 Task: Find a guest house in Sighisoara, Romania, for 8 guests from August 24 to September 10, with a price range of ₹12,000 to ₹15,000, 4 bedrooms, 4 bathrooms, breakfast included, and English-speaking host.
Action: Mouse moved to (474, 99)
Screenshot: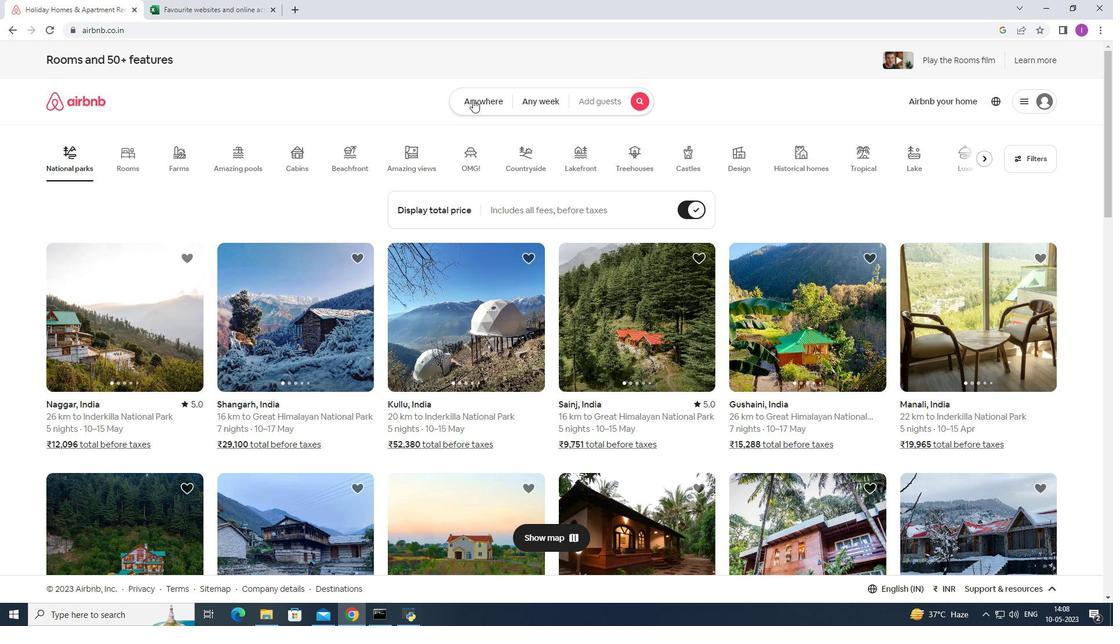 
Action: Mouse pressed left at (474, 99)
Screenshot: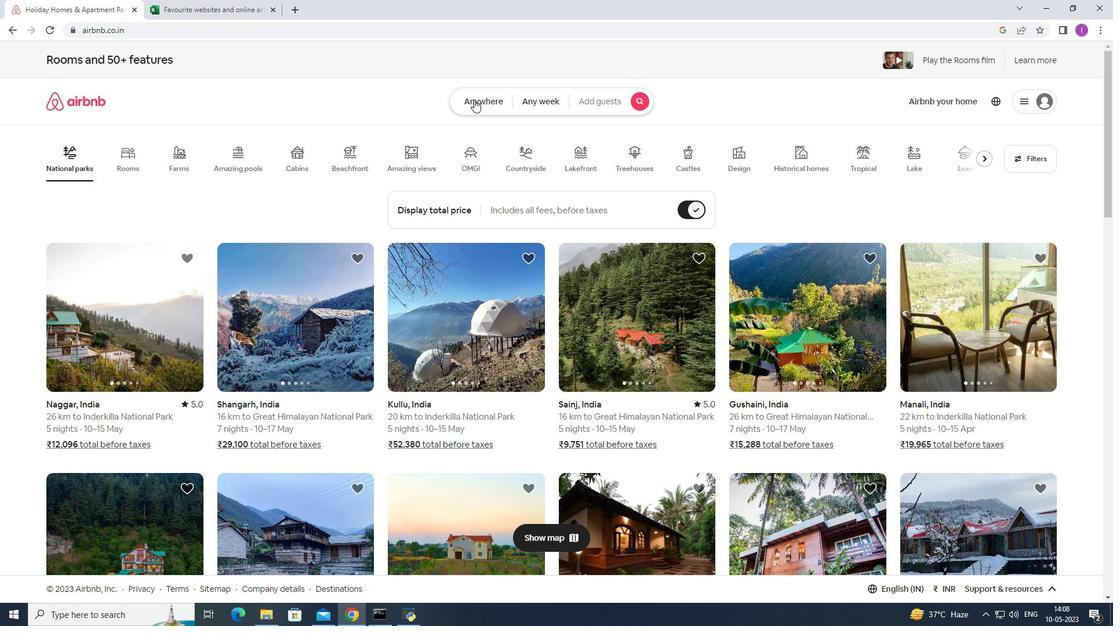 
Action: Mouse moved to (411, 158)
Screenshot: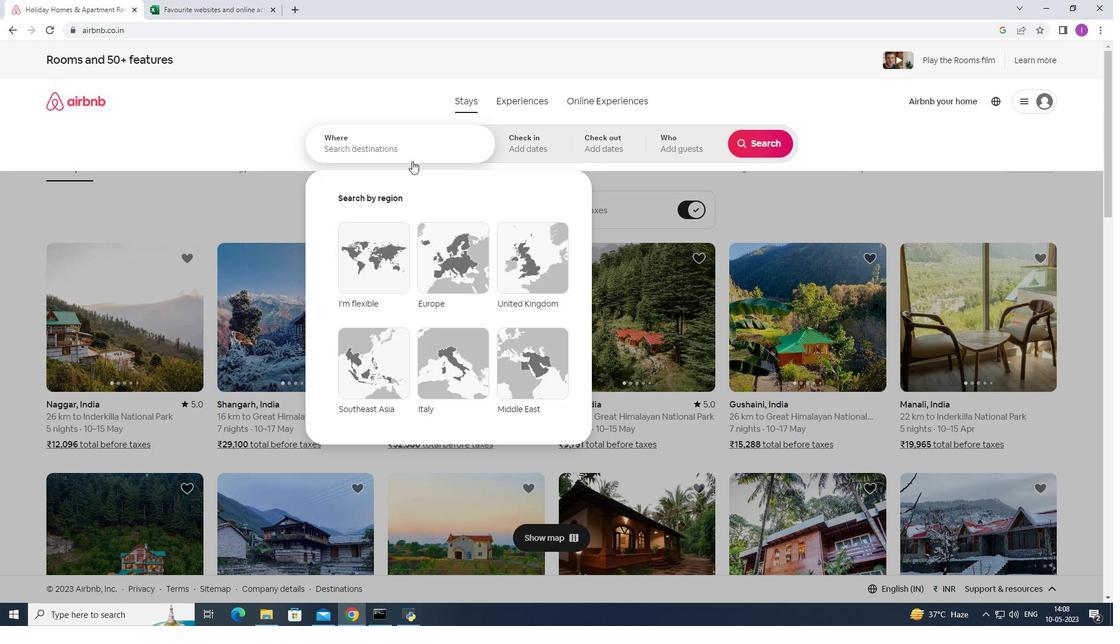 
Action: Mouse pressed left at (411, 158)
Screenshot: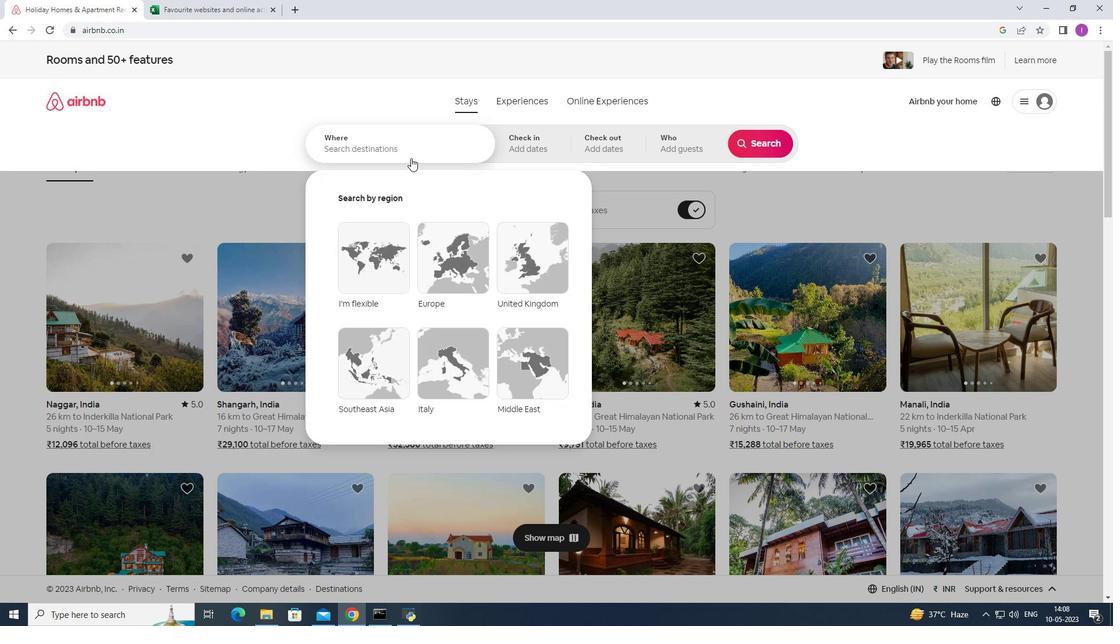 
Action: Mouse moved to (411, 159)
Screenshot: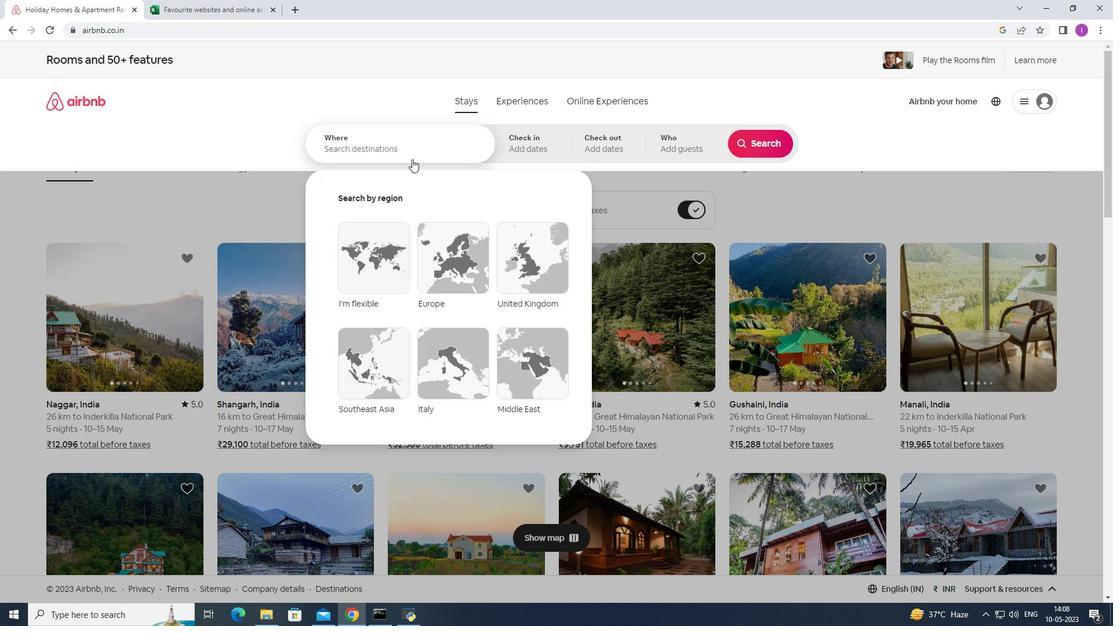 
Action: Key pressed <Key.shift><Key.shift><Key.shift><Key.shift><Key.shift><Key.shift><Key.shift><Key.shift><Key.shift><Key.shift><Key.shift><Key.shift><Key.shift><Key.shift><Key.shift><Key.shift><Key.shift><Key.shift><Key.shift>Sighio
Screenshot: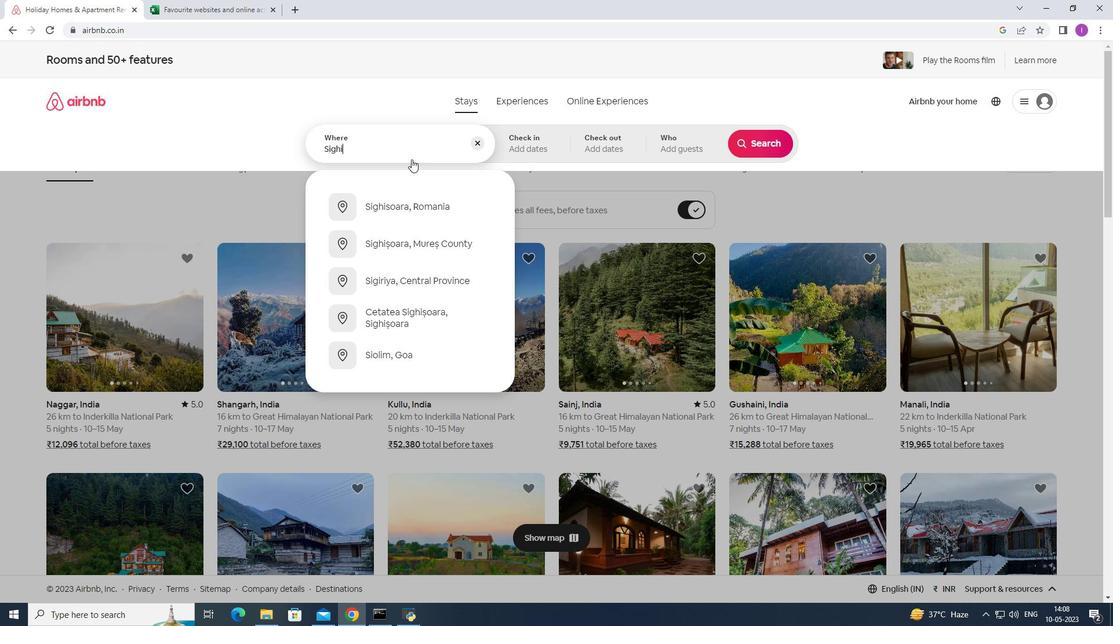 
Action: Mouse moved to (398, 207)
Screenshot: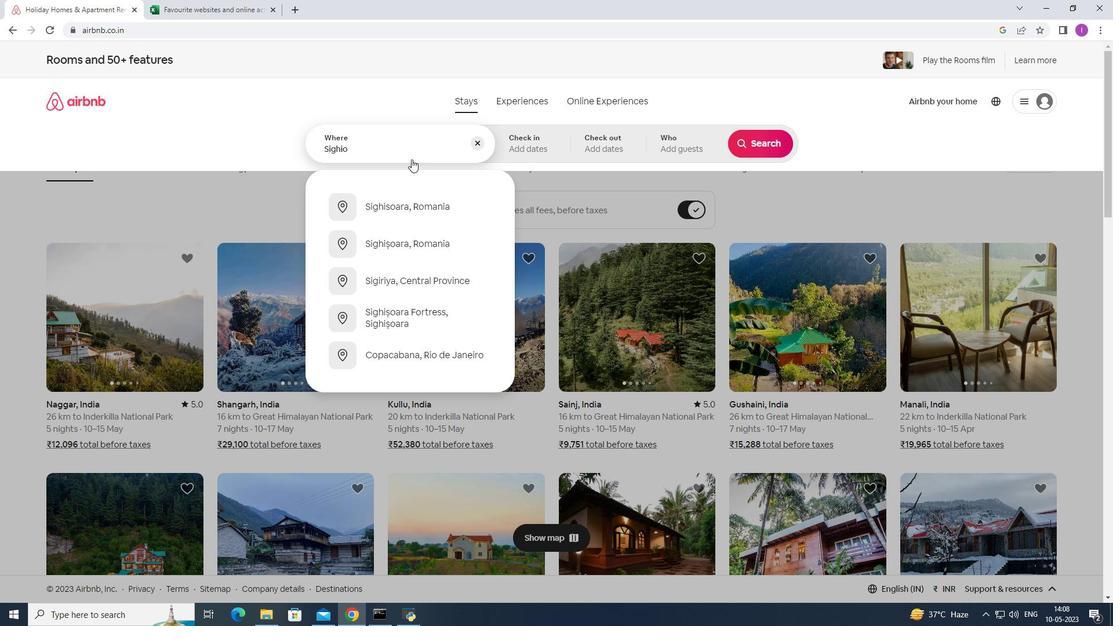 
Action: Mouse pressed left at (398, 207)
Screenshot: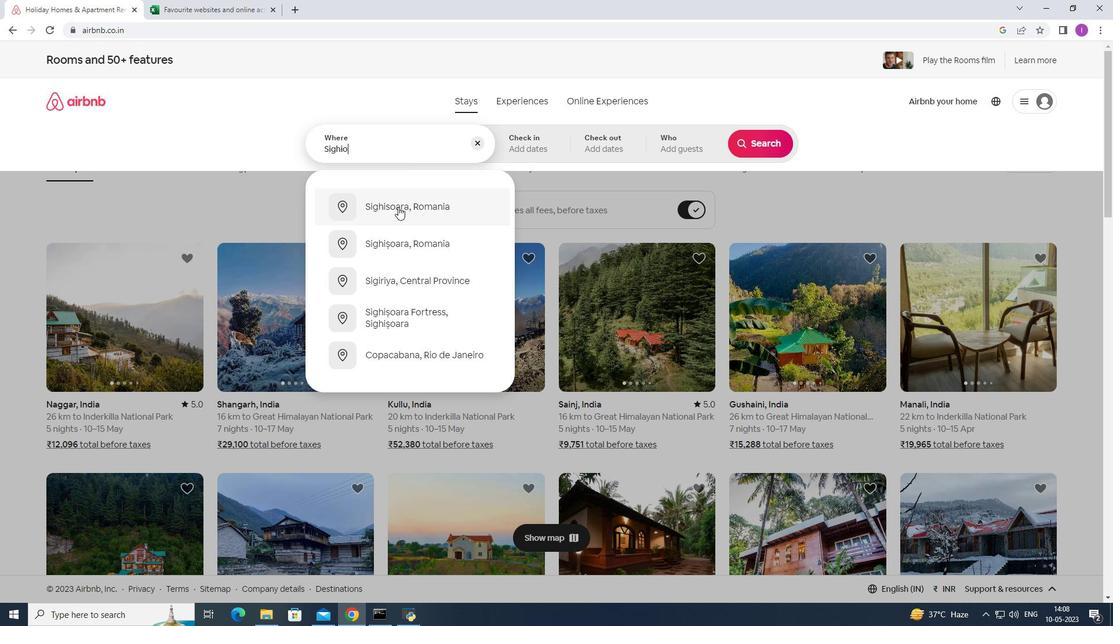 
Action: Mouse moved to (756, 229)
Screenshot: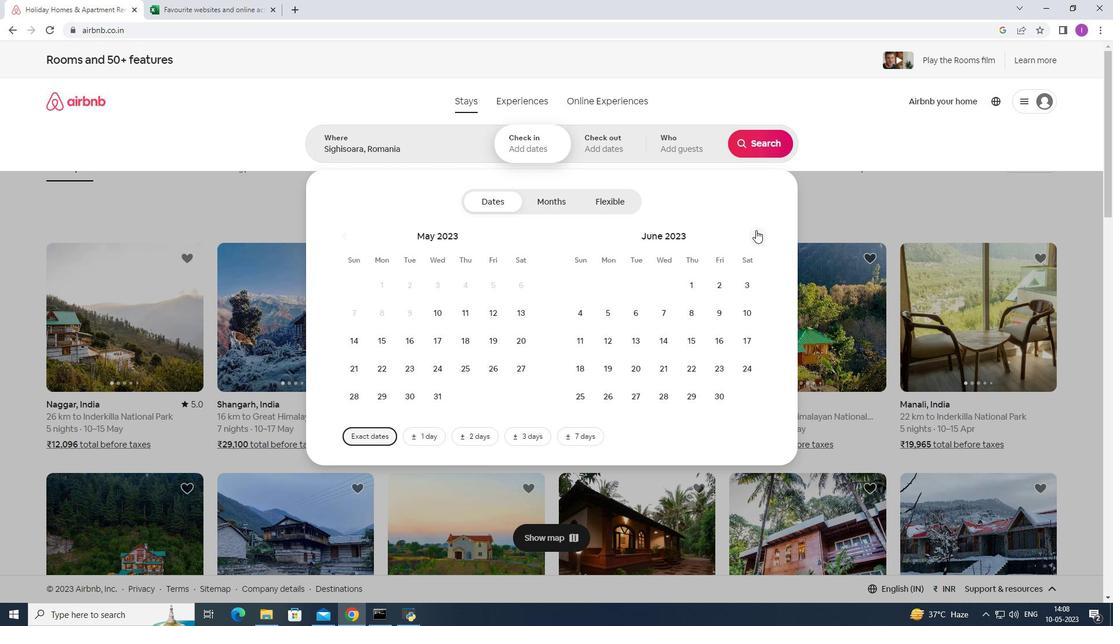 
Action: Mouse pressed left at (756, 229)
Screenshot: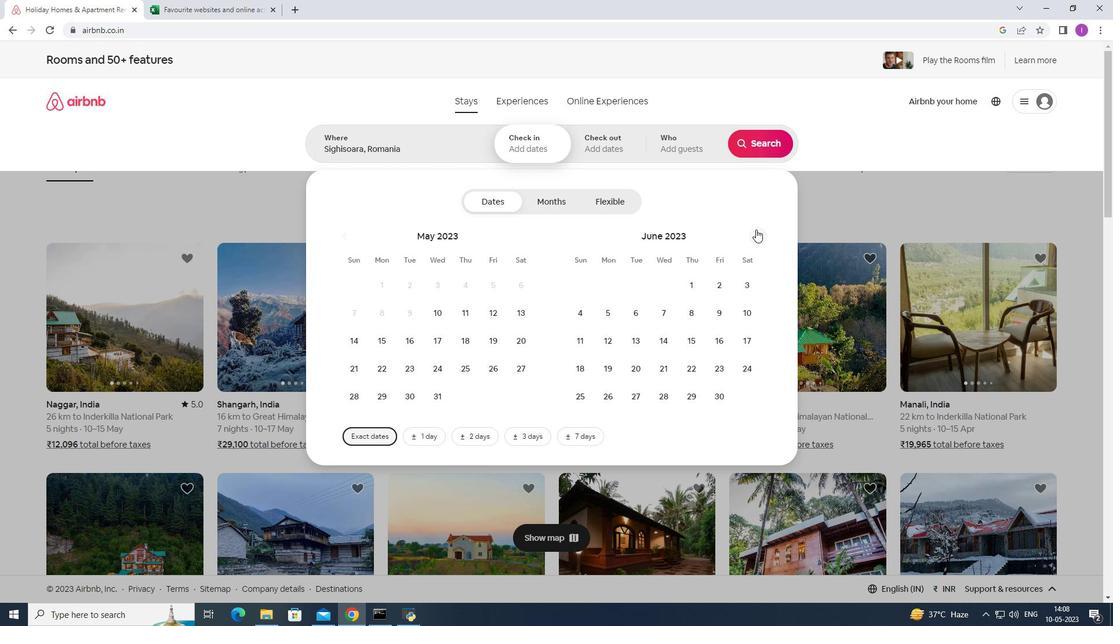 
Action: Mouse pressed left at (756, 229)
Screenshot: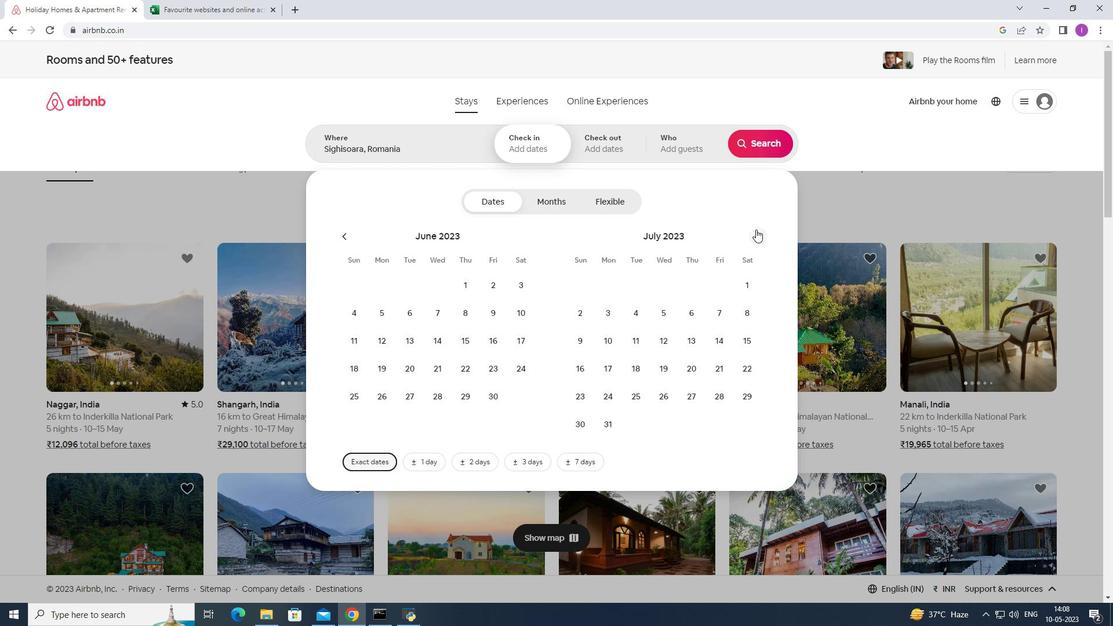 
Action: Mouse moved to (757, 237)
Screenshot: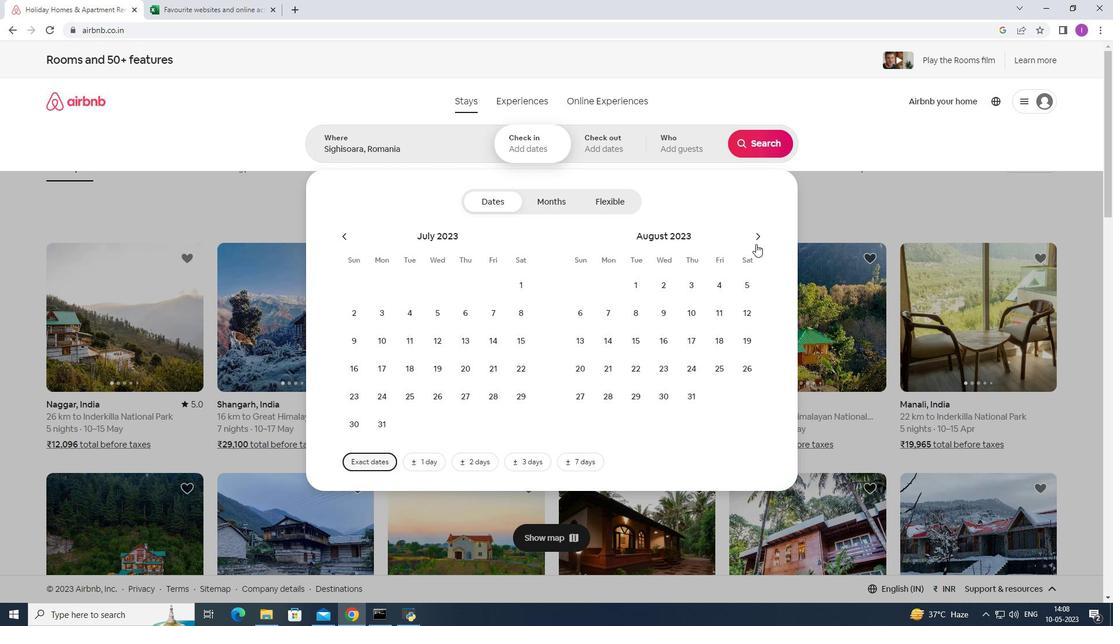
Action: Mouse pressed left at (757, 237)
Screenshot: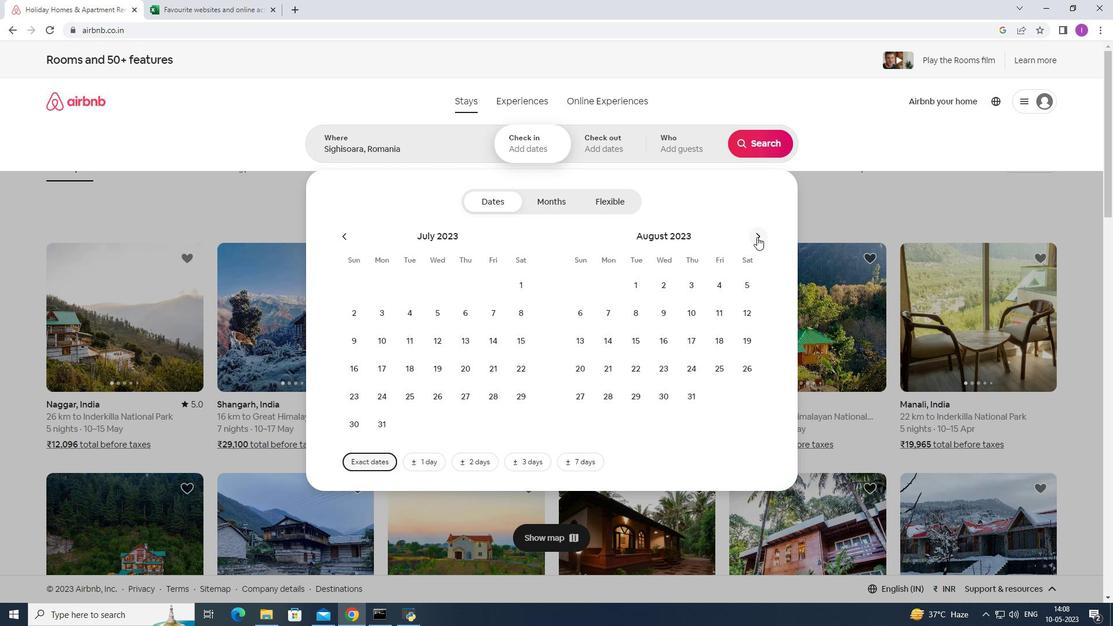
Action: Mouse moved to (460, 372)
Screenshot: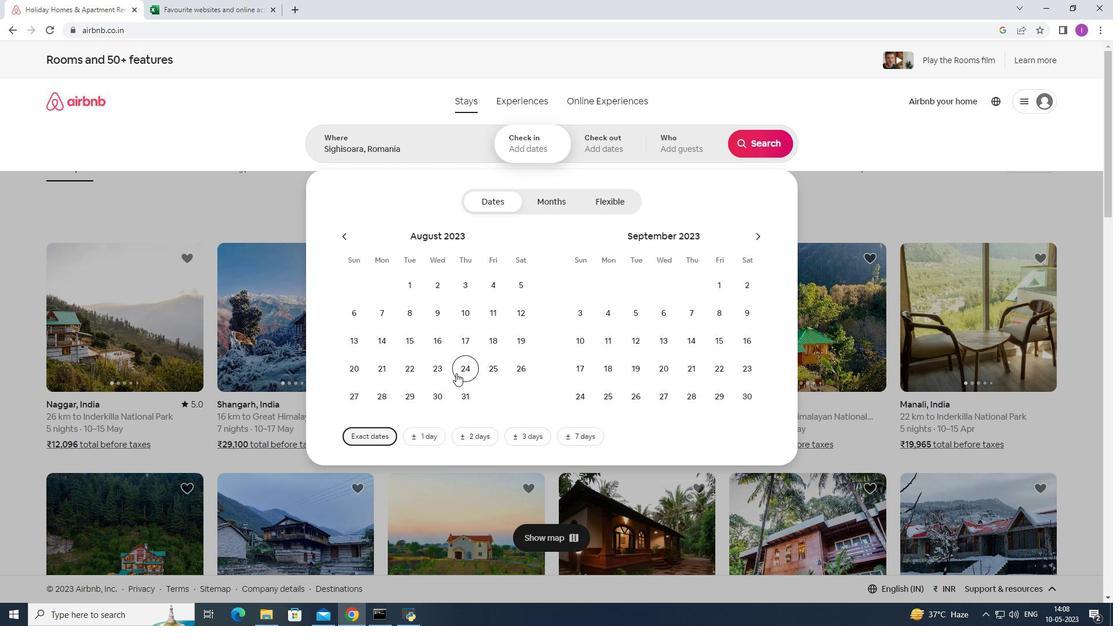 
Action: Mouse pressed left at (460, 372)
Screenshot: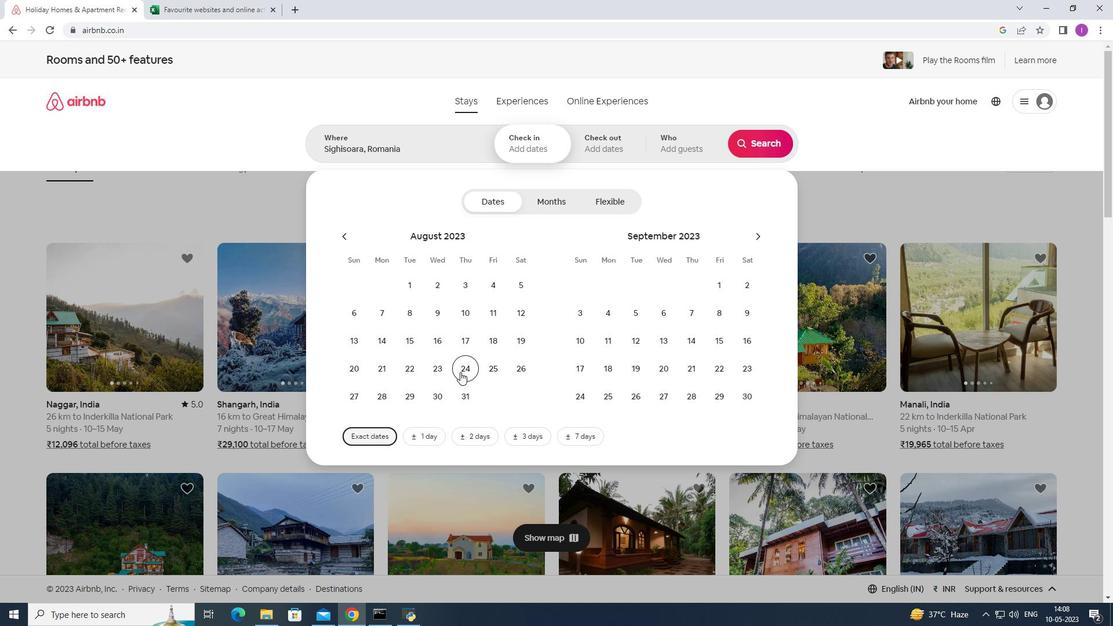 
Action: Mouse moved to (583, 339)
Screenshot: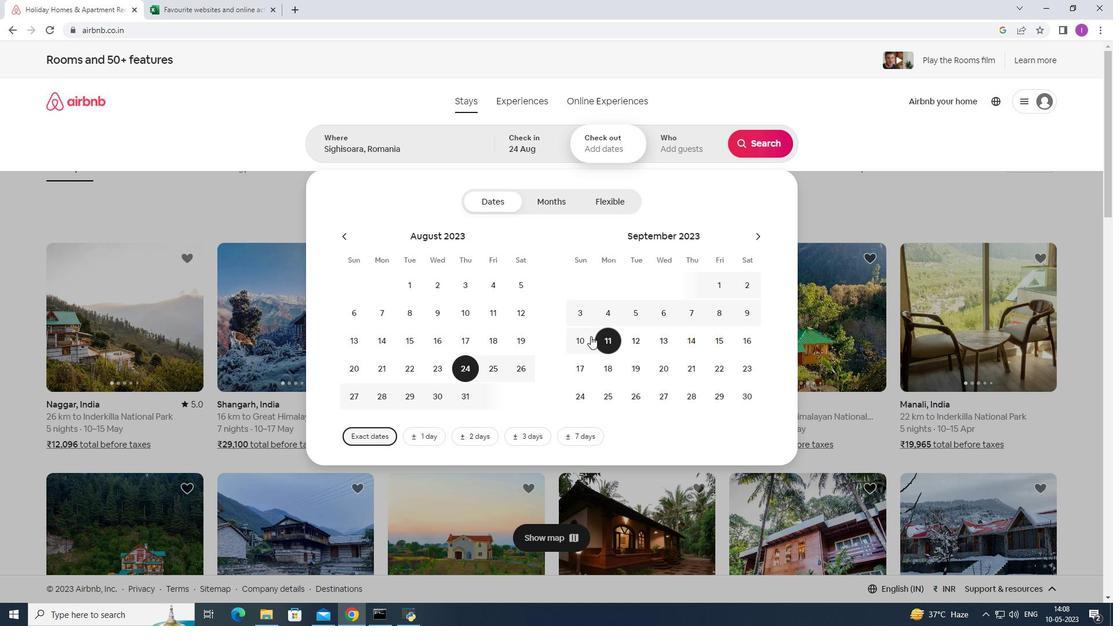 
Action: Mouse pressed left at (583, 339)
Screenshot: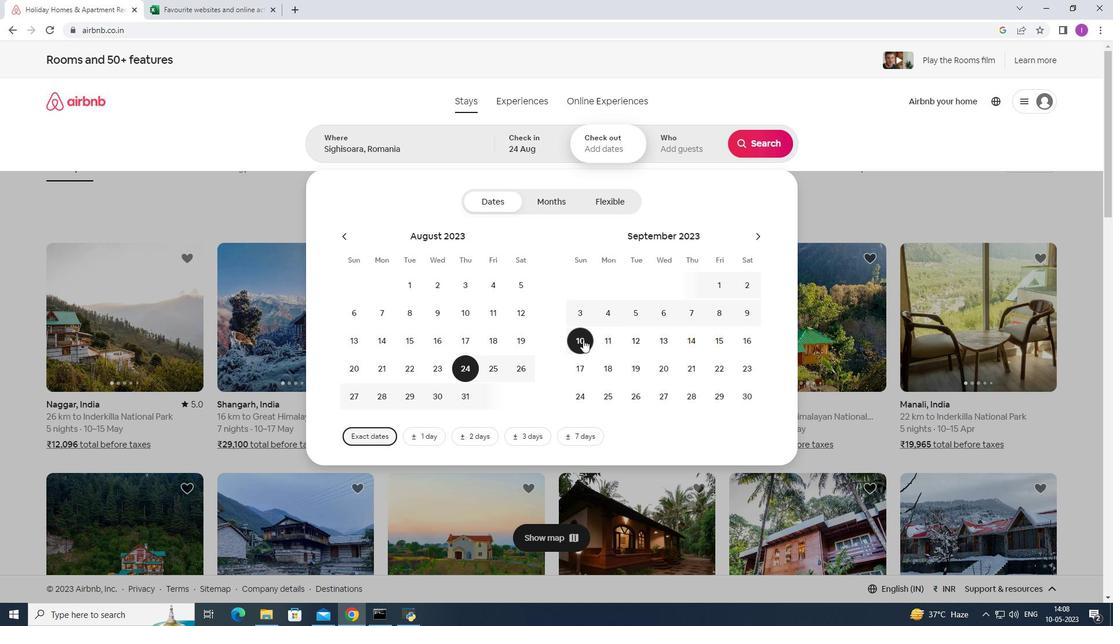 
Action: Mouse moved to (677, 143)
Screenshot: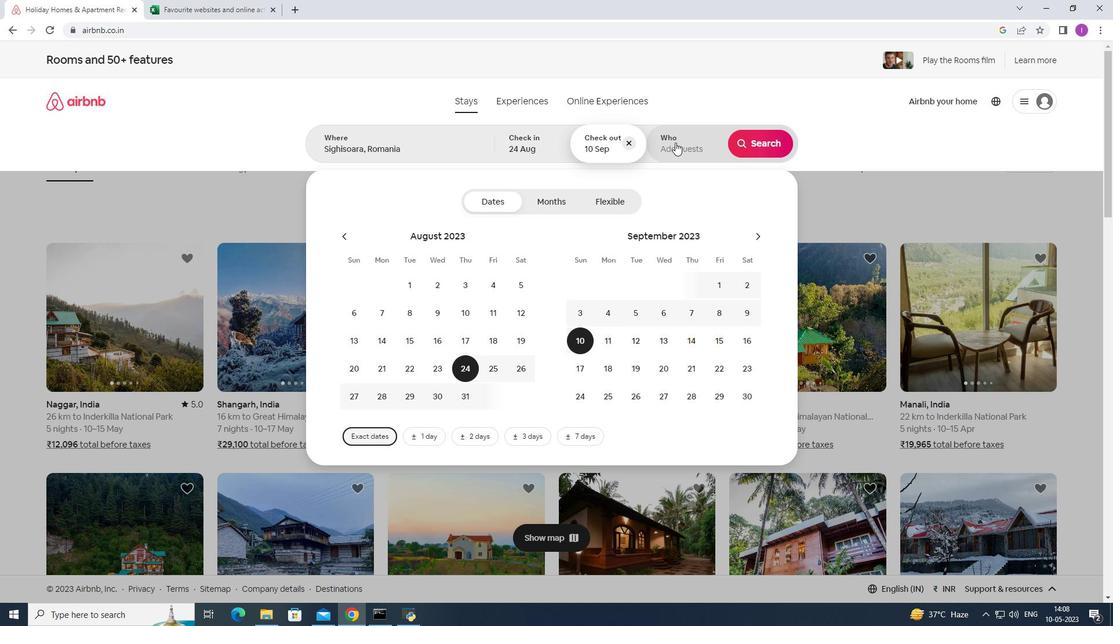 
Action: Mouse pressed left at (677, 143)
Screenshot: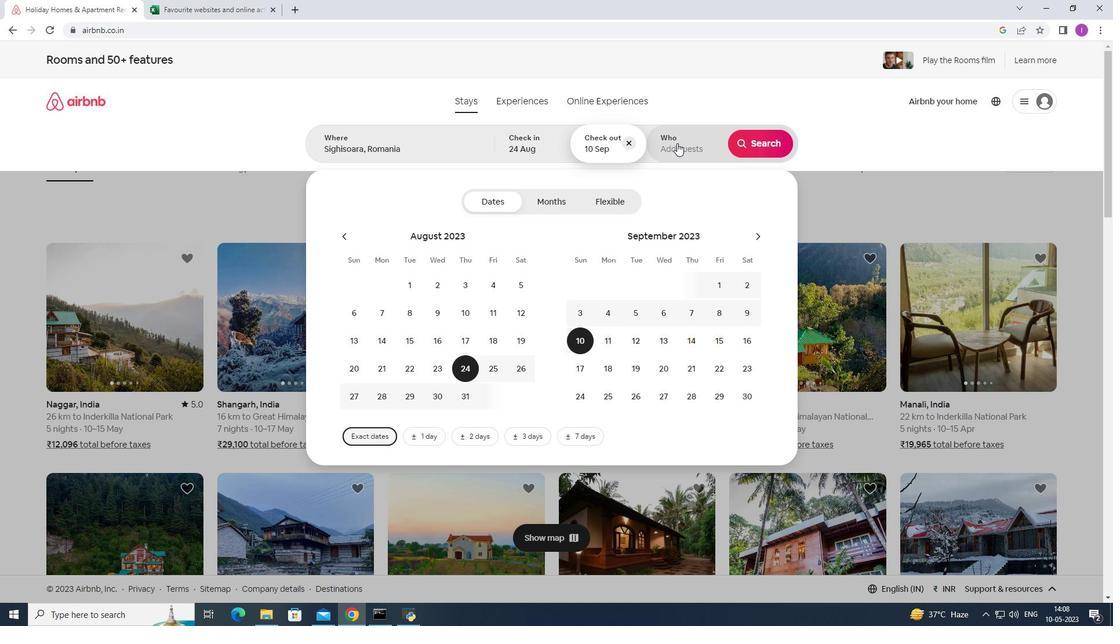 
Action: Mouse moved to (760, 204)
Screenshot: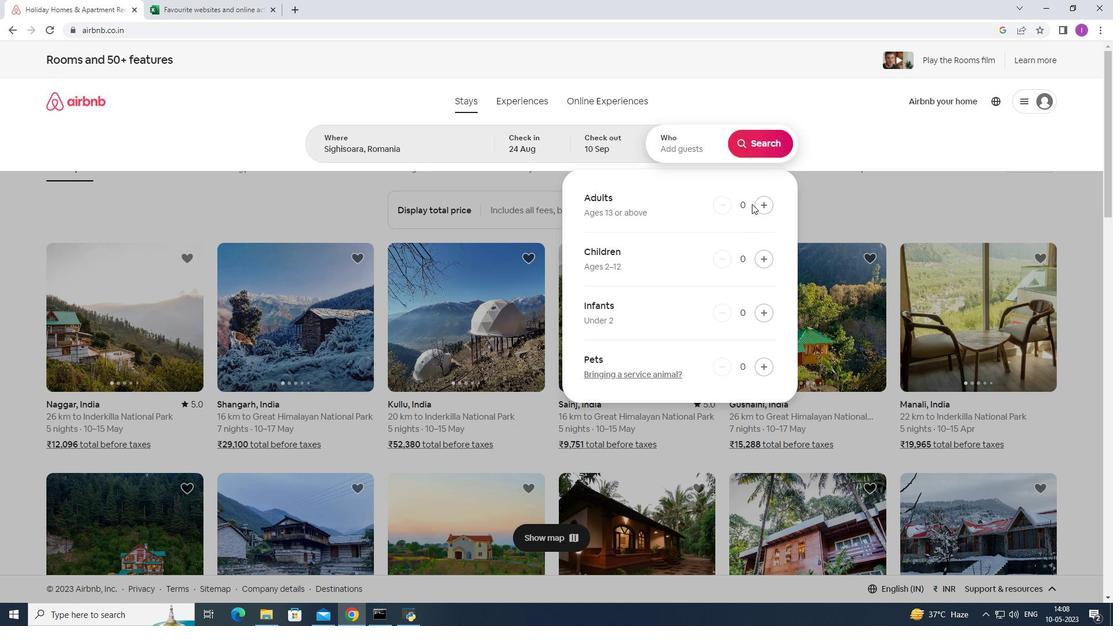 
Action: Mouse pressed left at (760, 204)
Screenshot: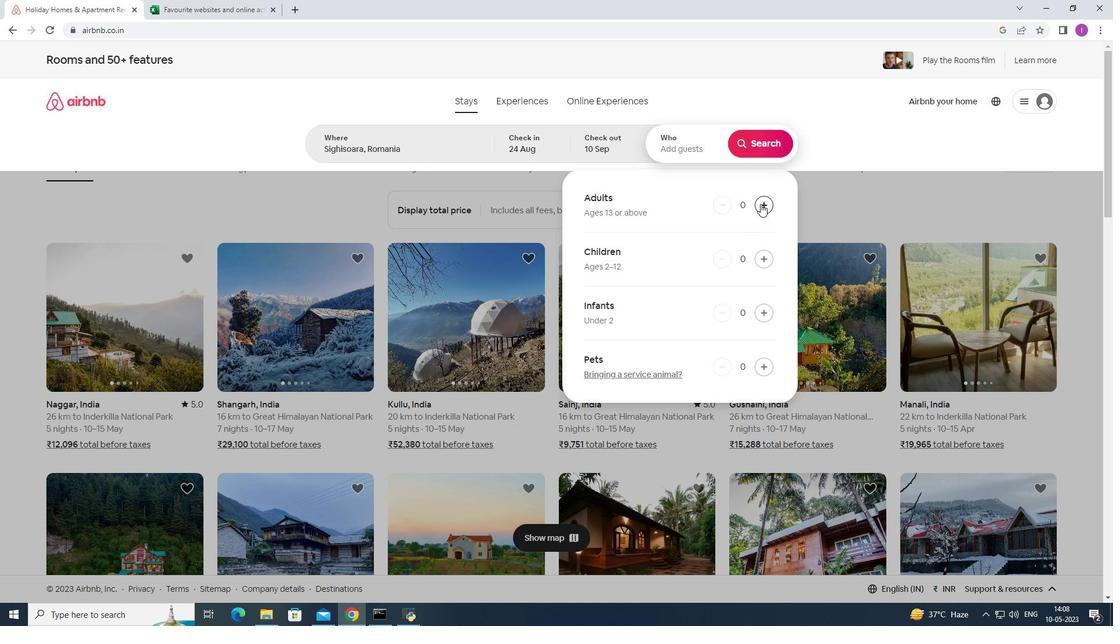 
Action: Mouse pressed left at (760, 204)
Screenshot: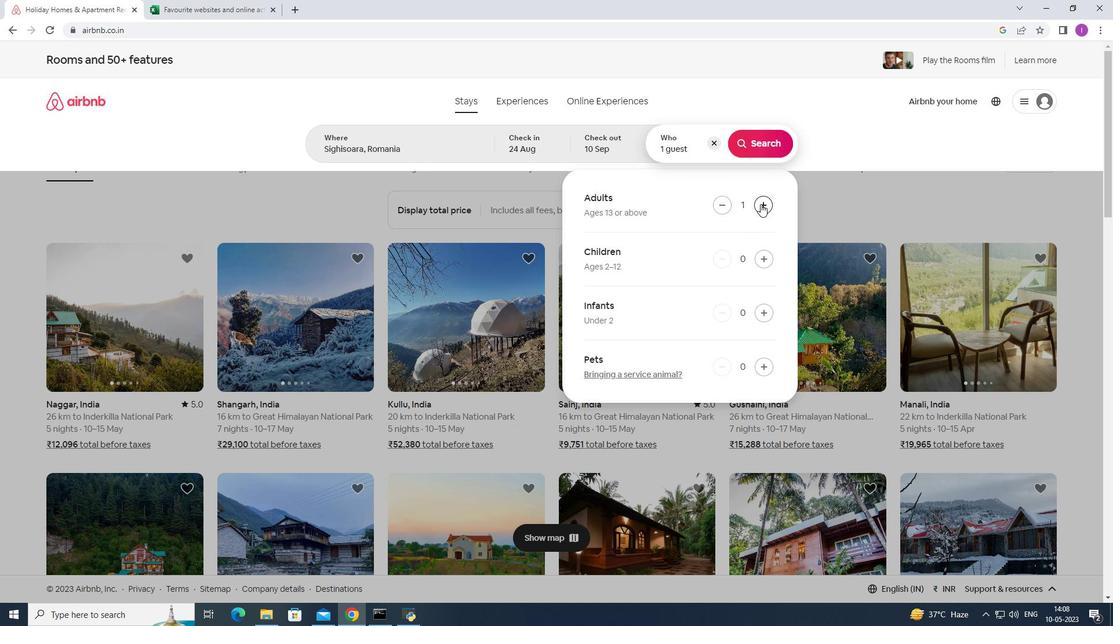 
Action: Mouse moved to (761, 204)
Screenshot: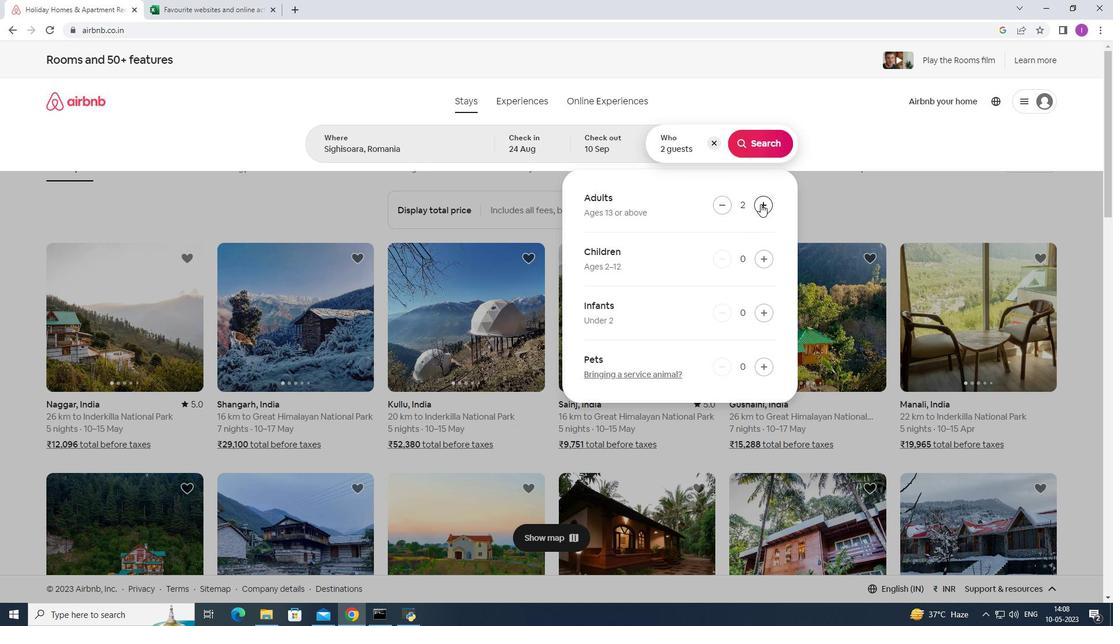
Action: Mouse pressed left at (761, 204)
Screenshot: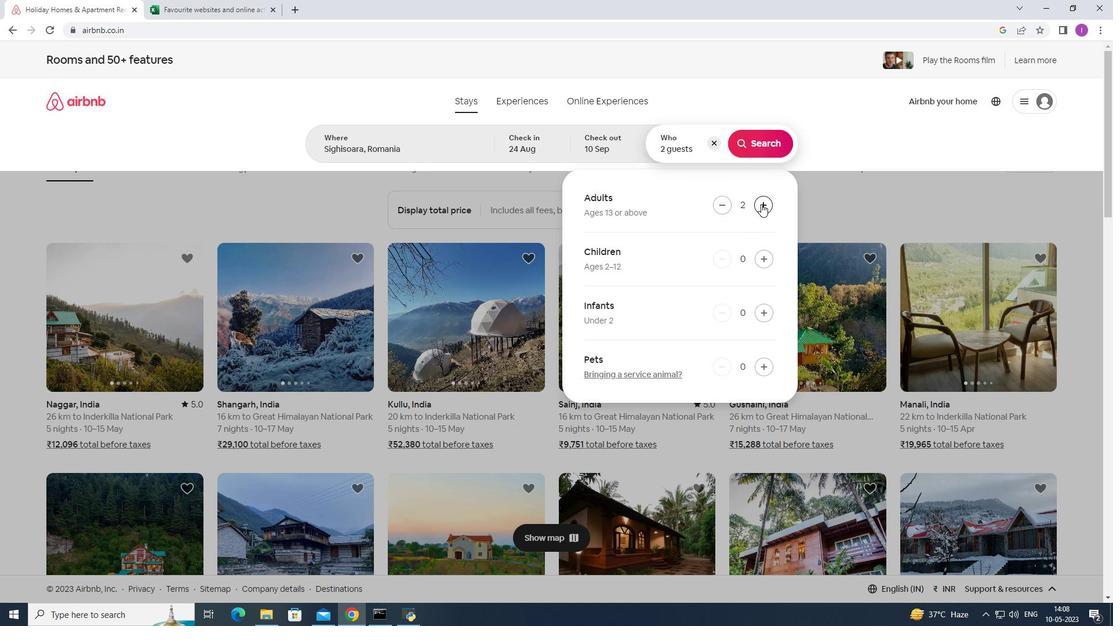 
Action: Mouse pressed left at (761, 204)
Screenshot: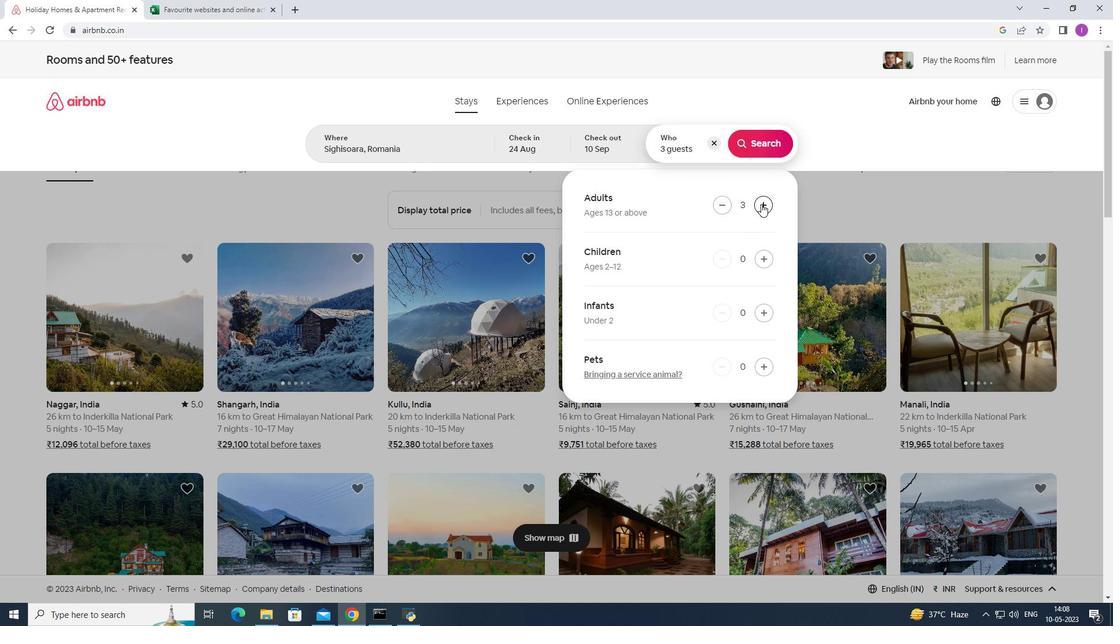 
Action: Mouse pressed left at (761, 204)
Screenshot: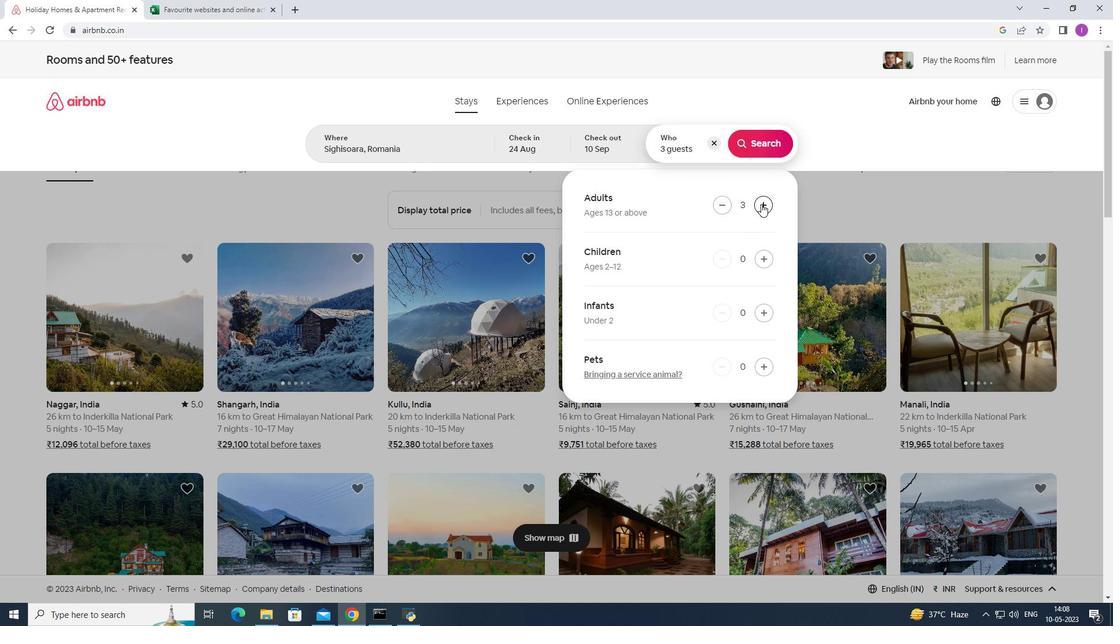 
Action: Mouse pressed left at (761, 204)
Screenshot: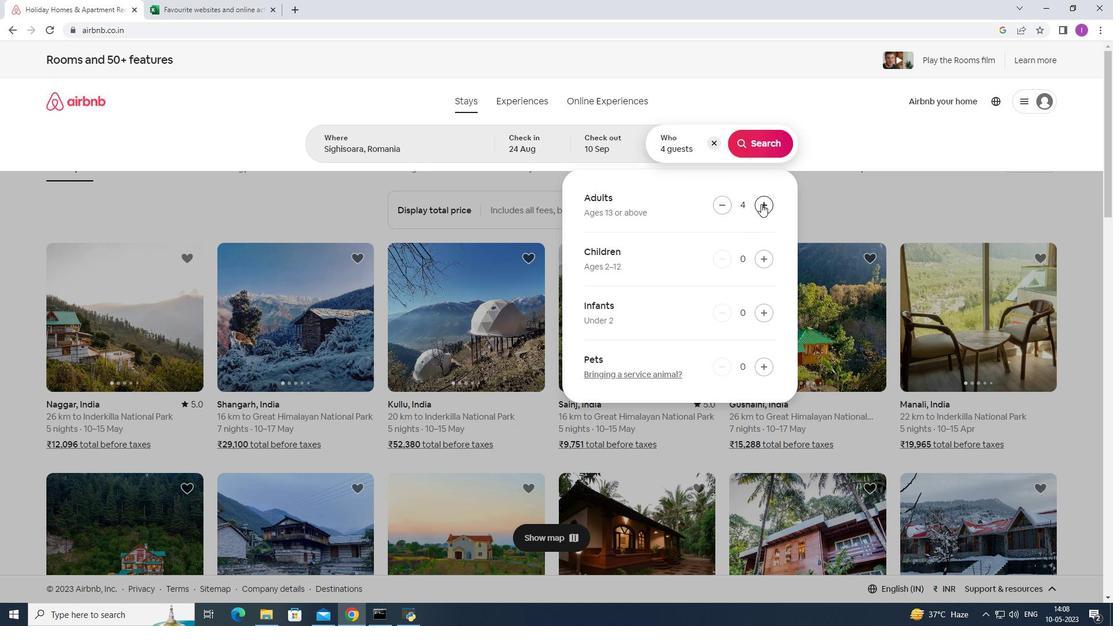 
Action: Mouse pressed left at (761, 204)
Screenshot: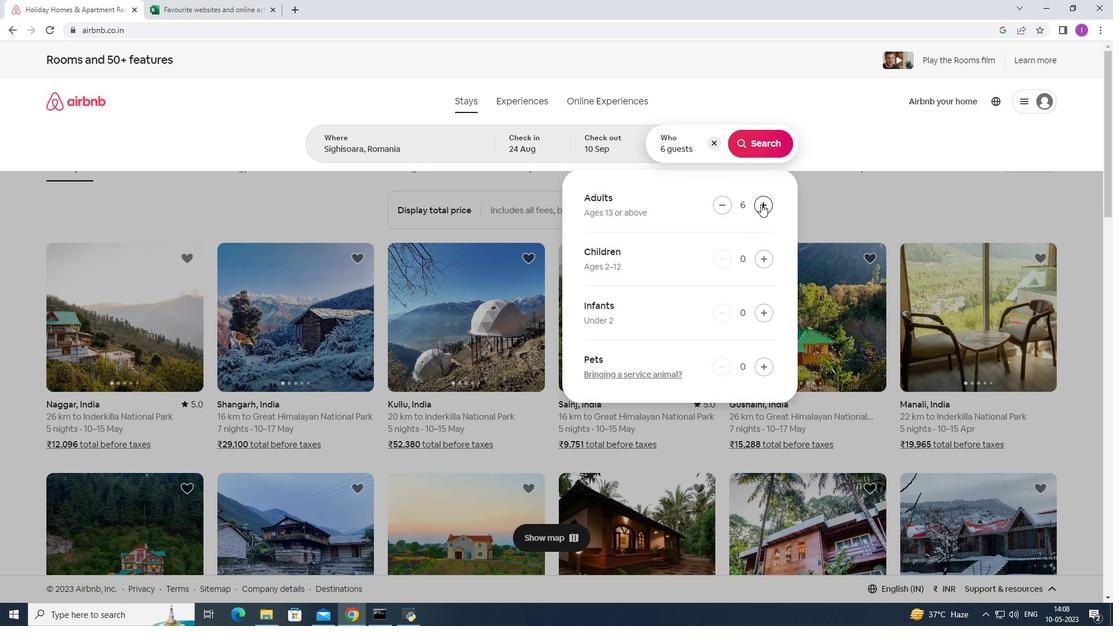 
Action: Mouse moved to (761, 202)
Screenshot: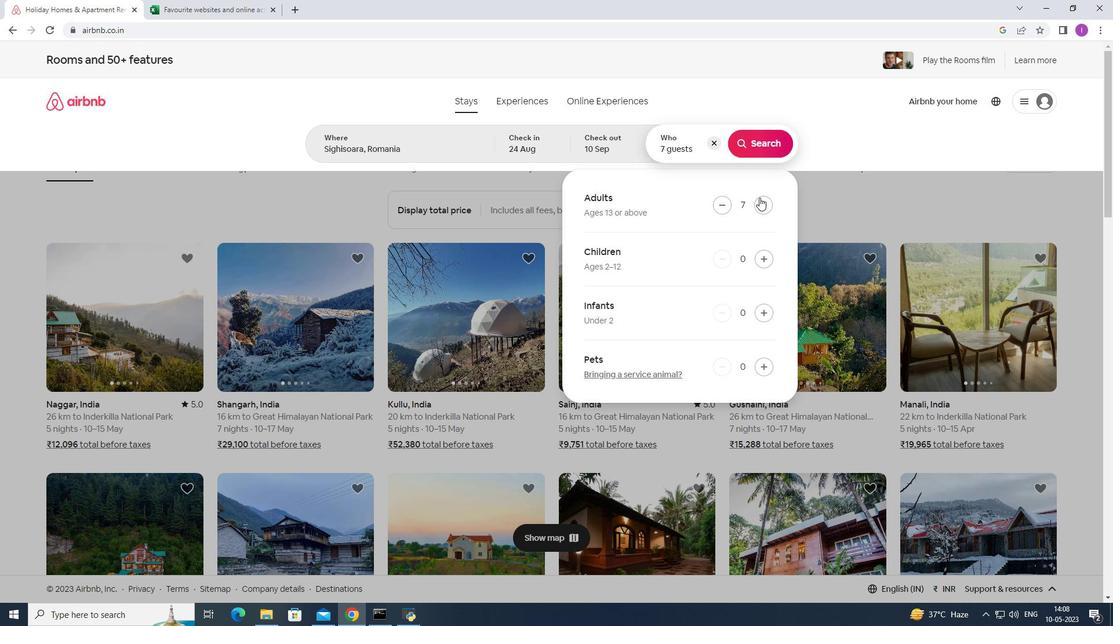 
Action: Mouse pressed left at (761, 202)
Screenshot: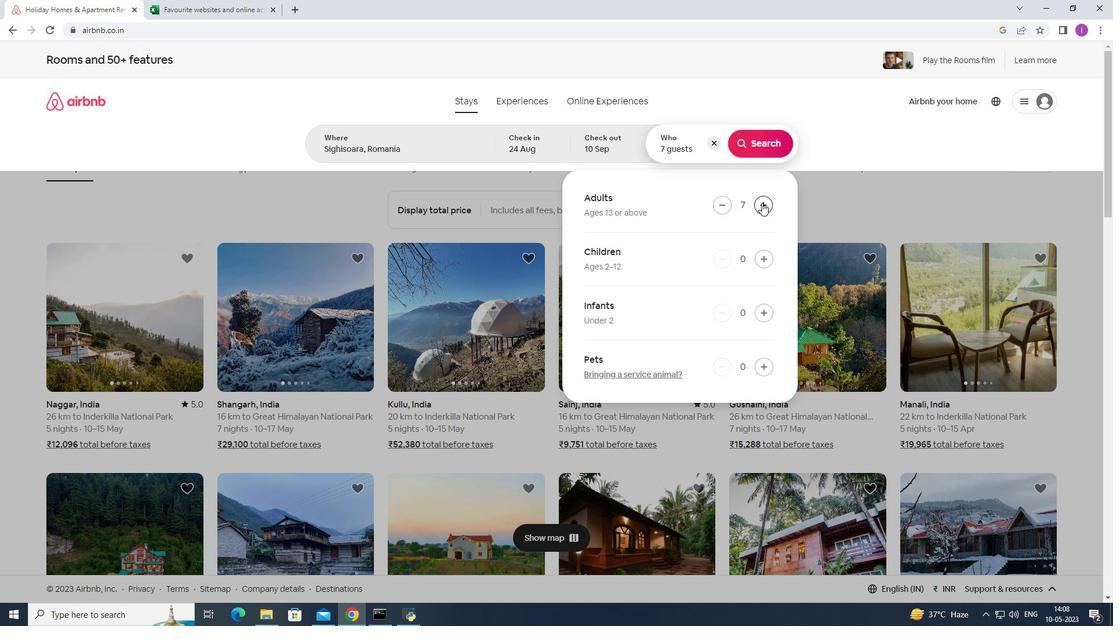
Action: Mouse moved to (746, 150)
Screenshot: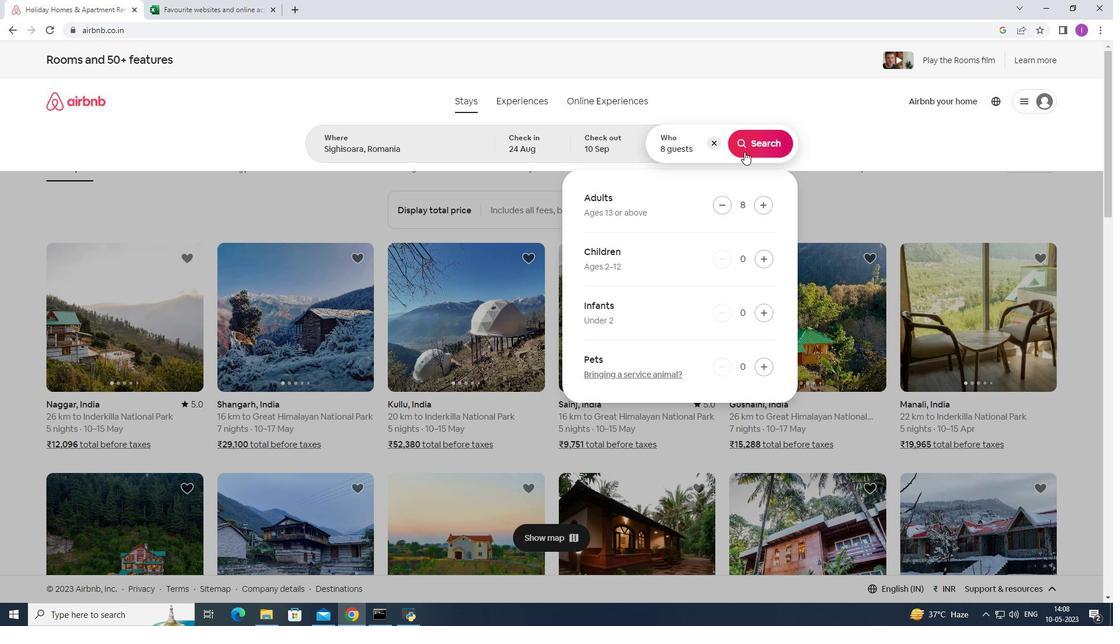 
Action: Mouse pressed left at (746, 150)
Screenshot: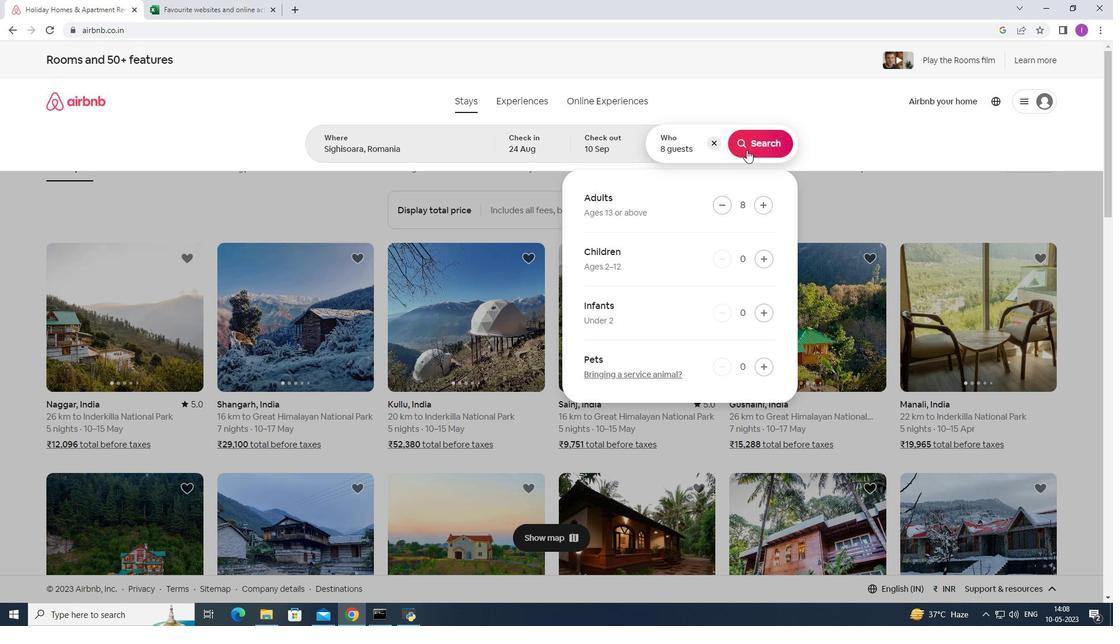
Action: Mouse moved to (1067, 104)
Screenshot: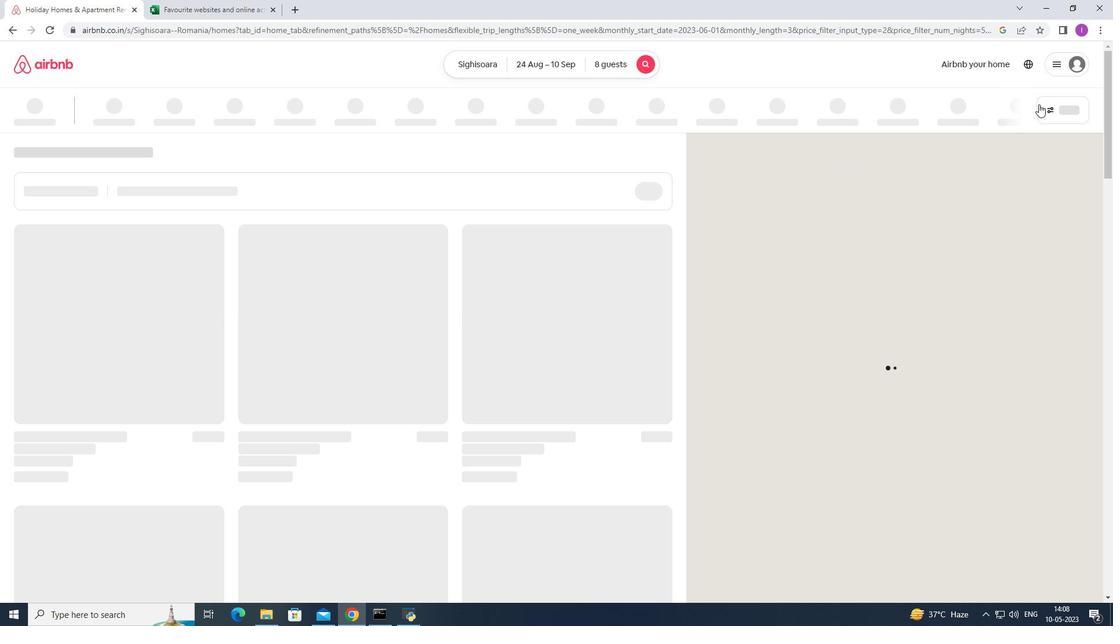 
Action: Mouse pressed left at (1067, 104)
Screenshot: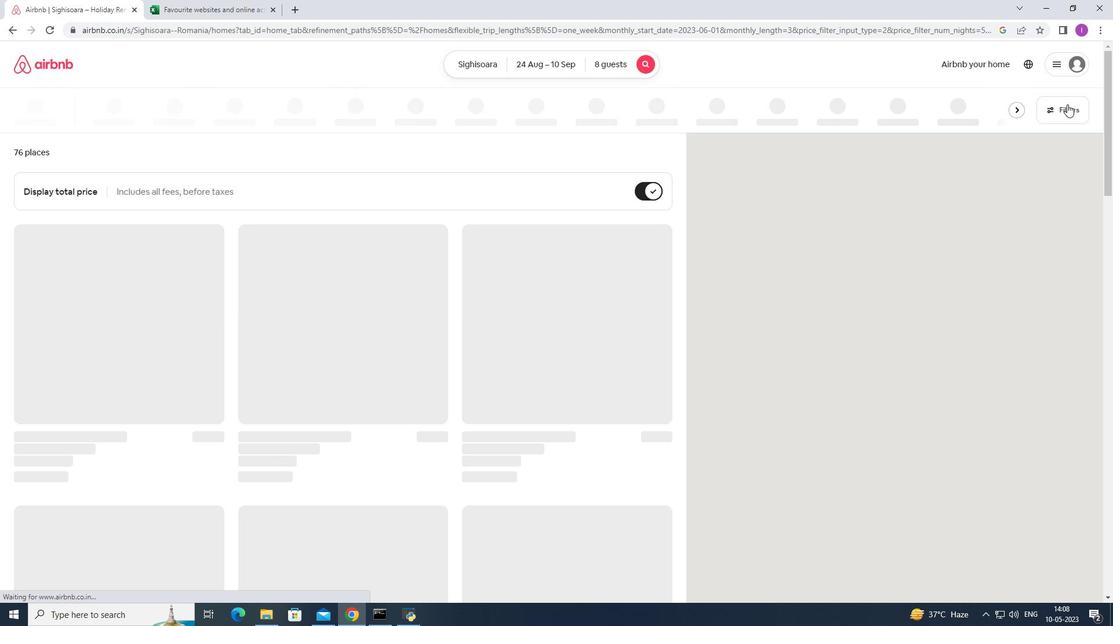 
Action: Mouse moved to (636, 387)
Screenshot: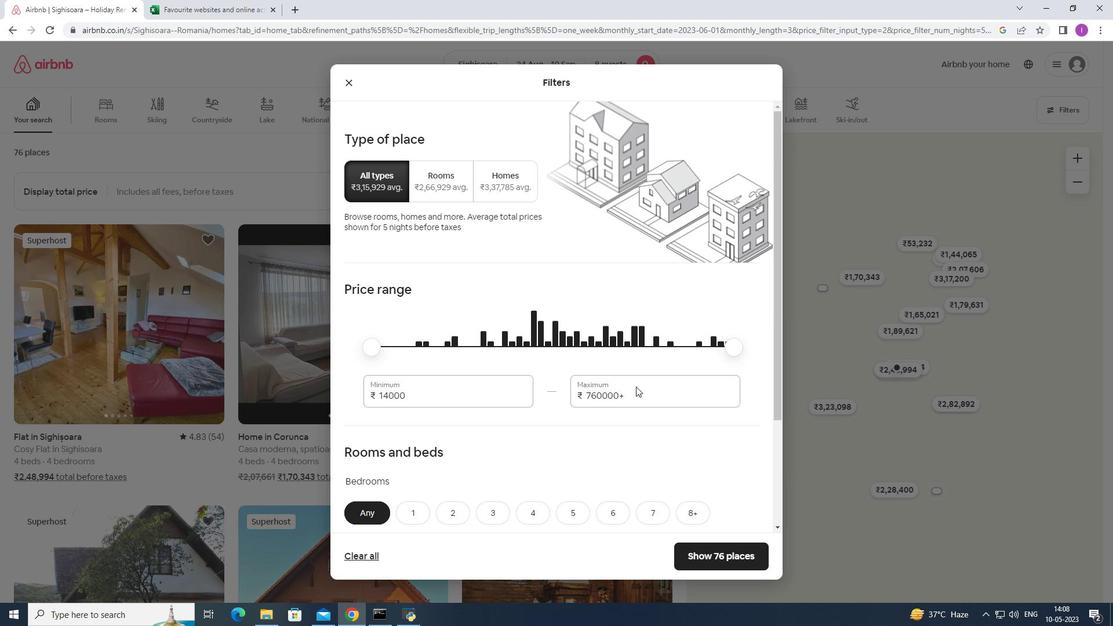 
Action: Mouse pressed left at (636, 387)
Screenshot: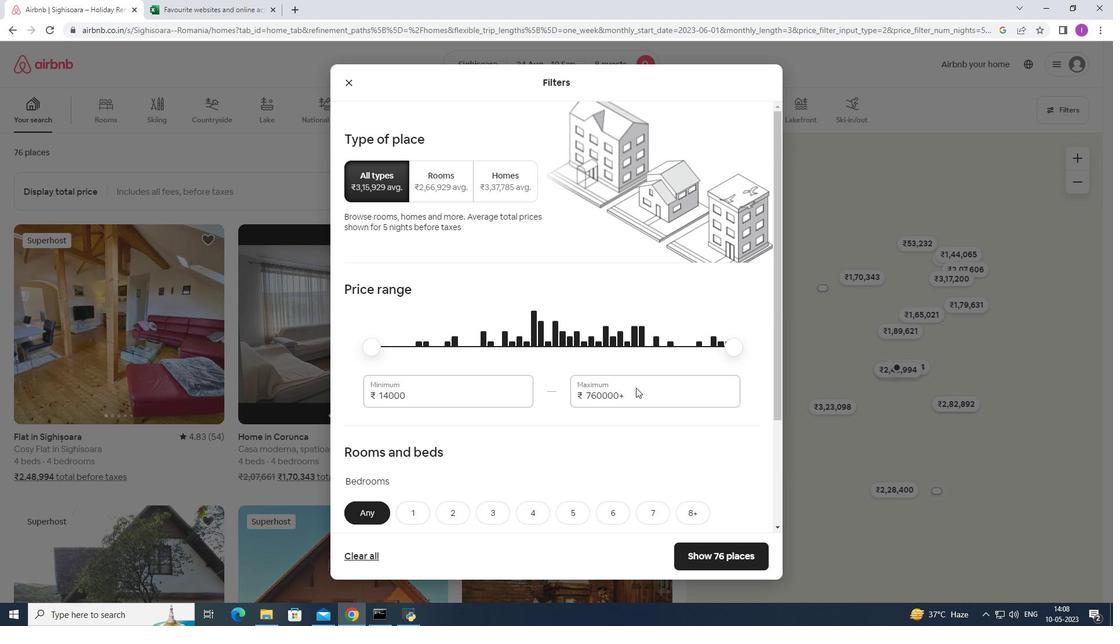 
Action: Mouse moved to (636, 390)
Screenshot: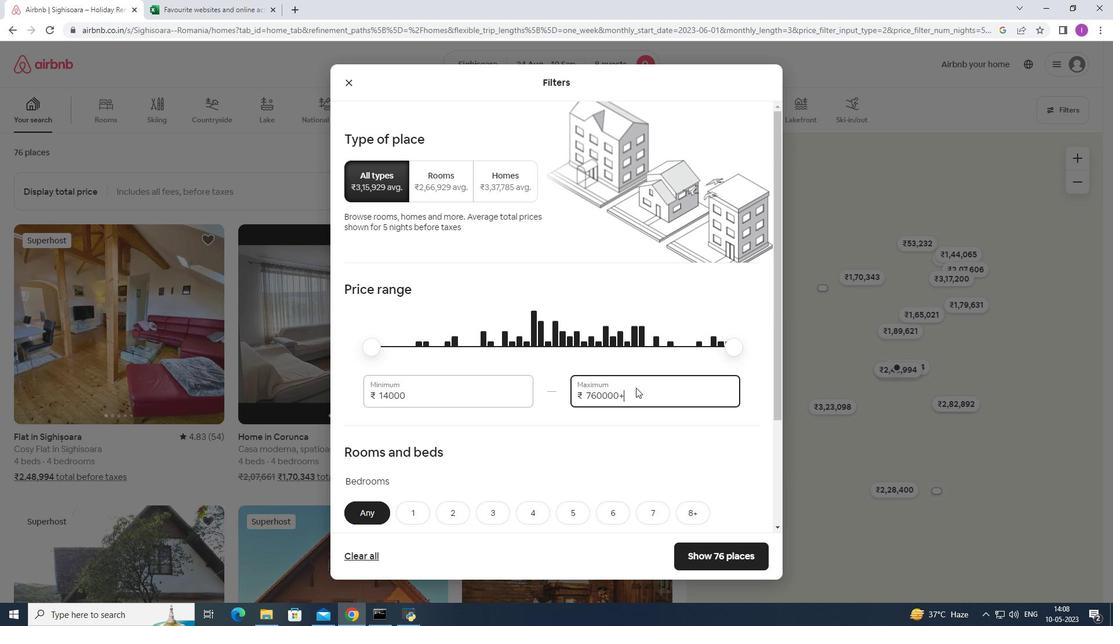 
Action: Mouse pressed left at (636, 390)
Screenshot: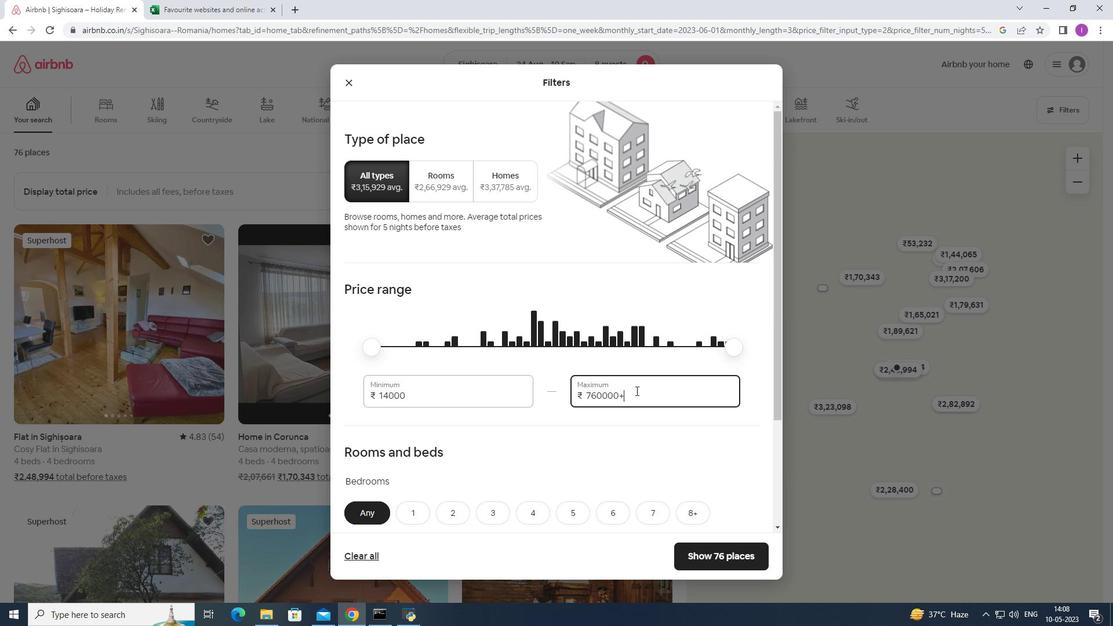 
Action: Mouse moved to (580, 405)
Screenshot: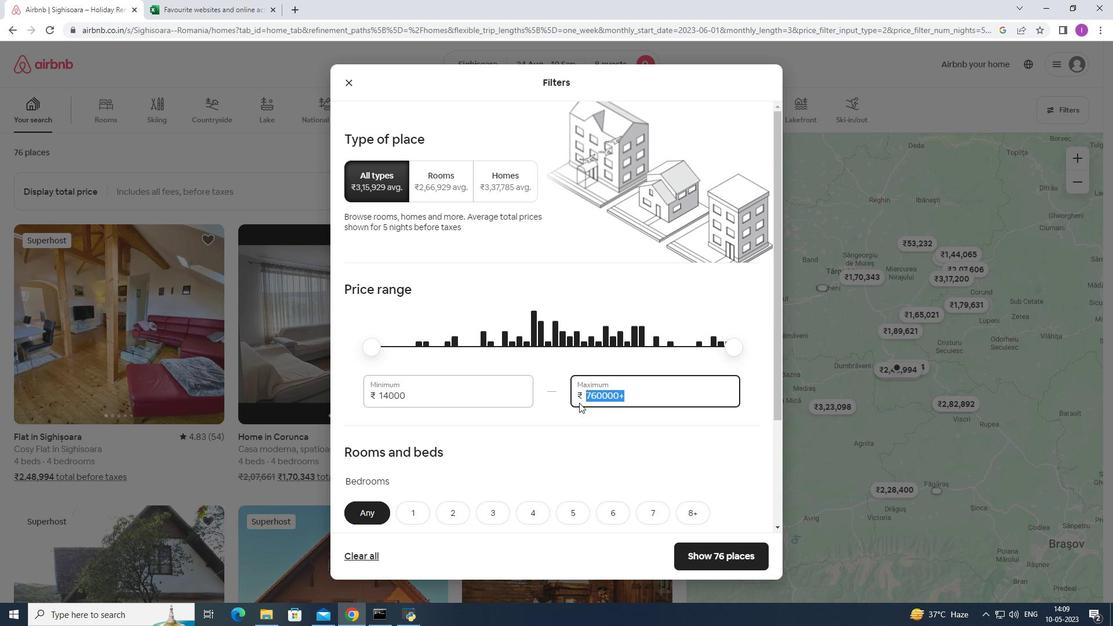 
Action: Key pressed 1`5
Screenshot: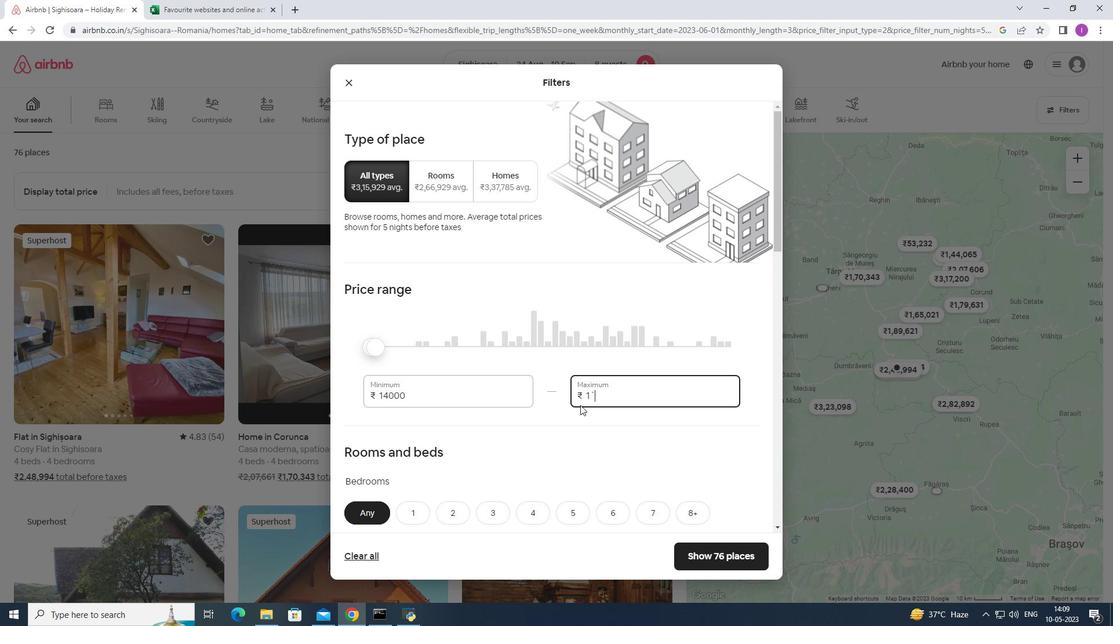 
Action: Mouse moved to (580, 407)
Screenshot: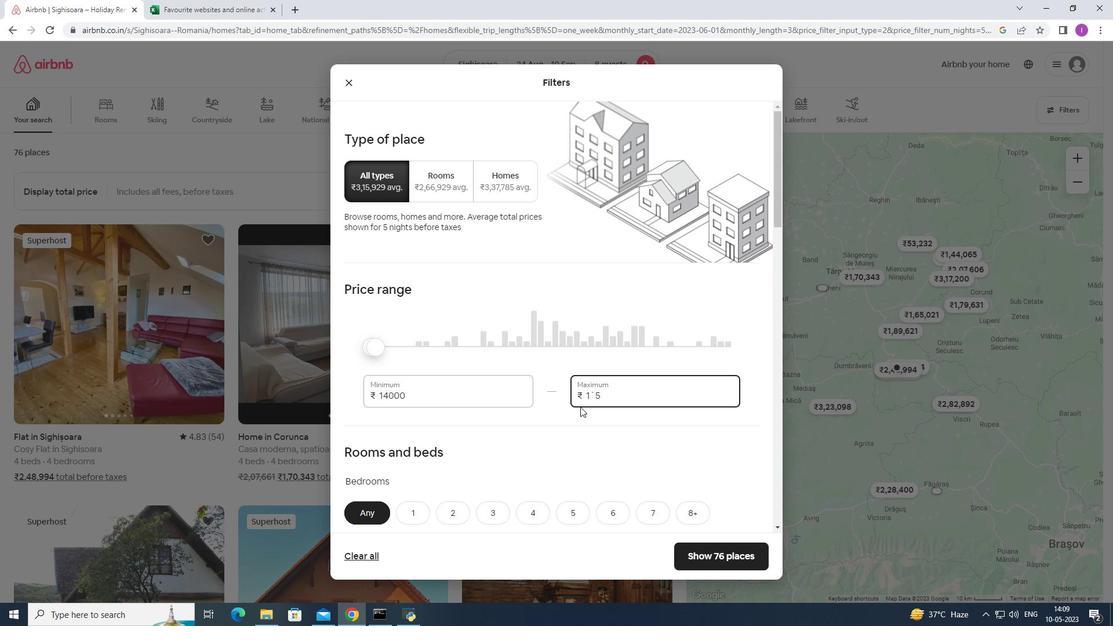 
Action: Key pressed <Key.backspace>
Screenshot: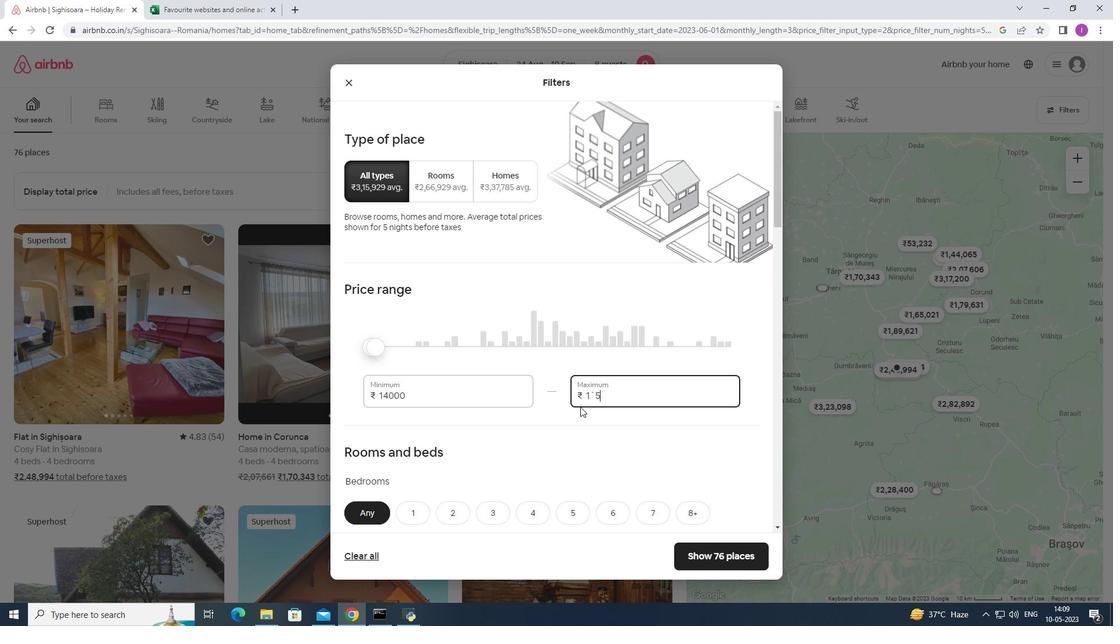 
Action: Mouse moved to (580, 408)
Screenshot: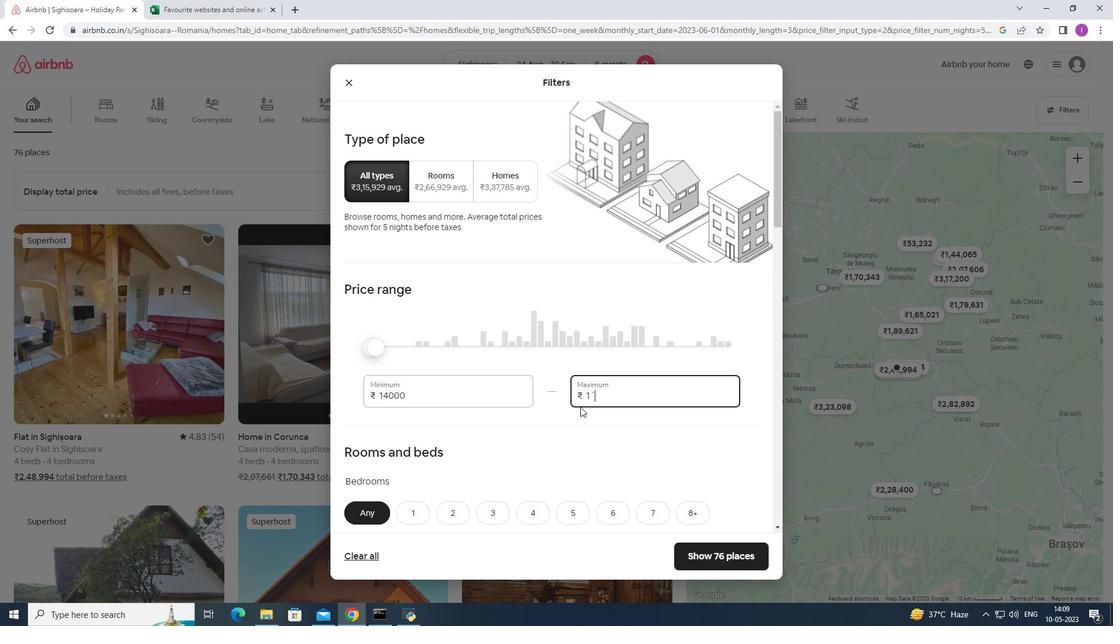 
Action: Key pressed <Key.backspace>
Screenshot: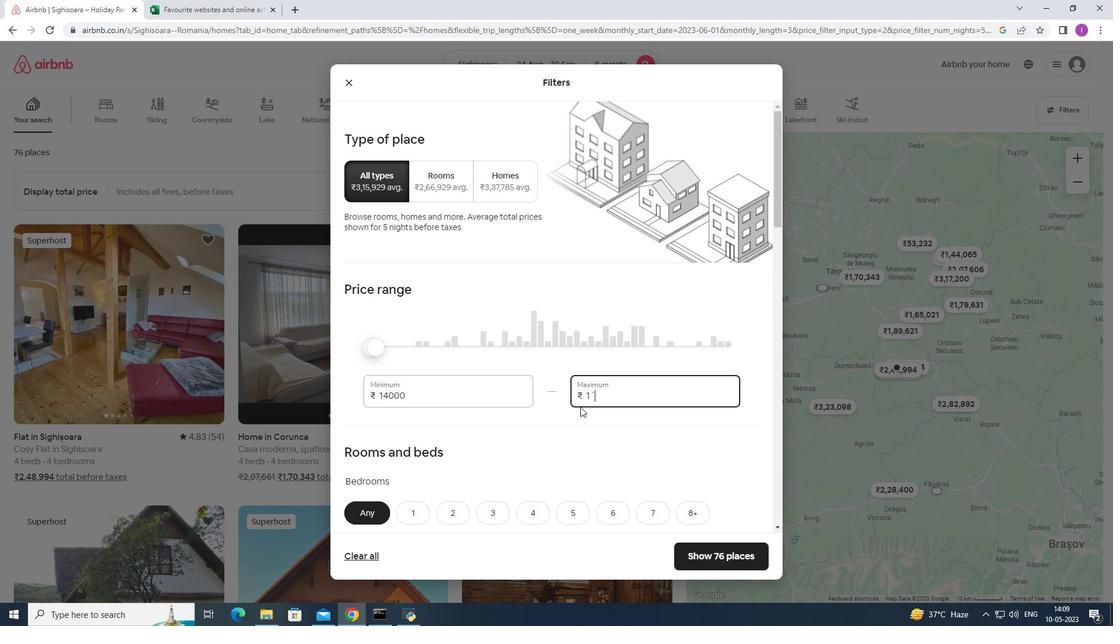 
Action: Mouse moved to (580, 410)
Screenshot: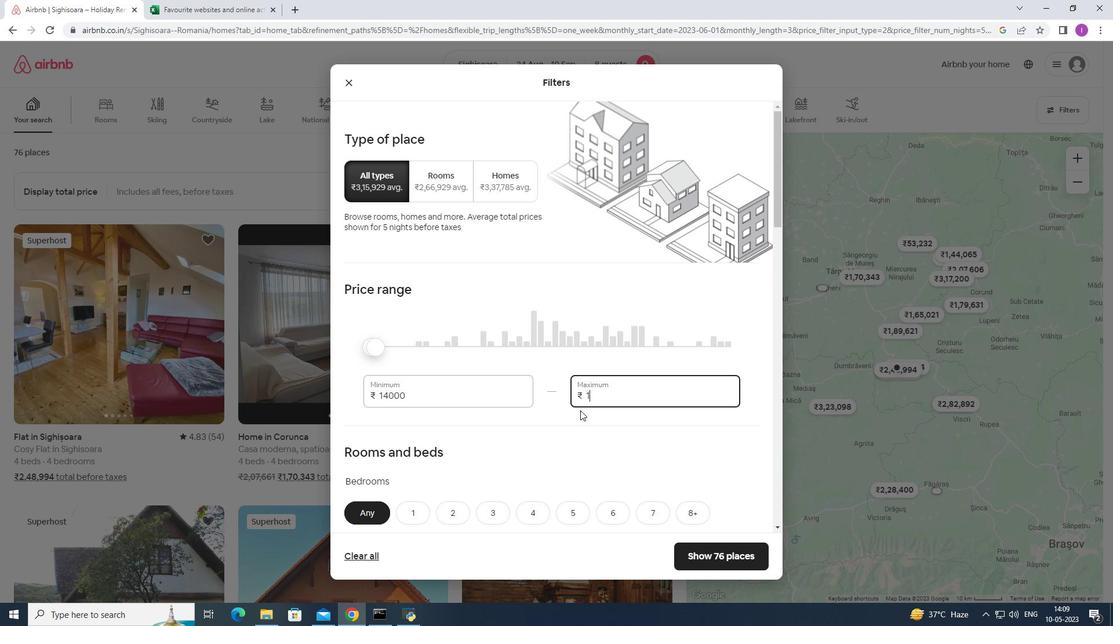 
Action: Key pressed 5000
Screenshot: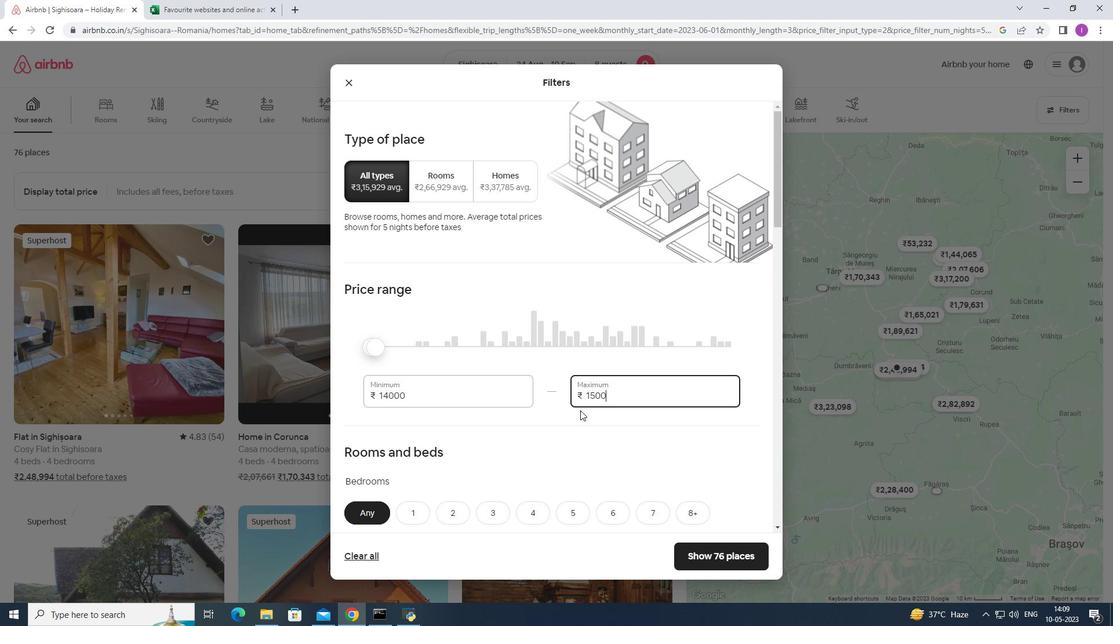 
Action: Mouse moved to (435, 396)
Screenshot: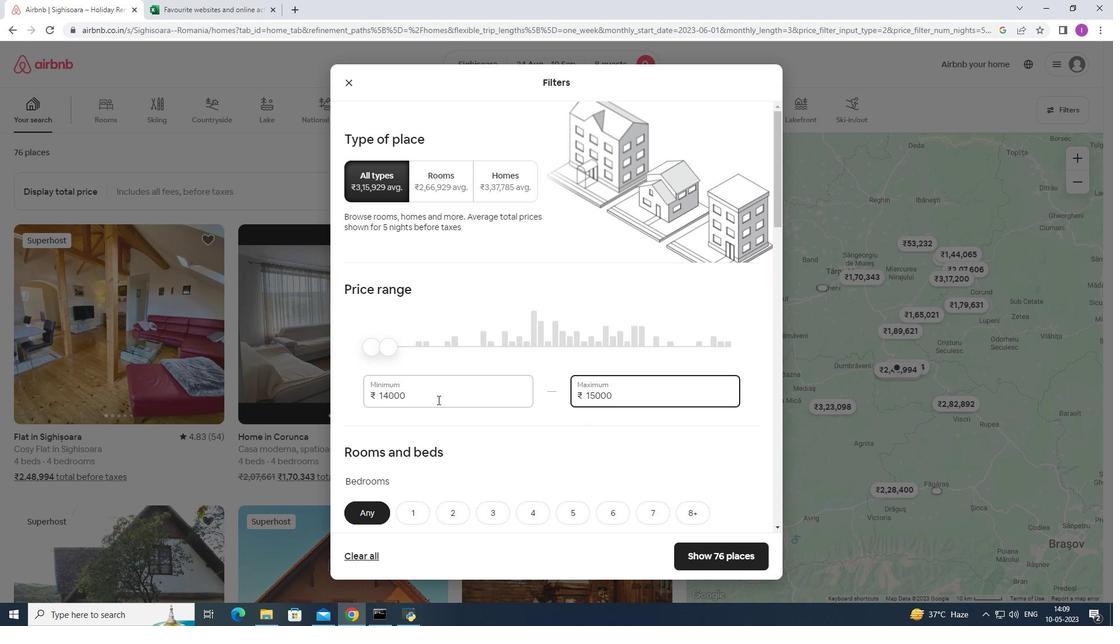 
Action: Mouse pressed left at (435, 396)
Screenshot: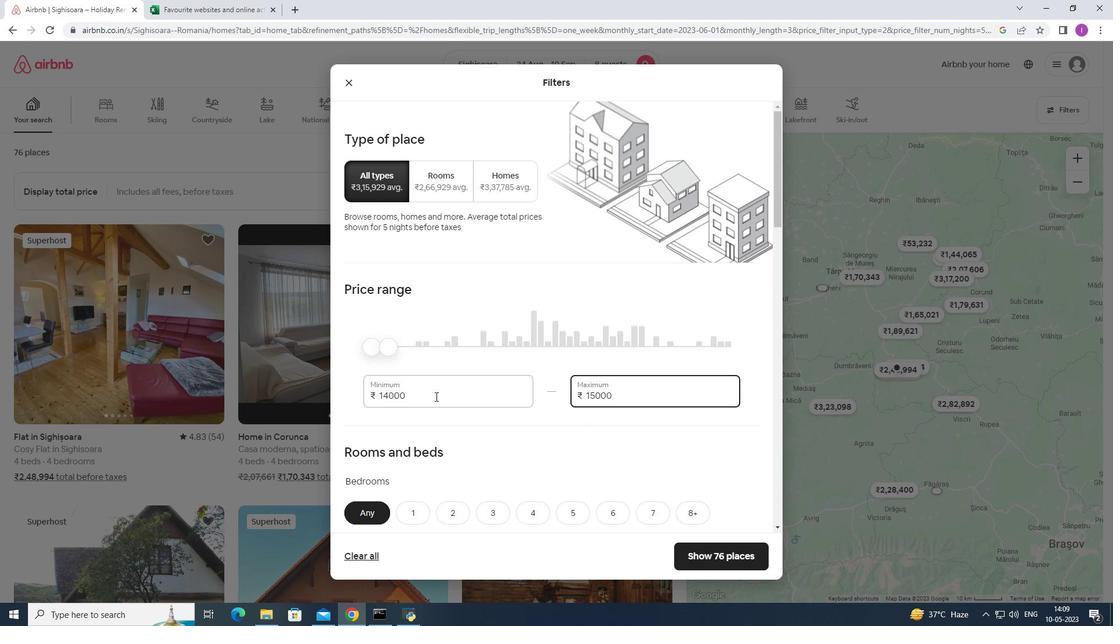 
Action: Mouse moved to (371, 403)
Screenshot: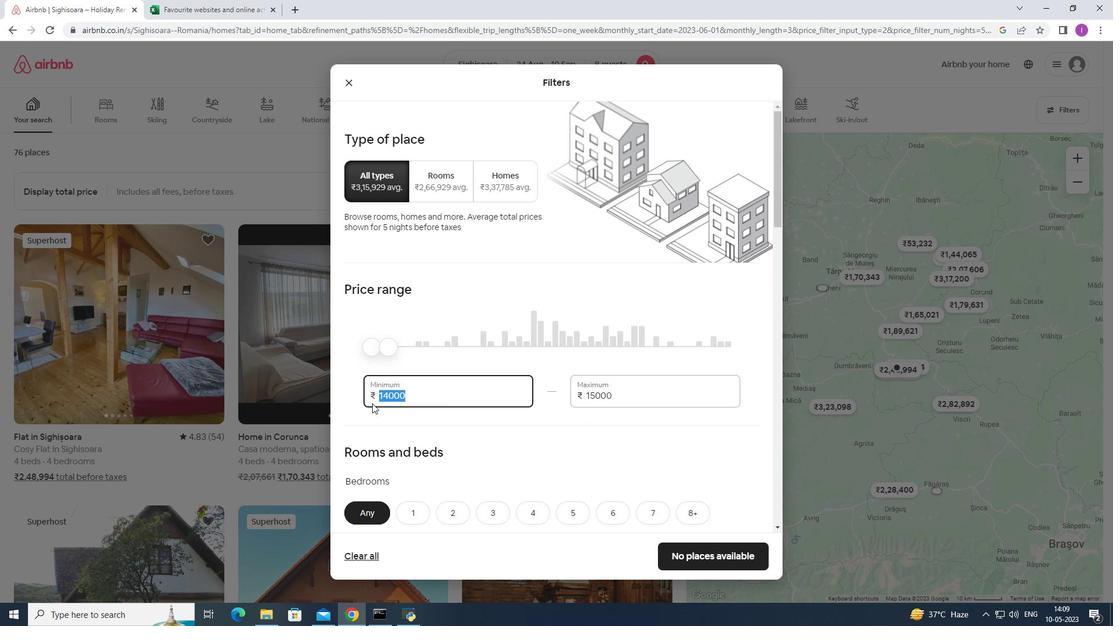 
Action: Key pressed 12000
Screenshot: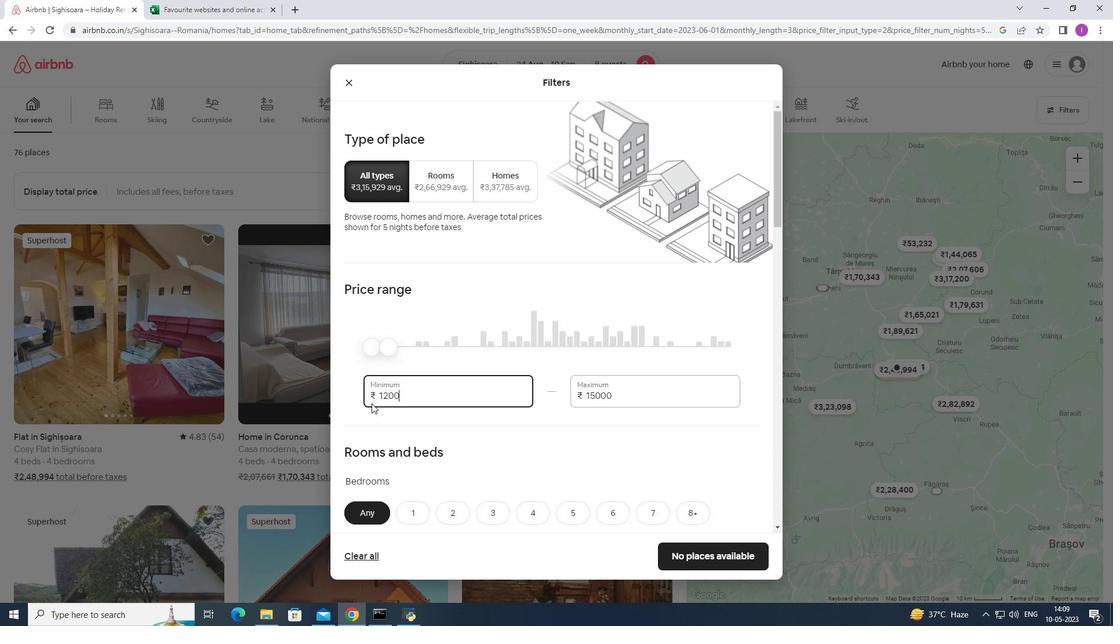 
Action: Mouse moved to (458, 407)
Screenshot: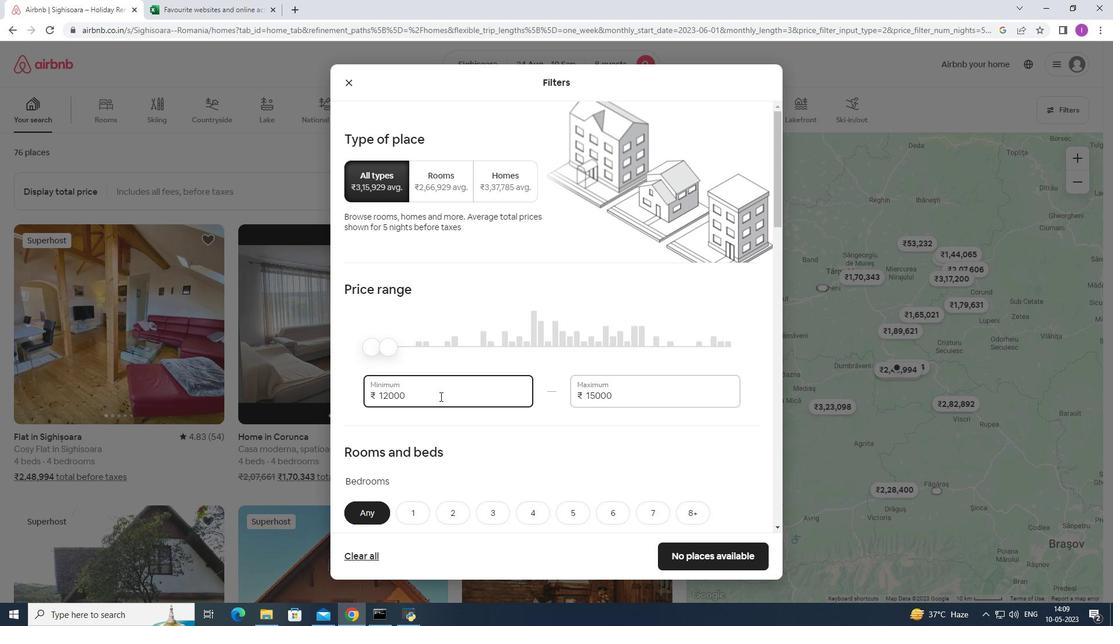 
Action: Mouse scrolled (458, 407) with delta (0, 0)
Screenshot: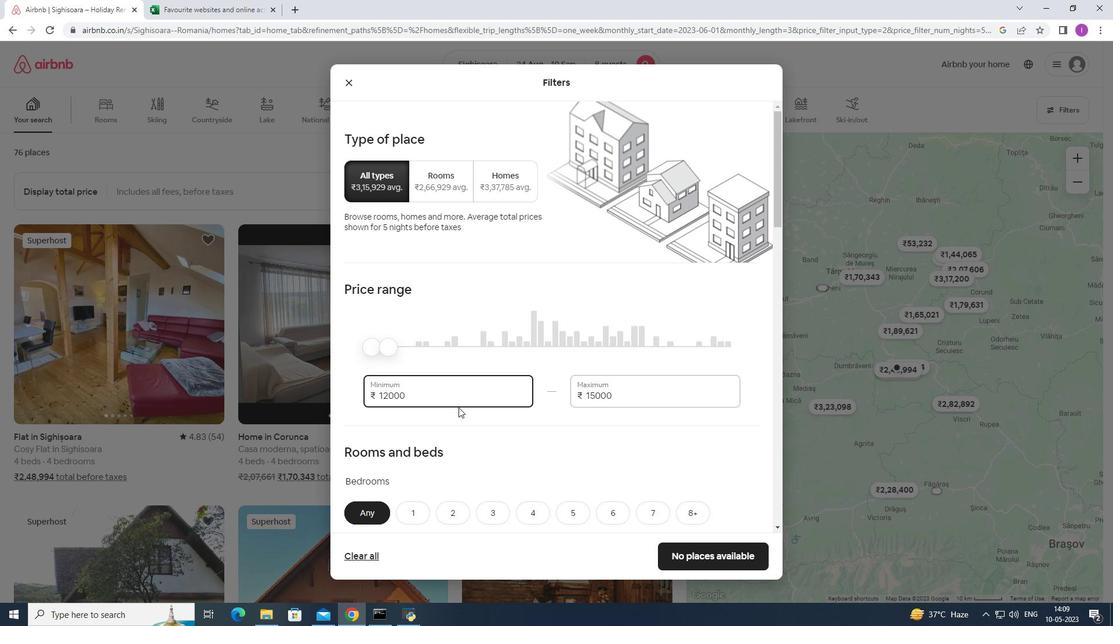 
Action: Mouse moved to (459, 405)
Screenshot: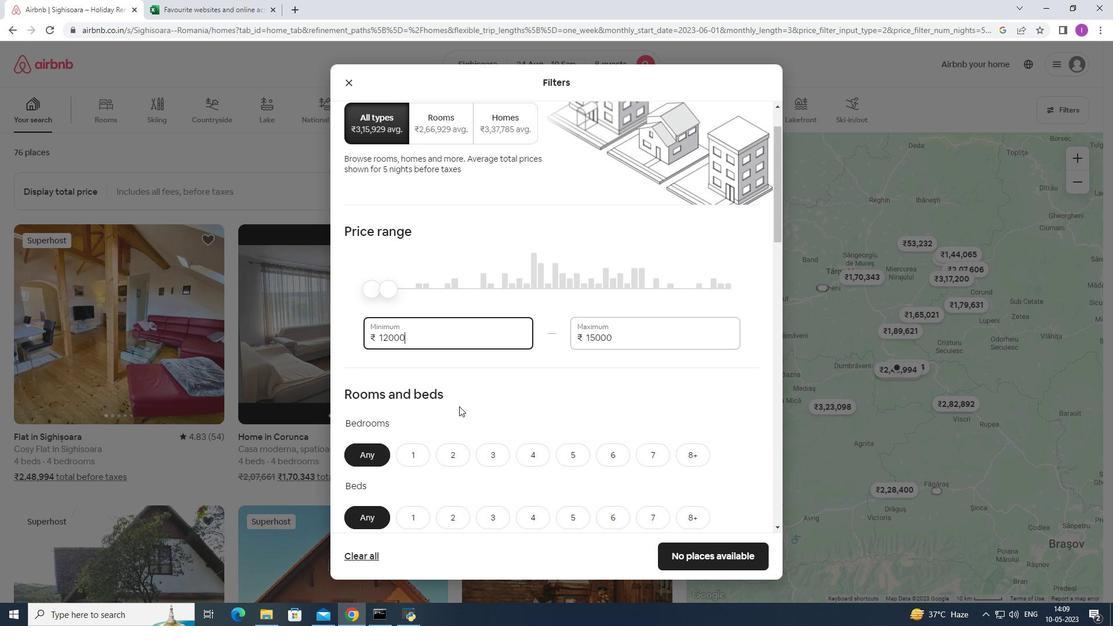
Action: Mouse scrolled (459, 404) with delta (0, 0)
Screenshot: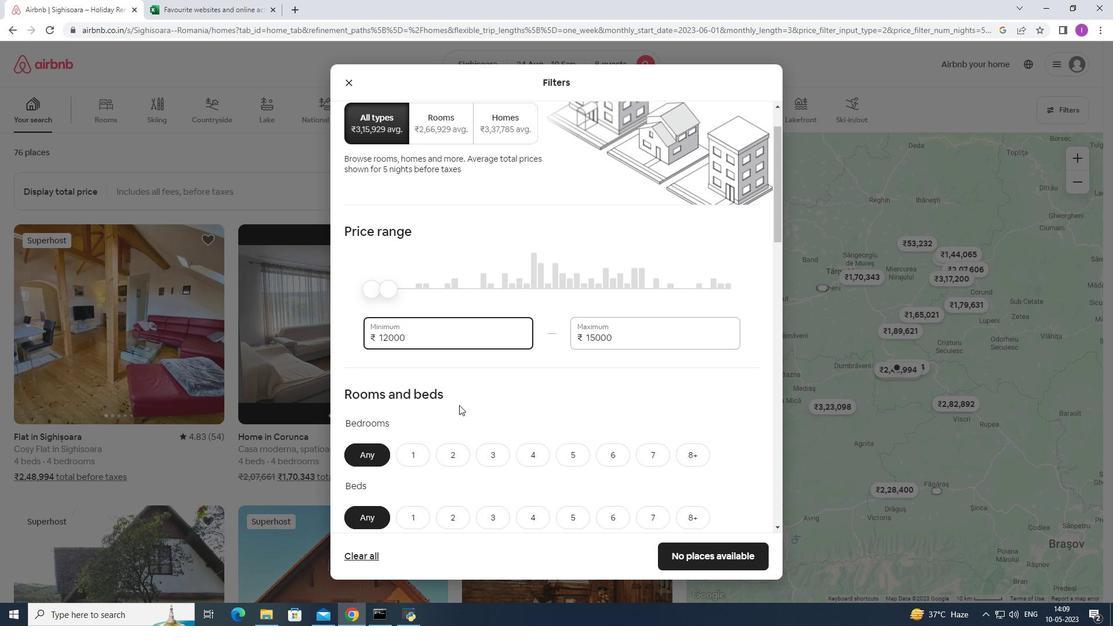 
Action: Mouse scrolled (459, 404) with delta (0, 0)
Screenshot: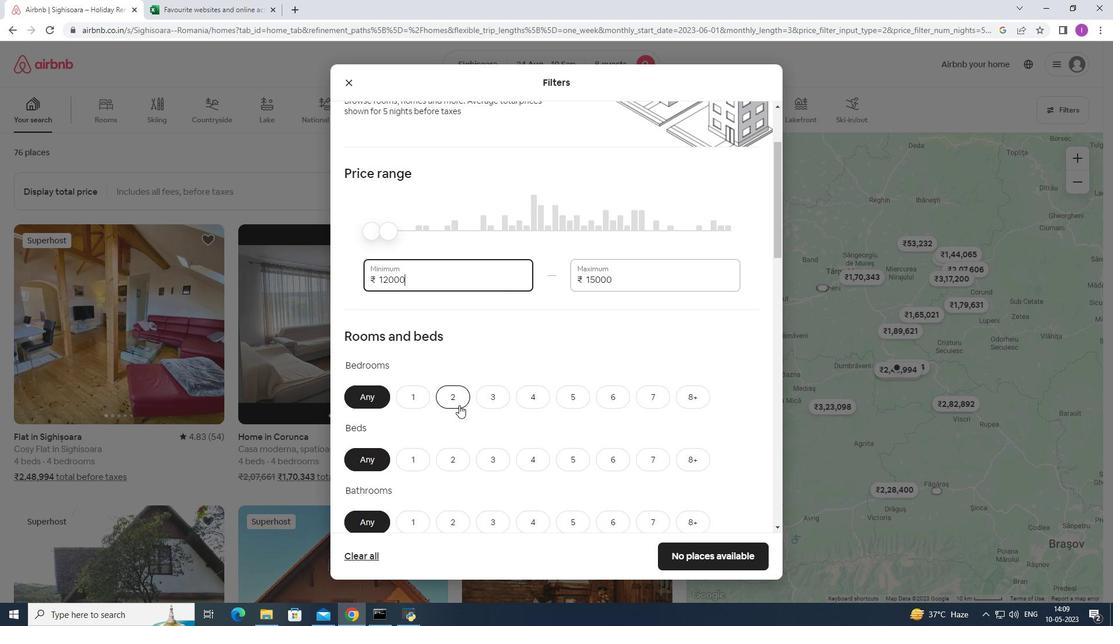 
Action: Mouse scrolled (459, 404) with delta (0, 0)
Screenshot: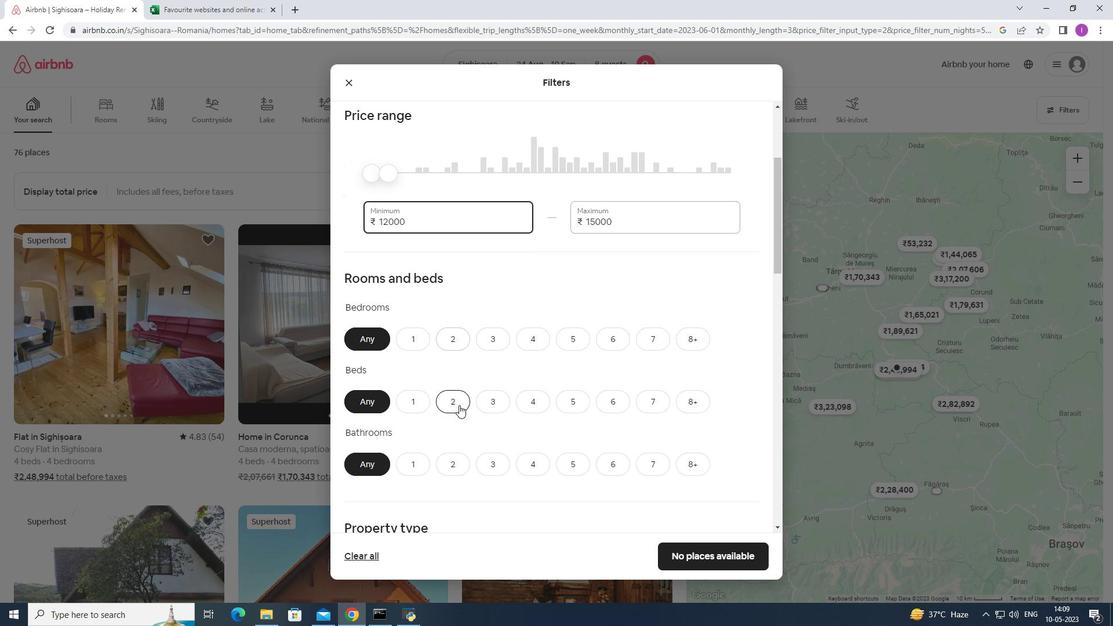
Action: Mouse moved to (524, 282)
Screenshot: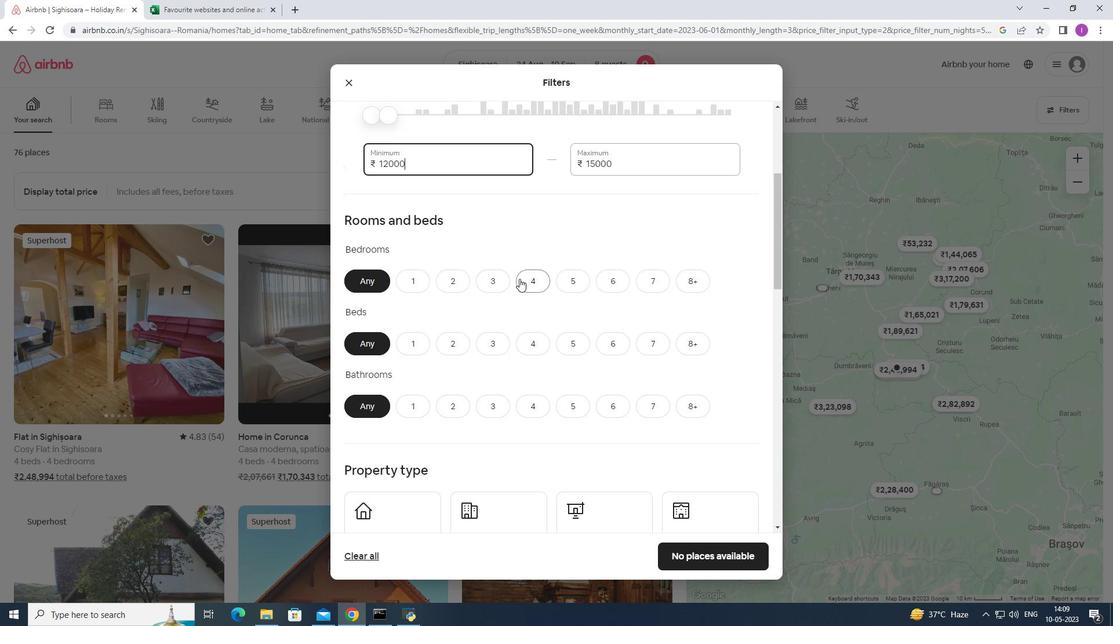 
Action: Mouse pressed left at (524, 282)
Screenshot: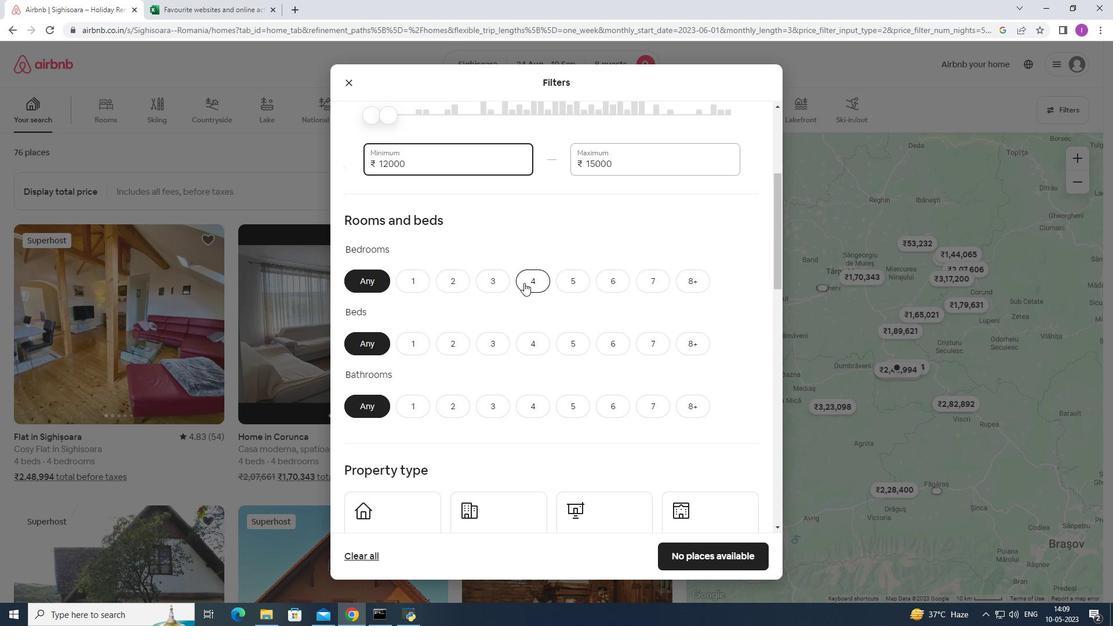 
Action: Mouse moved to (706, 340)
Screenshot: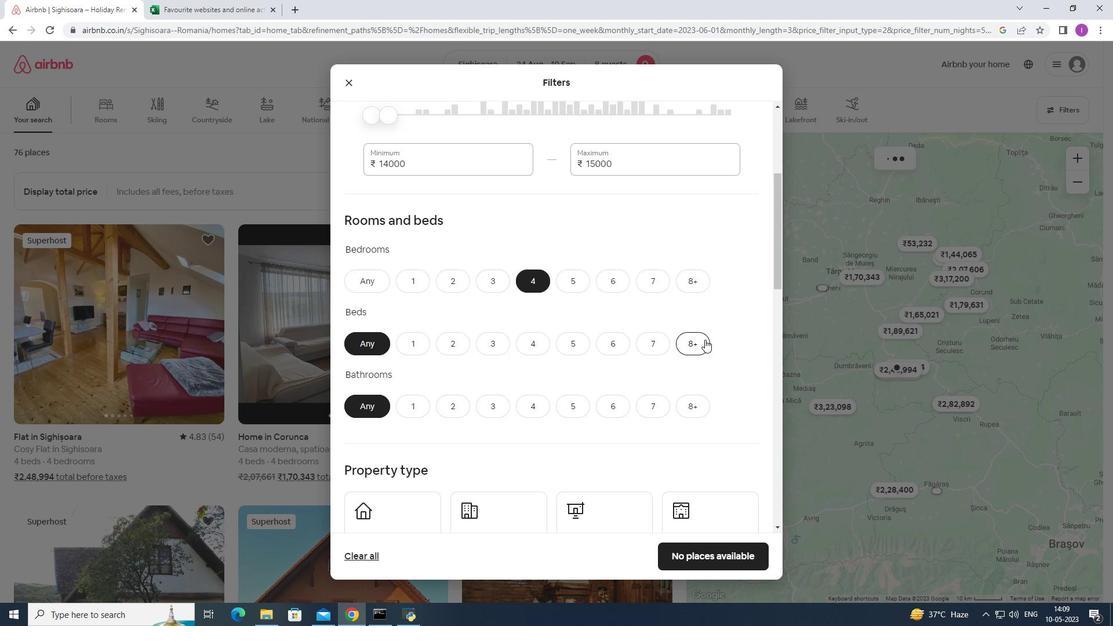 
Action: Mouse pressed left at (706, 340)
Screenshot: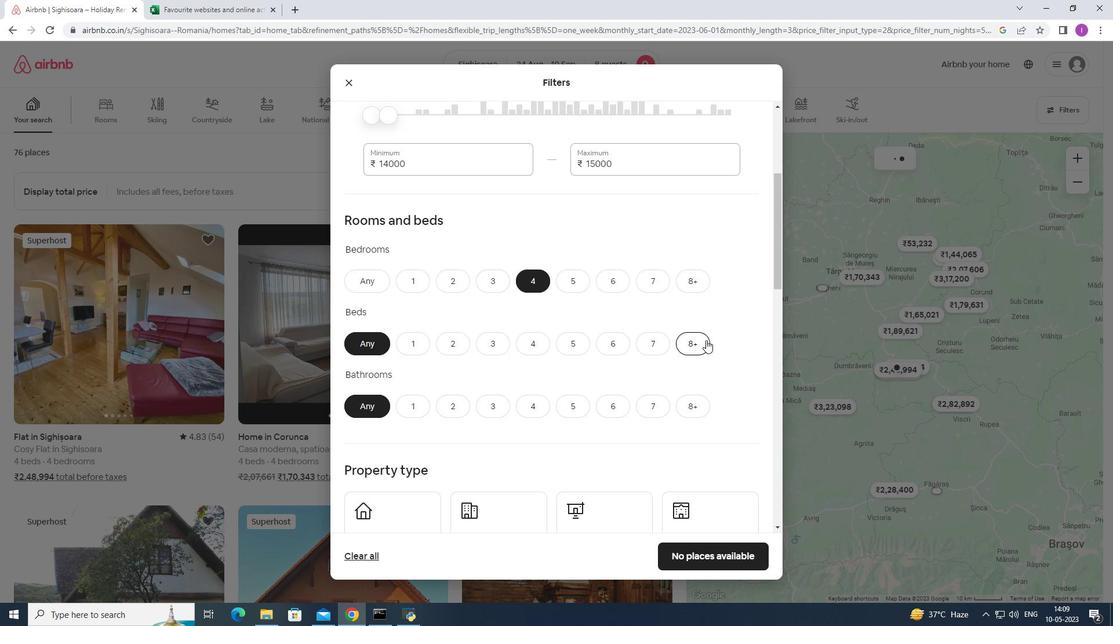 
Action: Mouse moved to (538, 405)
Screenshot: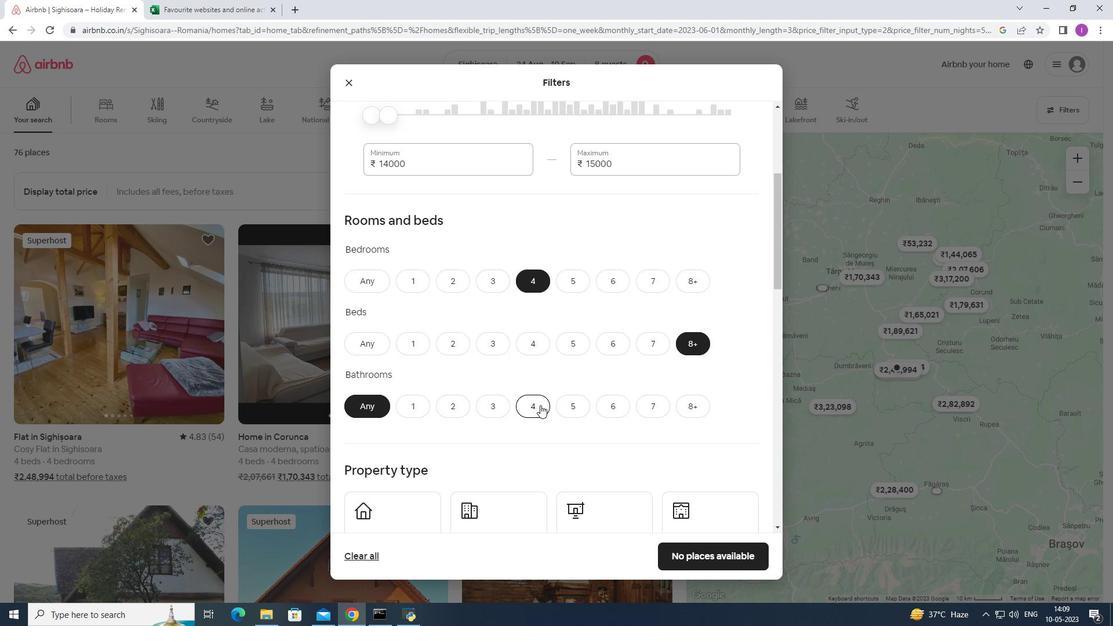 
Action: Mouse pressed left at (538, 405)
Screenshot: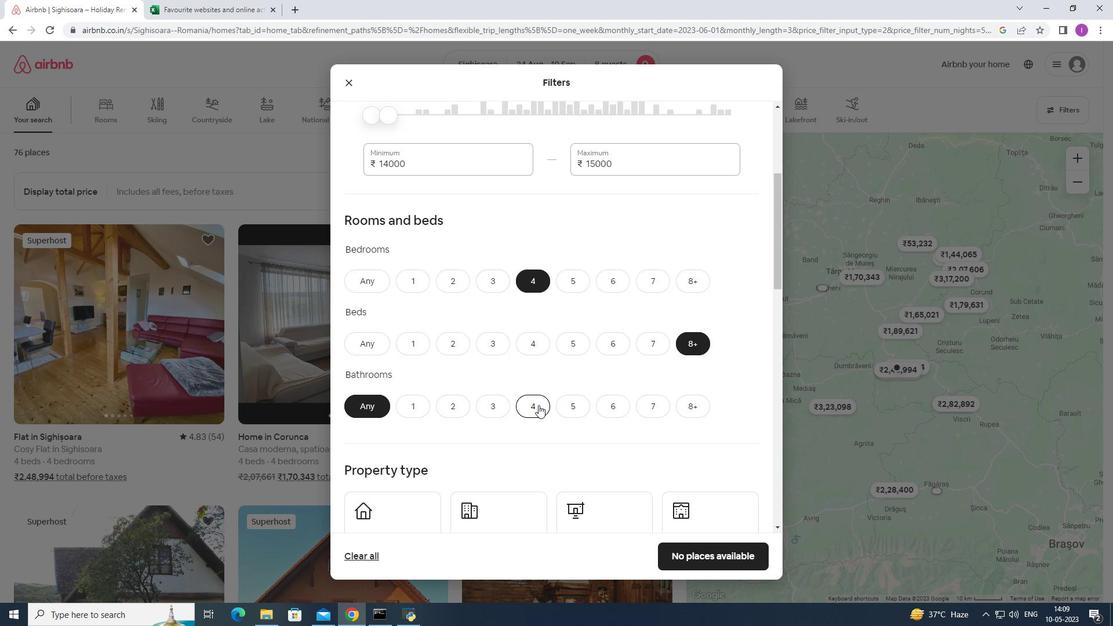 
Action: Mouse moved to (543, 393)
Screenshot: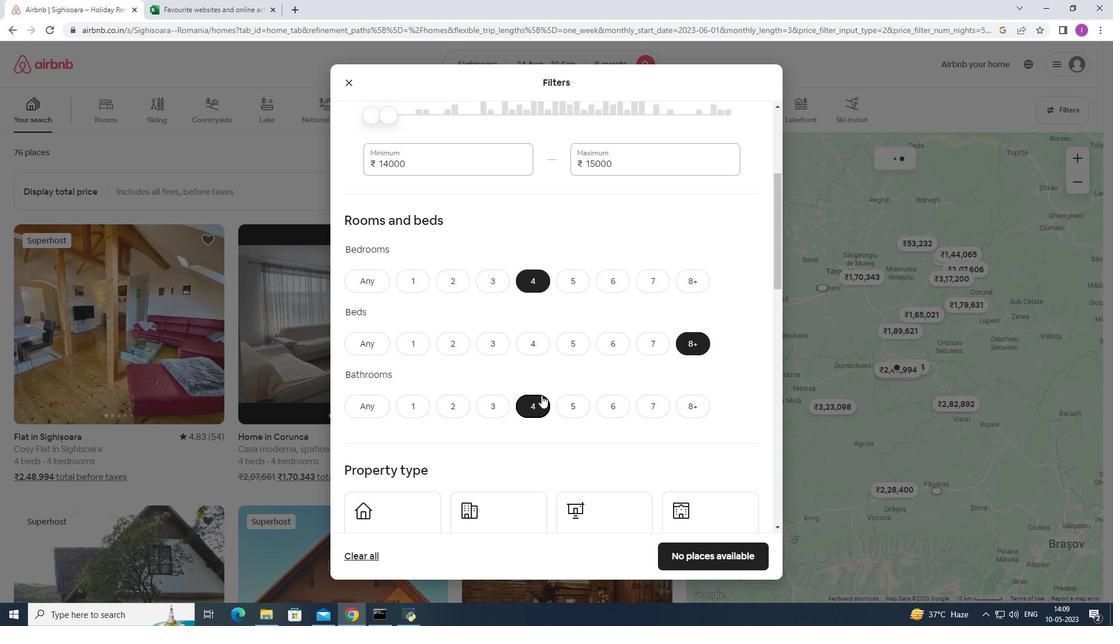 
Action: Mouse scrolled (543, 392) with delta (0, 0)
Screenshot: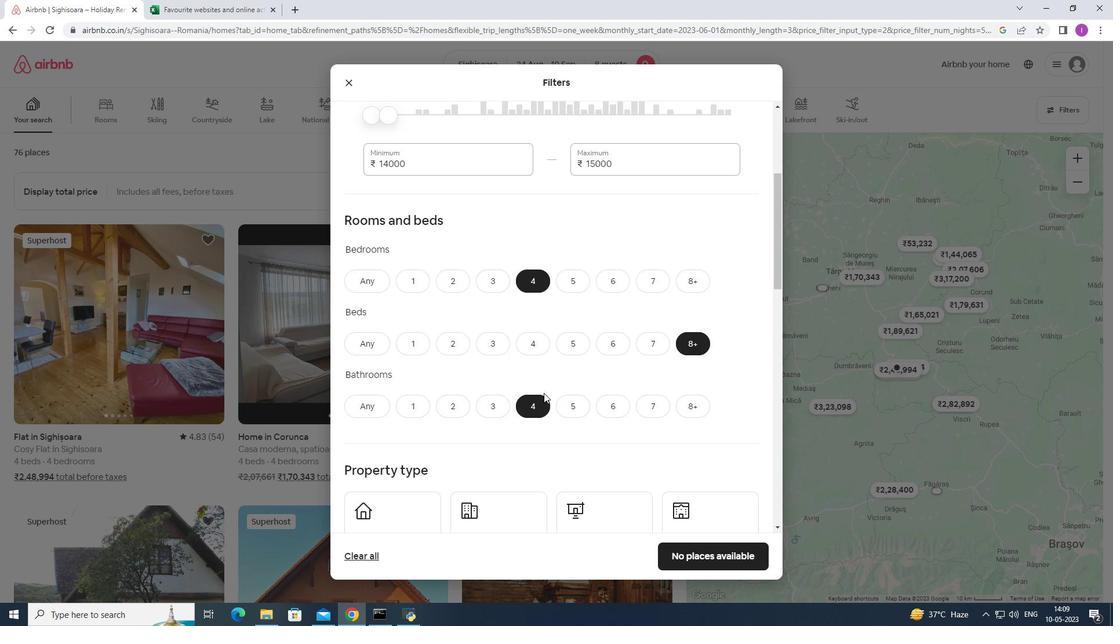 
Action: Mouse moved to (543, 390)
Screenshot: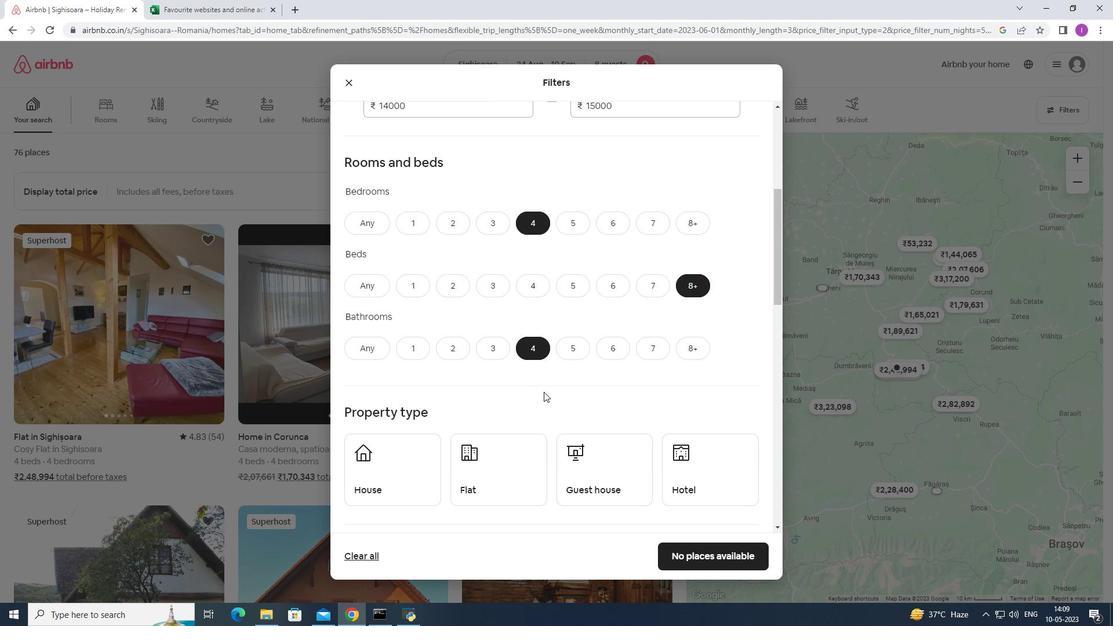 
Action: Mouse scrolled (543, 389) with delta (0, 0)
Screenshot: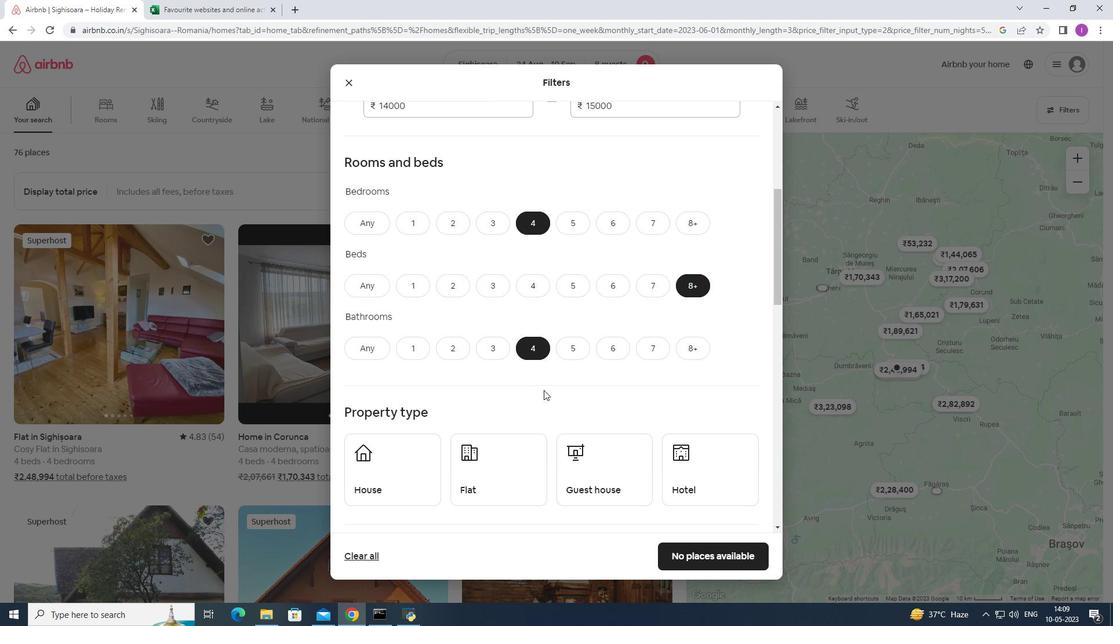 
Action: Mouse moved to (543, 389)
Screenshot: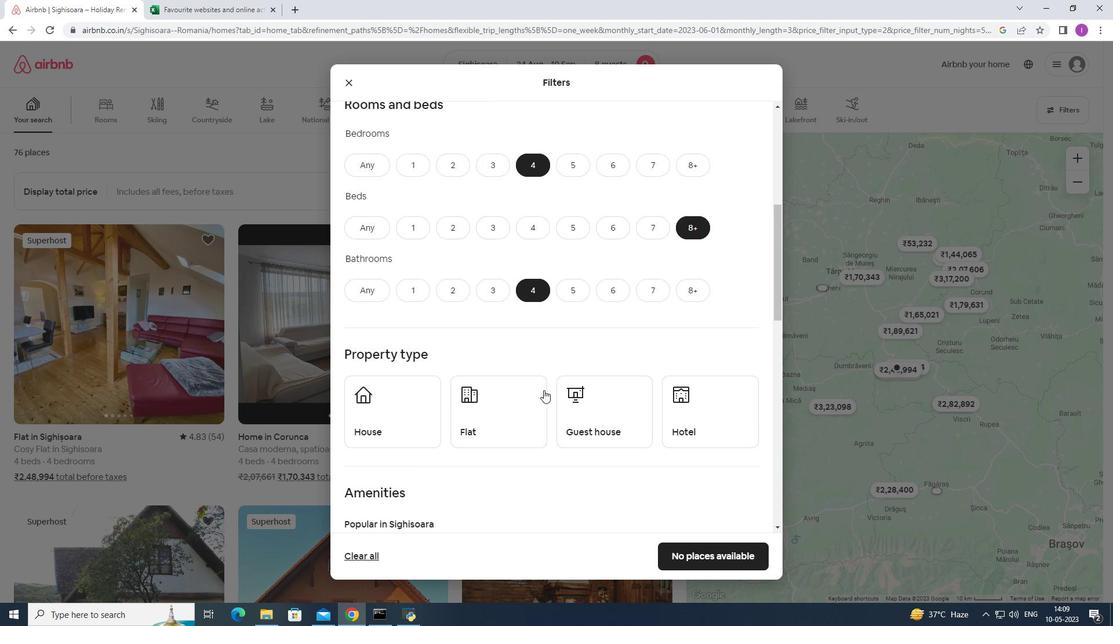 
Action: Mouse scrolled (543, 389) with delta (0, 0)
Screenshot: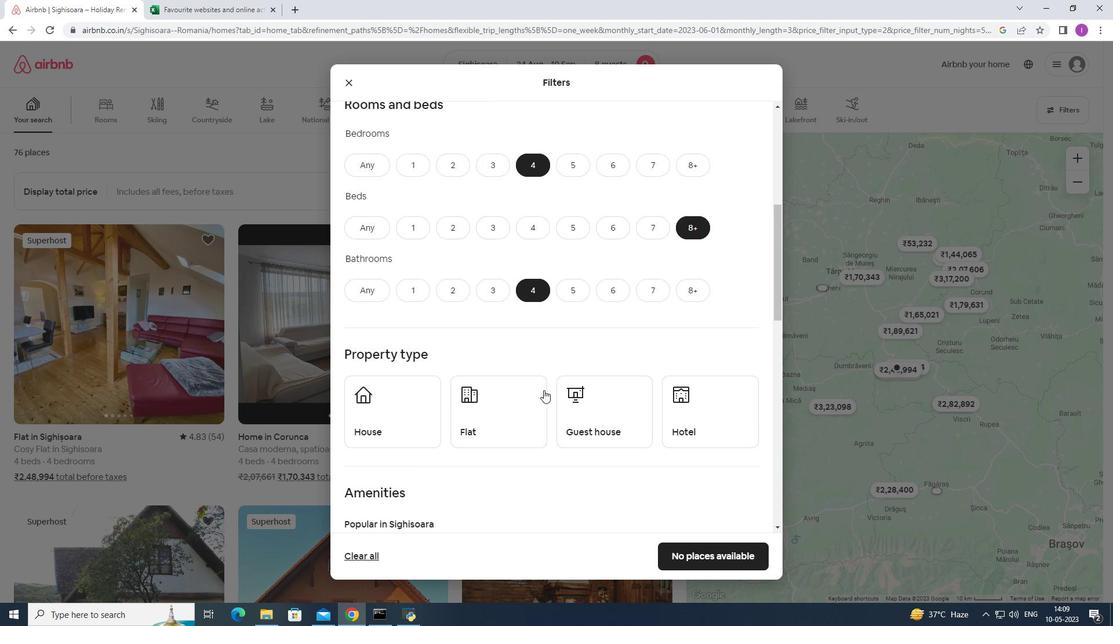 
Action: Mouse scrolled (543, 389) with delta (0, 0)
Screenshot: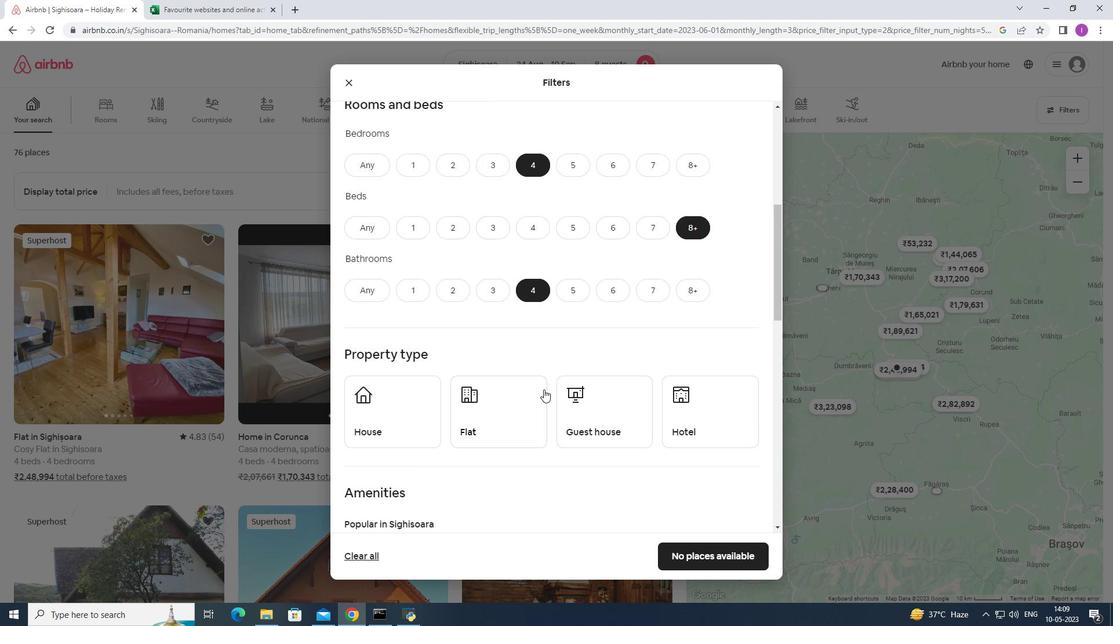 
Action: Mouse moved to (391, 309)
Screenshot: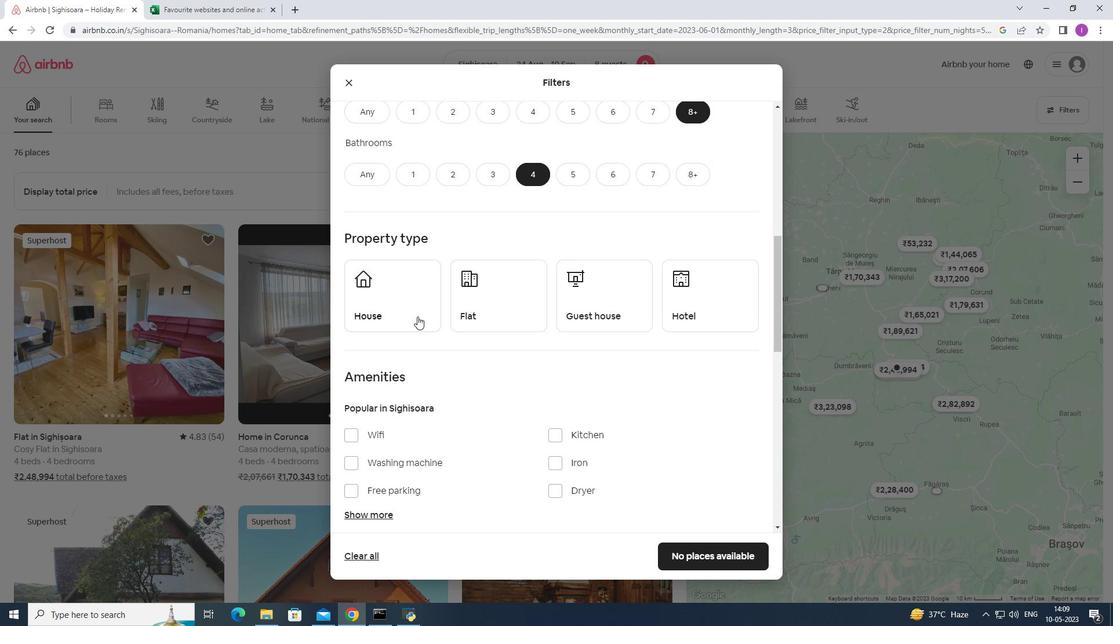 
Action: Mouse pressed left at (391, 309)
Screenshot: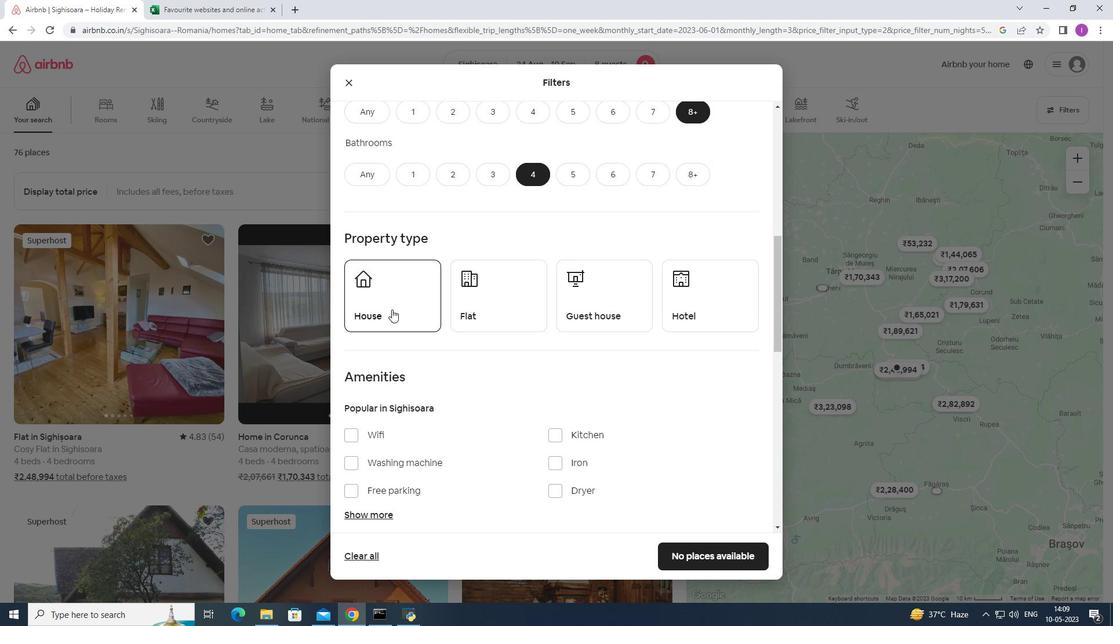 
Action: Mouse moved to (469, 307)
Screenshot: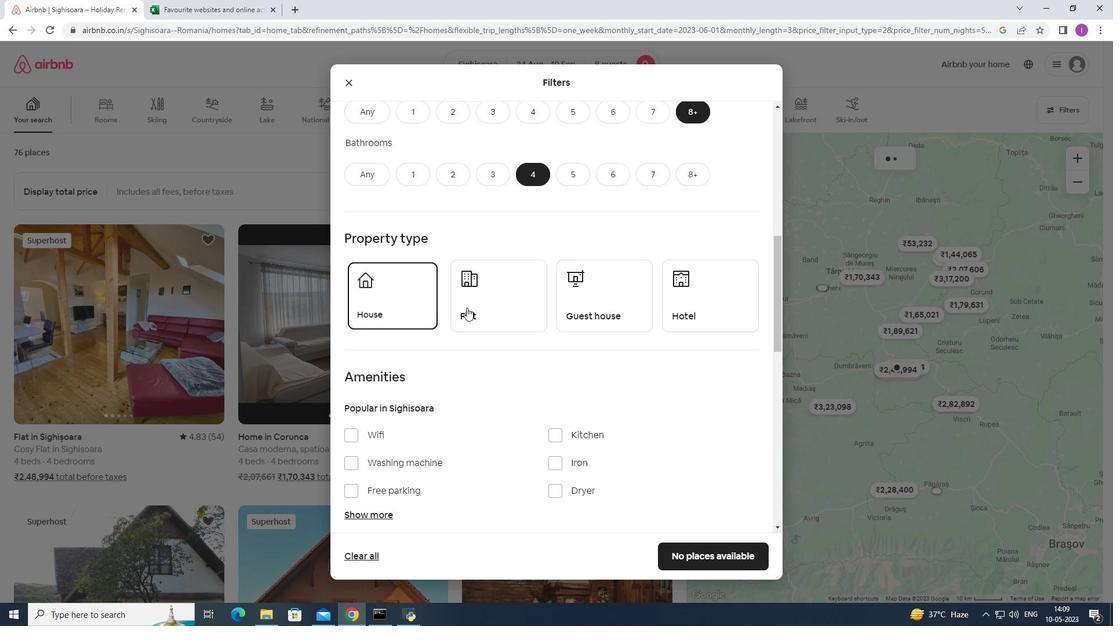 
Action: Mouse pressed left at (469, 307)
Screenshot: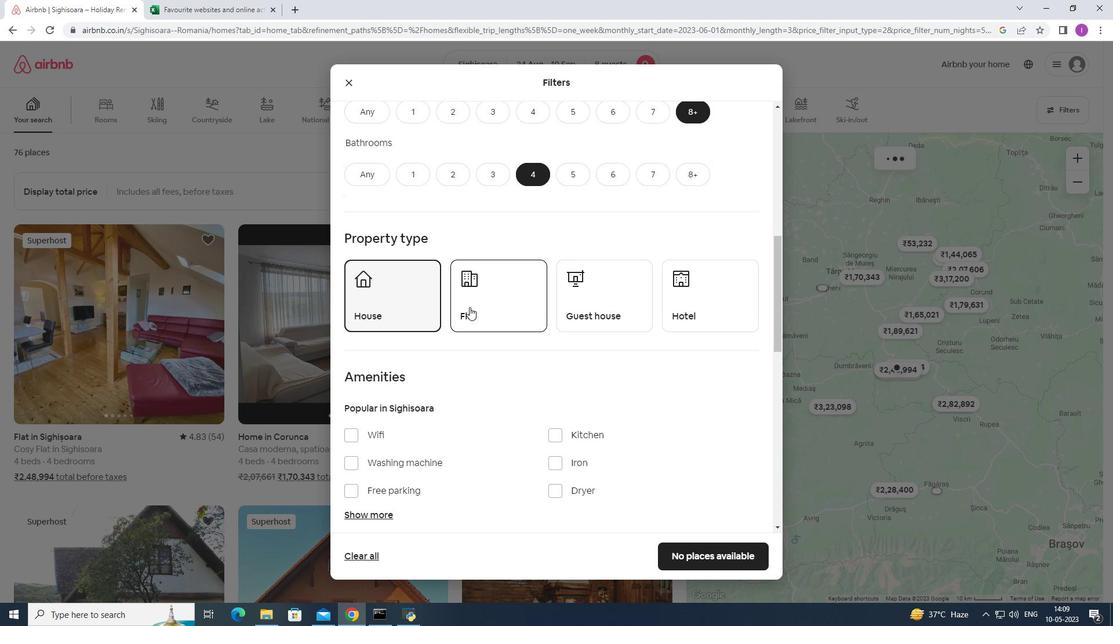 
Action: Mouse moved to (621, 302)
Screenshot: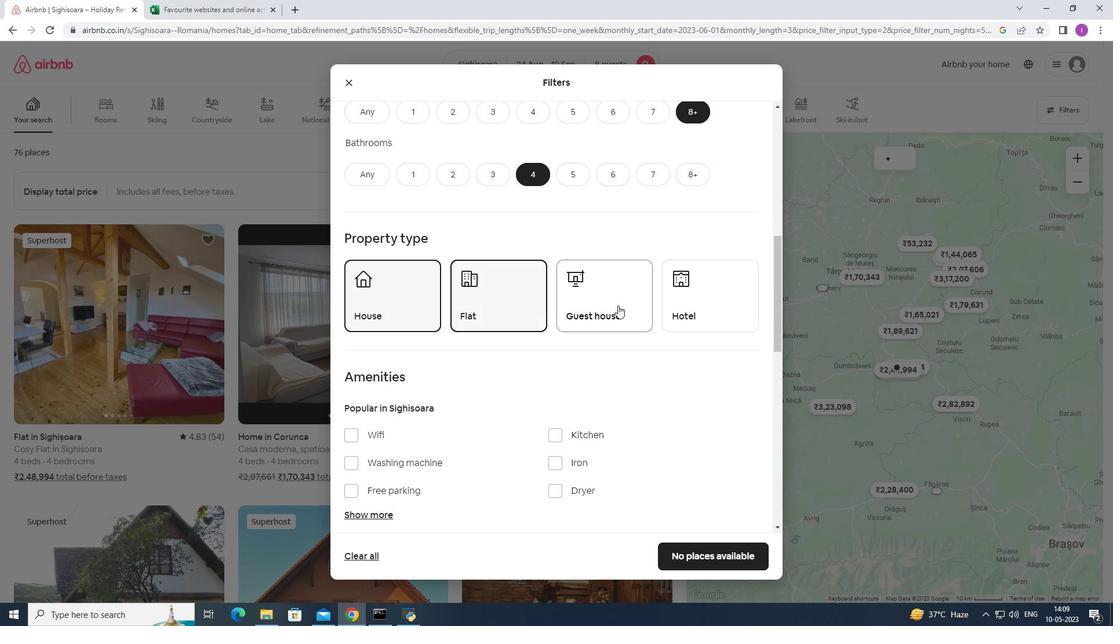 
Action: Mouse pressed left at (621, 302)
Screenshot: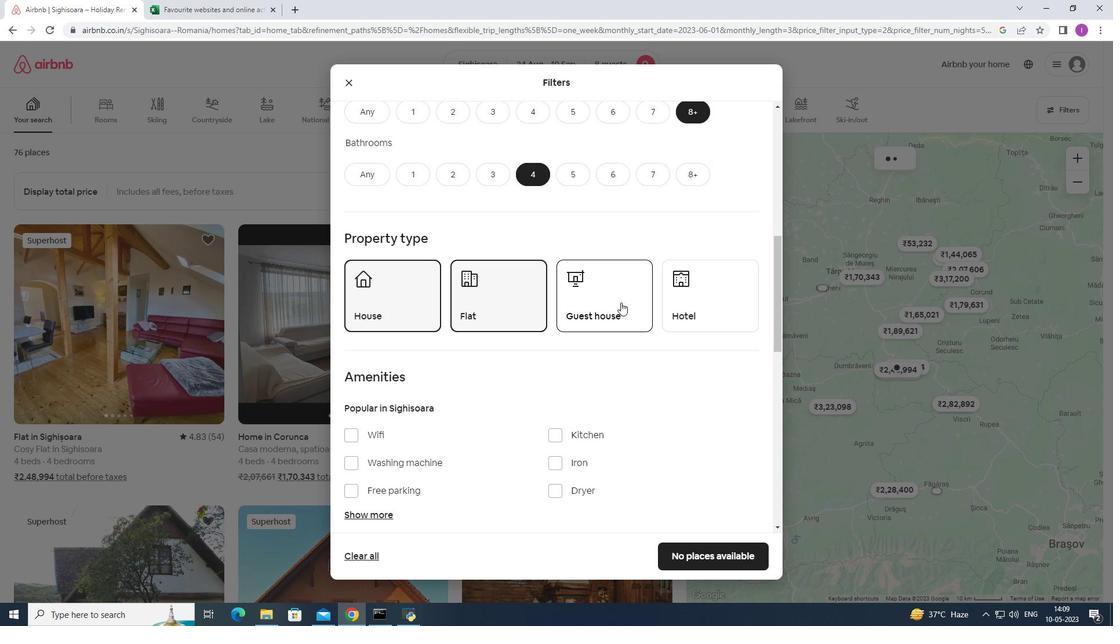 
Action: Mouse moved to (646, 327)
Screenshot: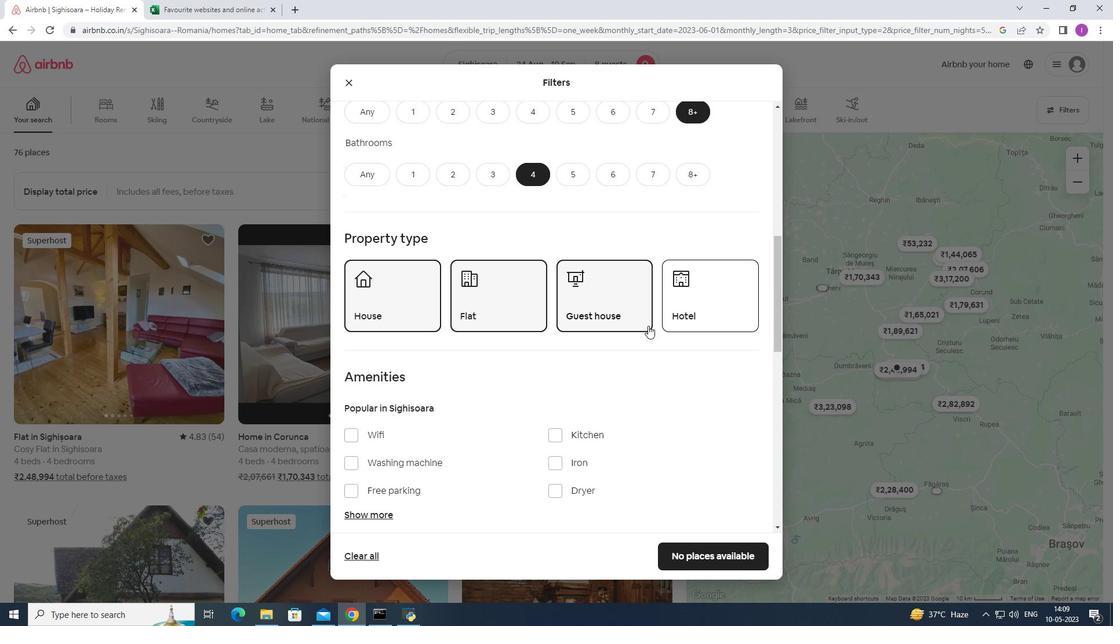
Action: Mouse scrolled (646, 326) with delta (0, 0)
Screenshot: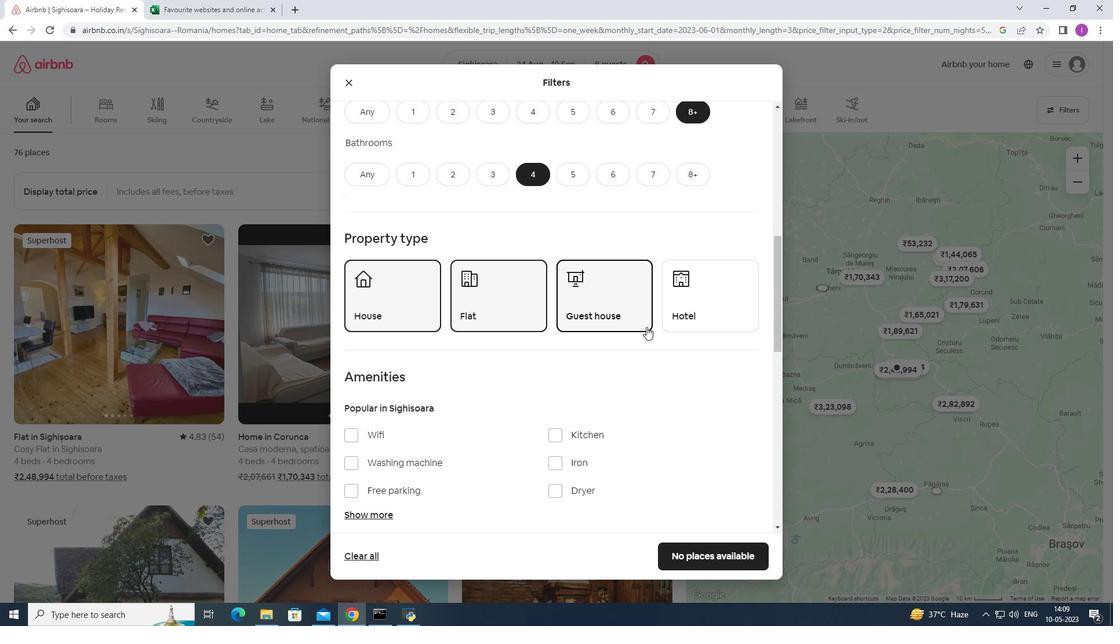 
Action: Mouse scrolled (646, 326) with delta (0, 0)
Screenshot: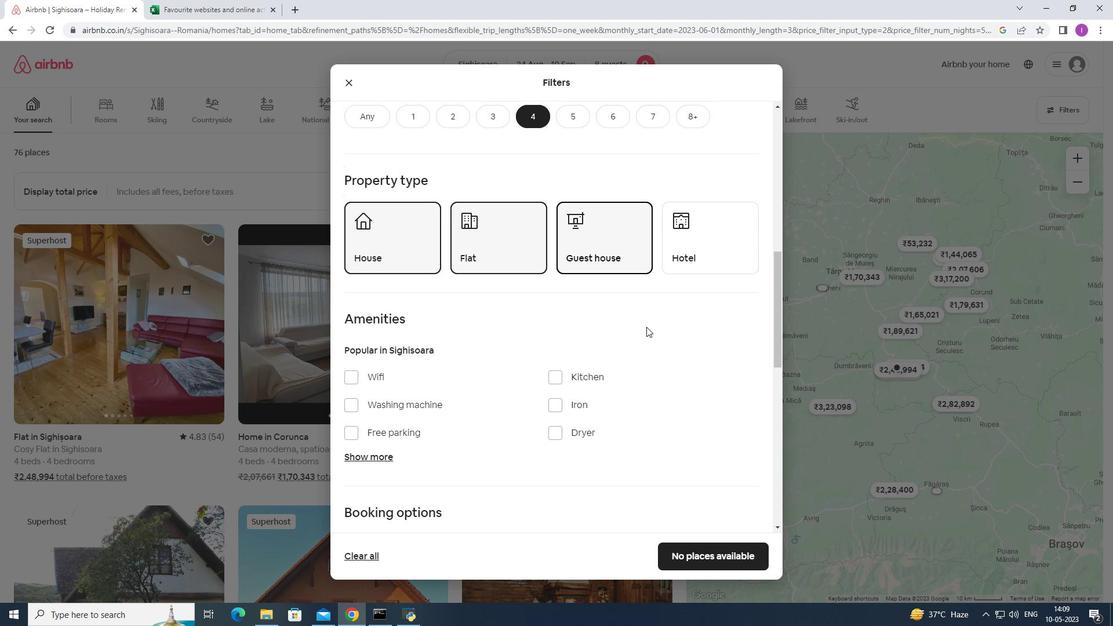 
Action: Mouse scrolled (646, 326) with delta (0, 0)
Screenshot: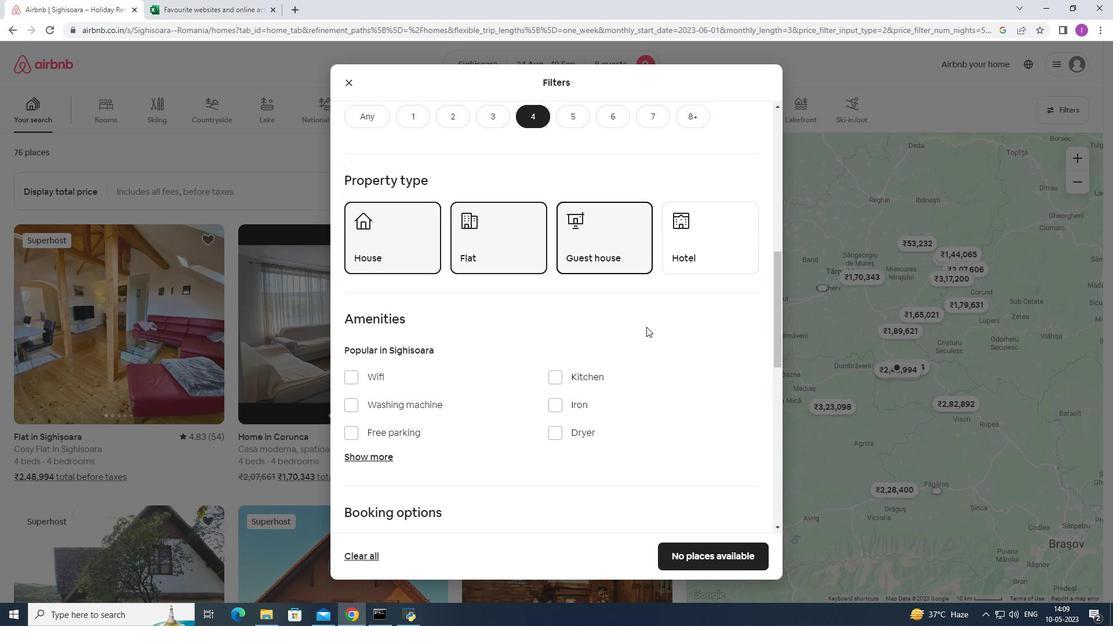 
Action: Mouse moved to (349, 264)
Screenshot: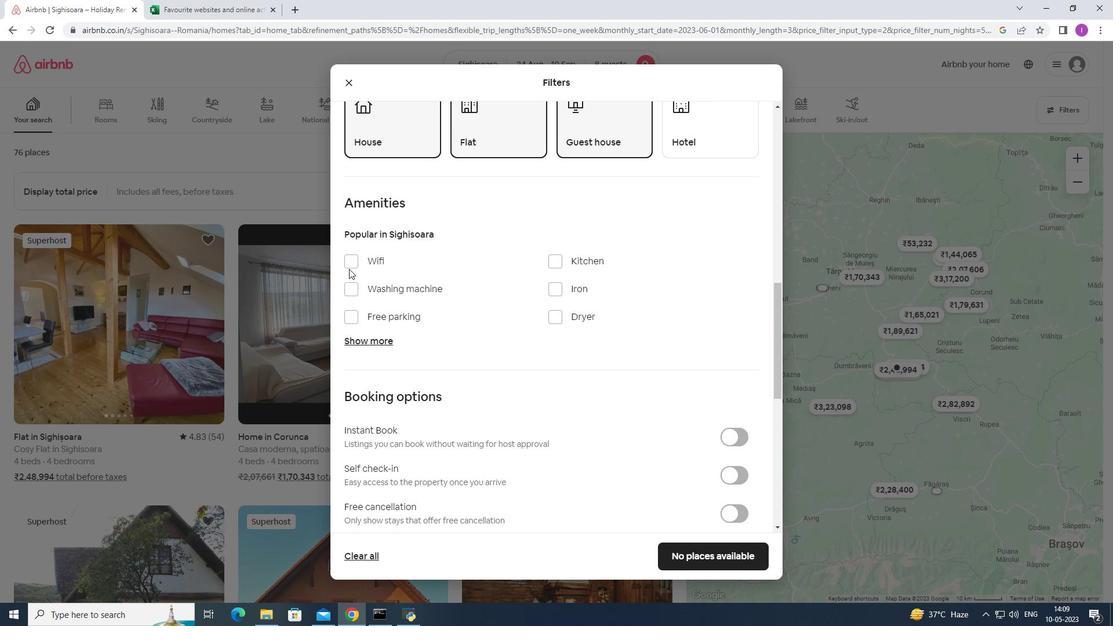 
Action: Mouse pressed left at (349, 264)
Screenshot: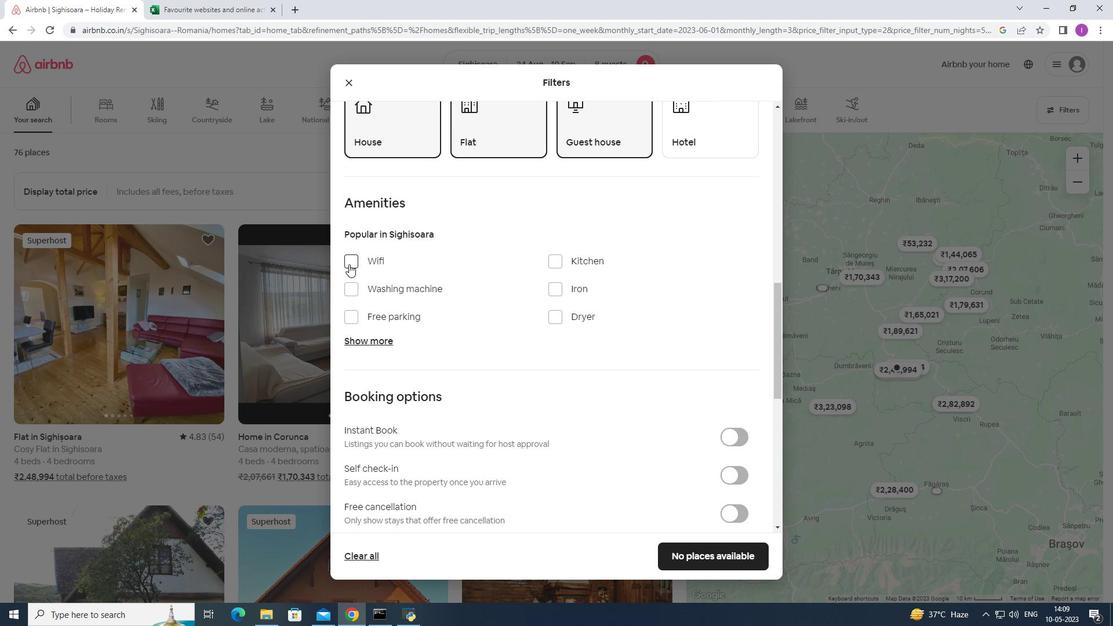 
Action: Mouse moved to (351, 313)
Screenshot: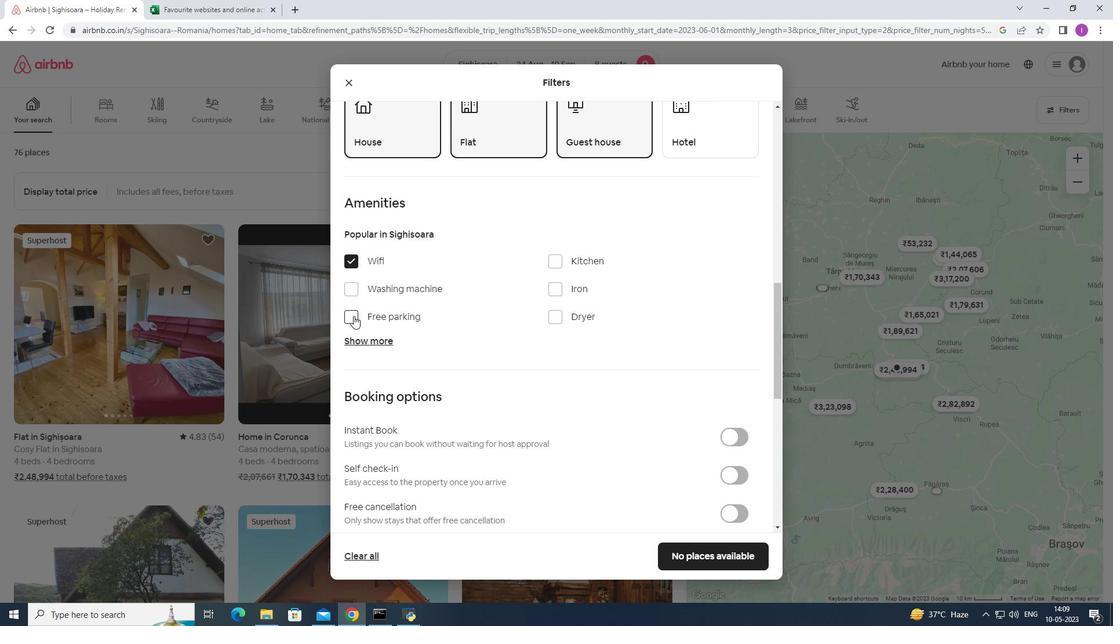 
Action: Mouse pressed left at (351, 313)
Screenshot: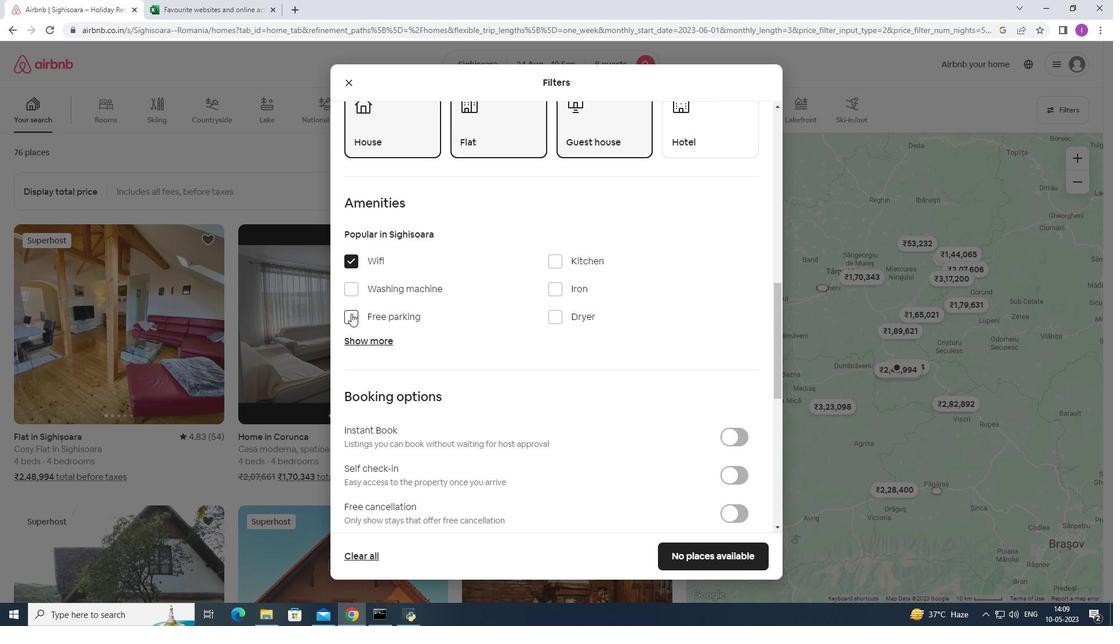 
Action: Mouse moved to (380, 335)
Screenshot: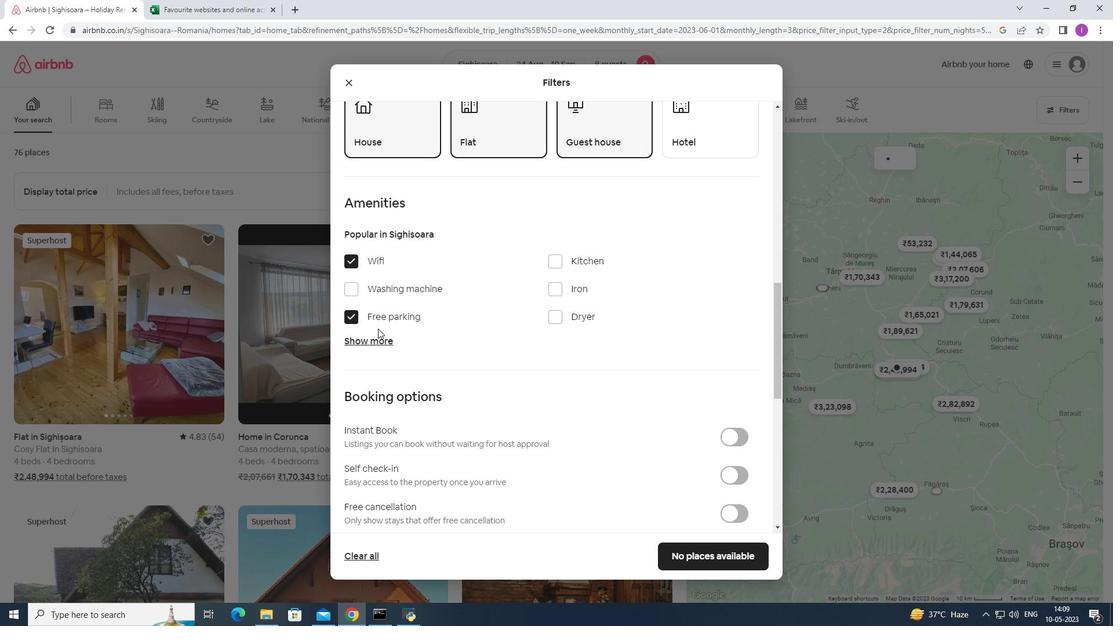 
Action: Mouse pressed left at (380, 335)
Screenshot: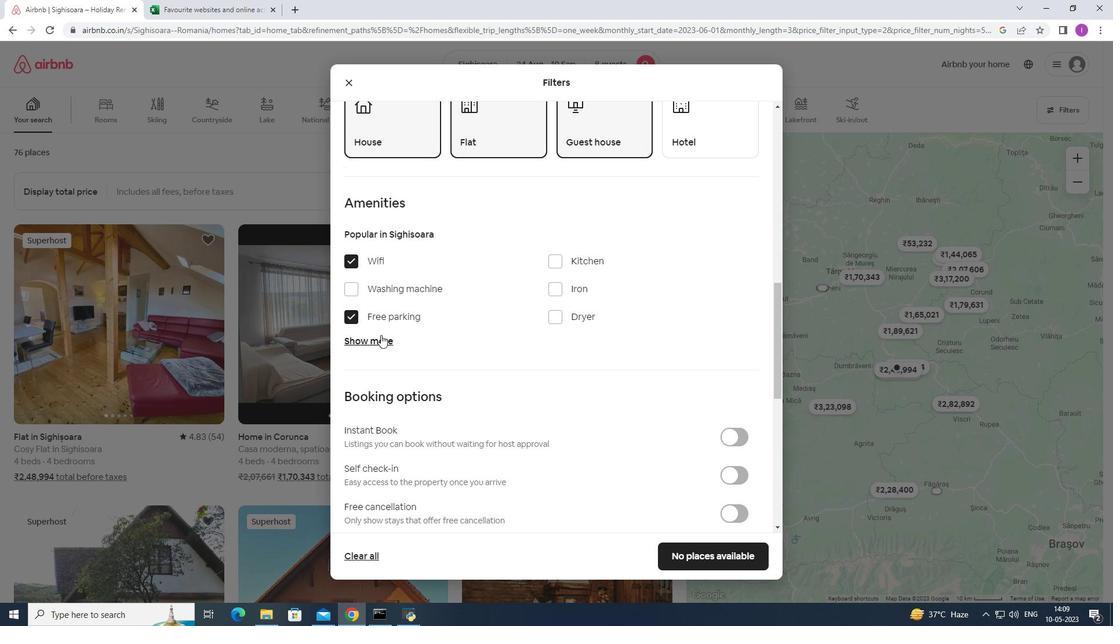 
Action: Mouse moved to (556, 409)
Screenshot: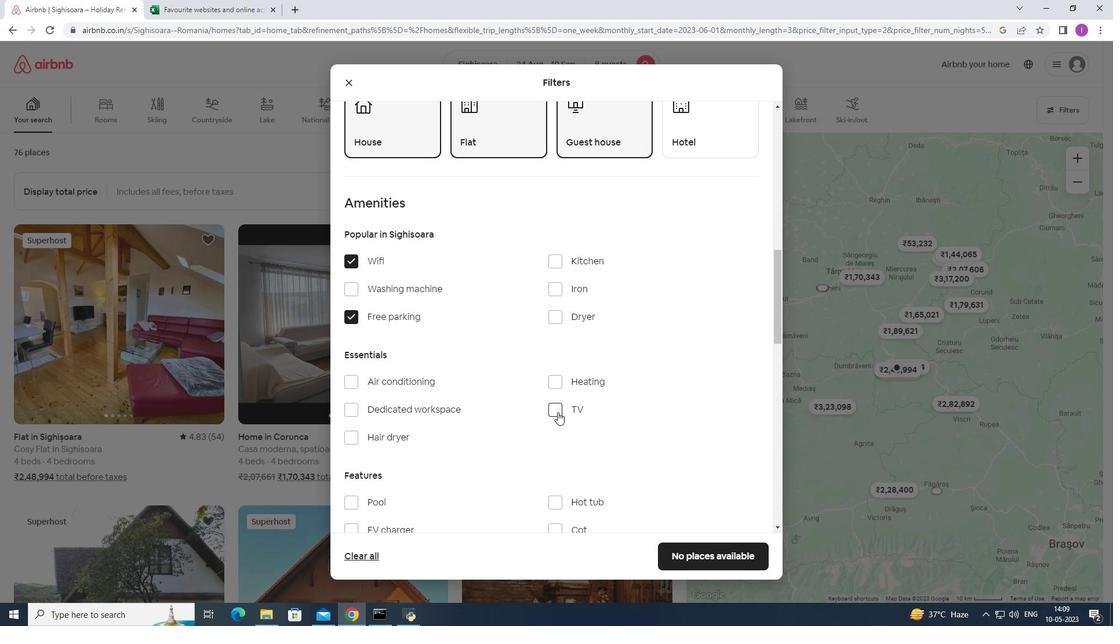 
Action: Mouse pressed left at (556, 409)
Screenshot: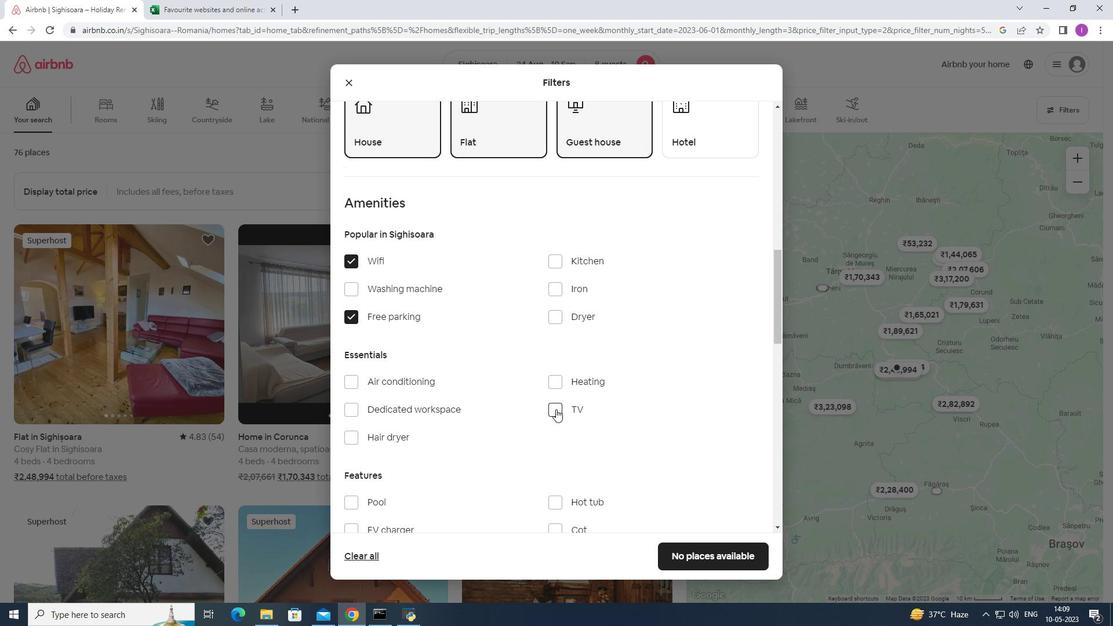 
Action: Mouse moved to (484, 406)
Screenshot: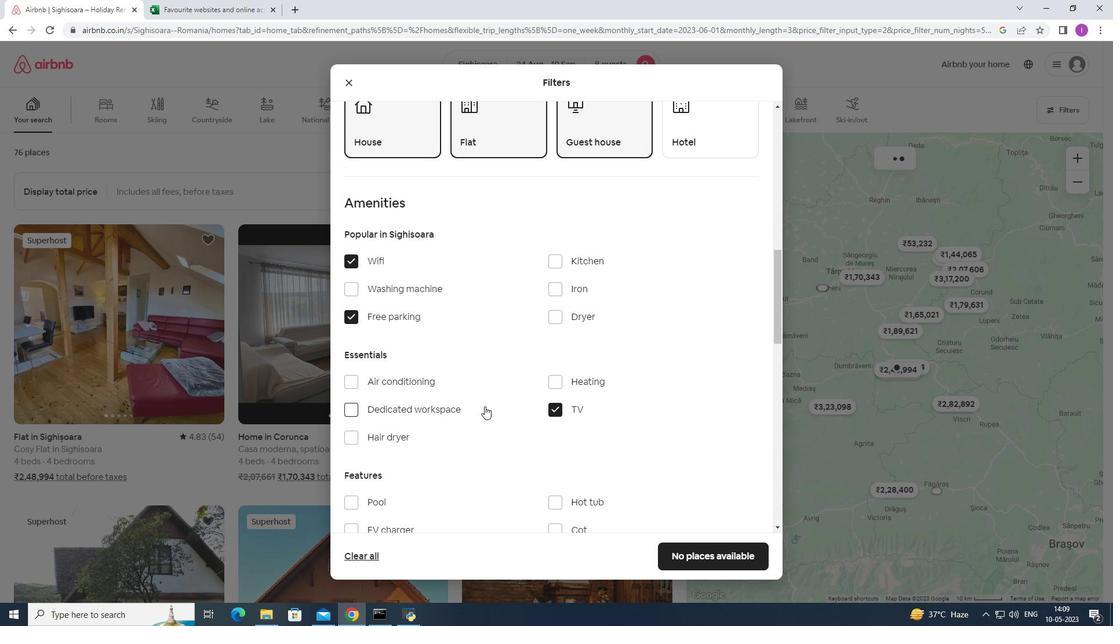 
Action: Mouse scrolled (484, 405) with delta (0, 0)
Screenshot: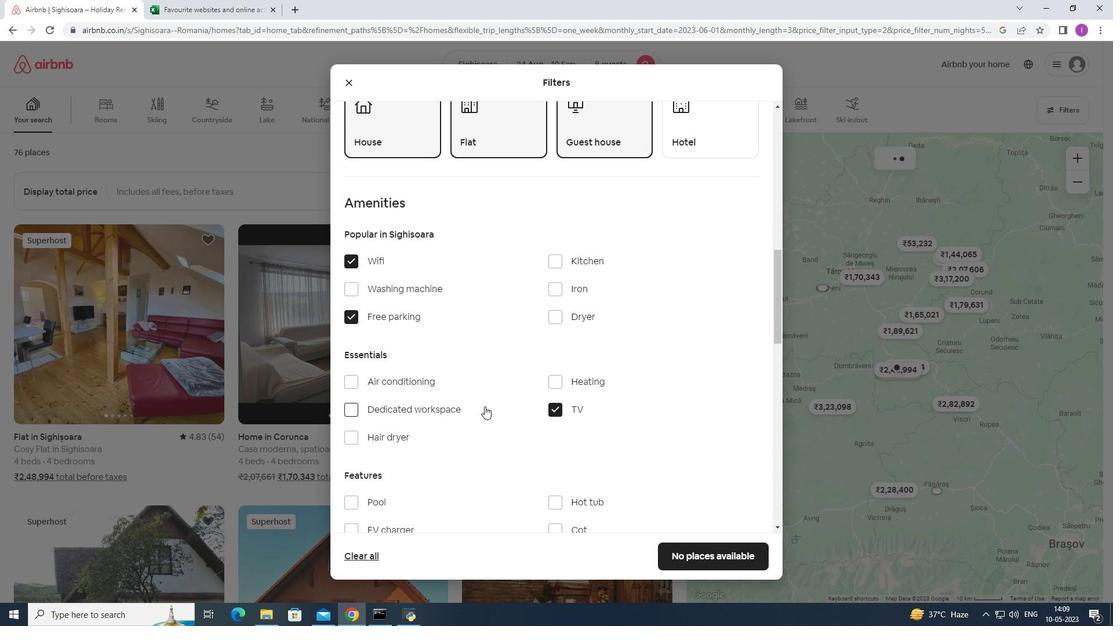 
Action: Mouse moved to (484, 406)
Screenshot: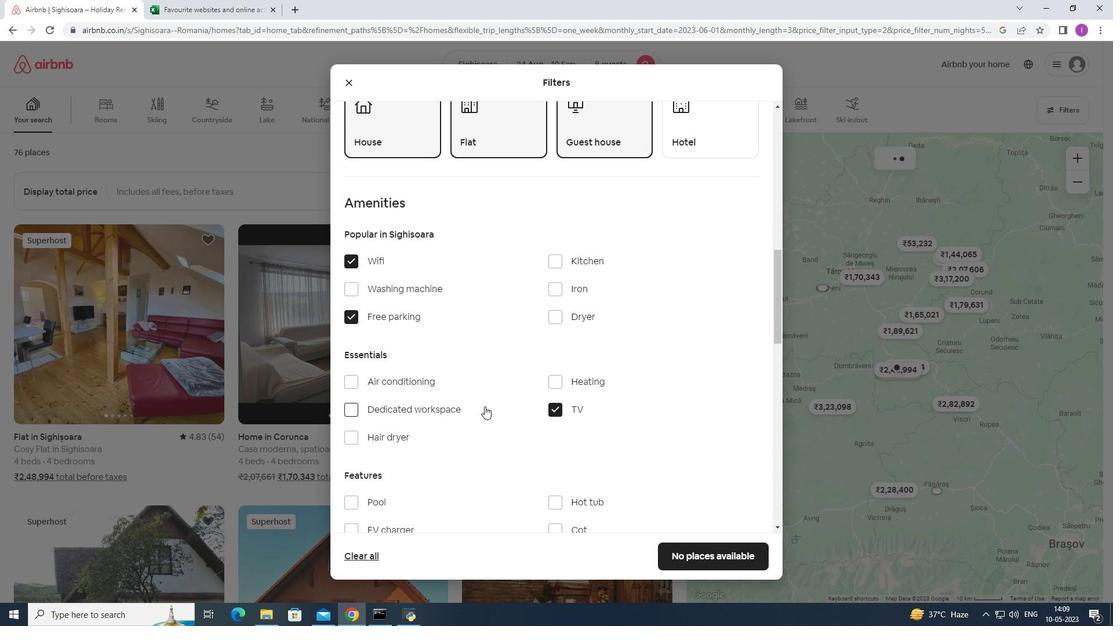 
Action: Mouse scrolled (484, 405) with delta (0, 0)
Screenshot: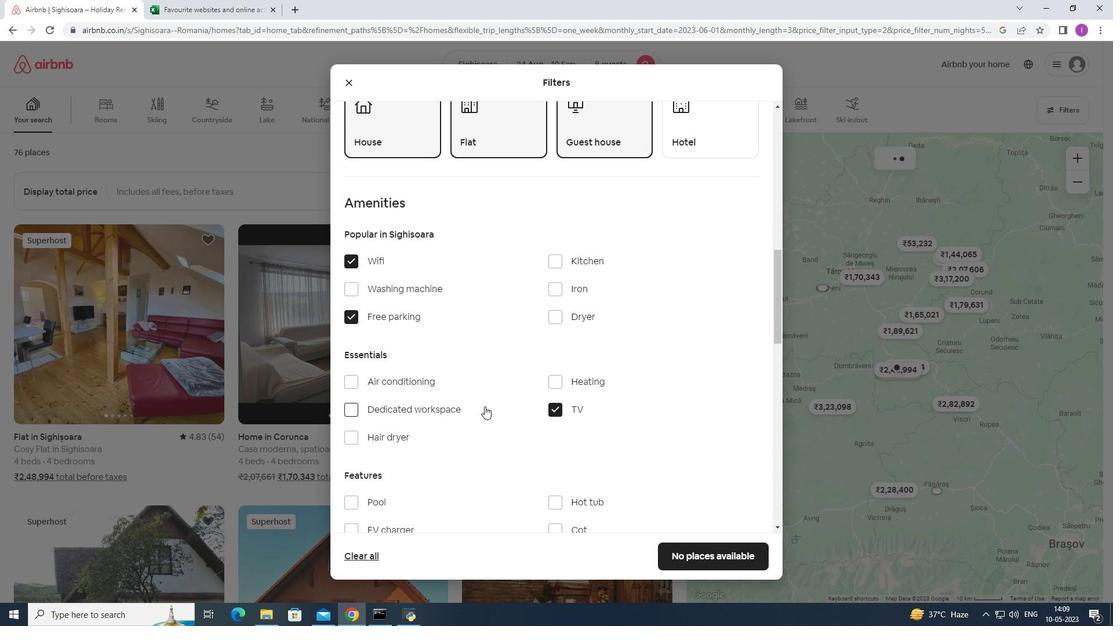 
Action: Mouse scrolled (484, 405) with delta (0, 0)
Screenshot: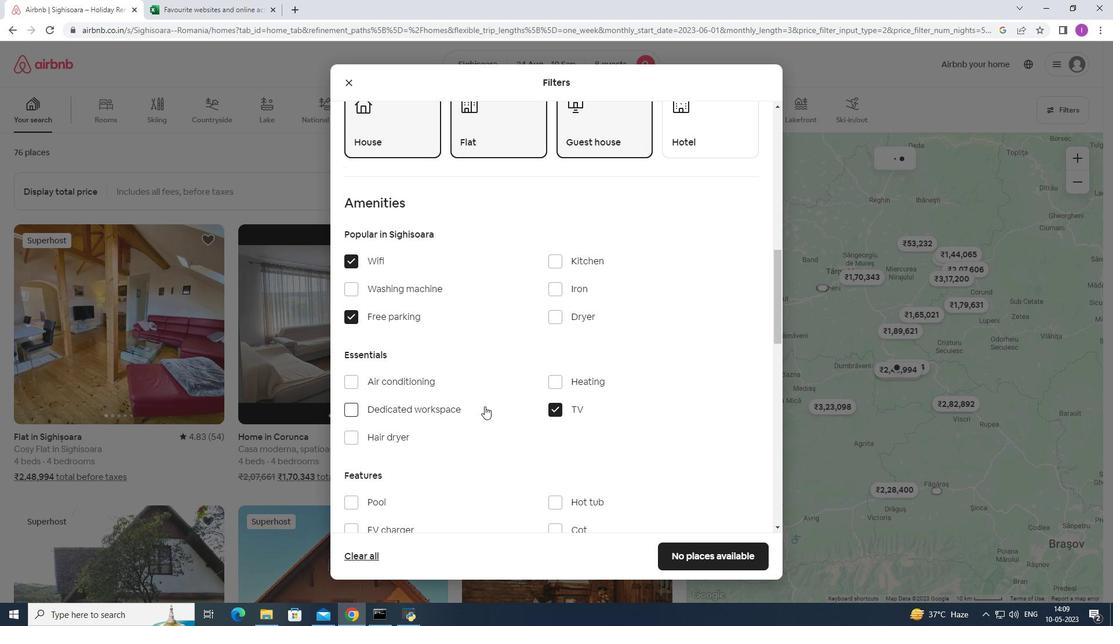 
Action: Mouse scrolled (484, 405) with delta (0, 0)
Screenshot: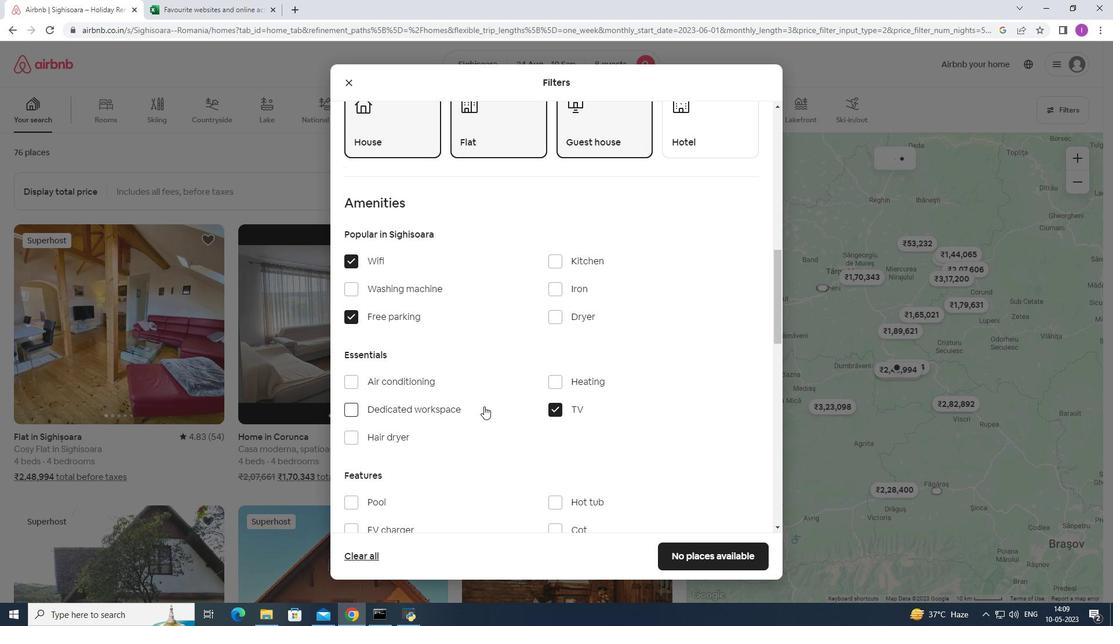 
Action: Mouse moved to (350, 327)
Screenshot: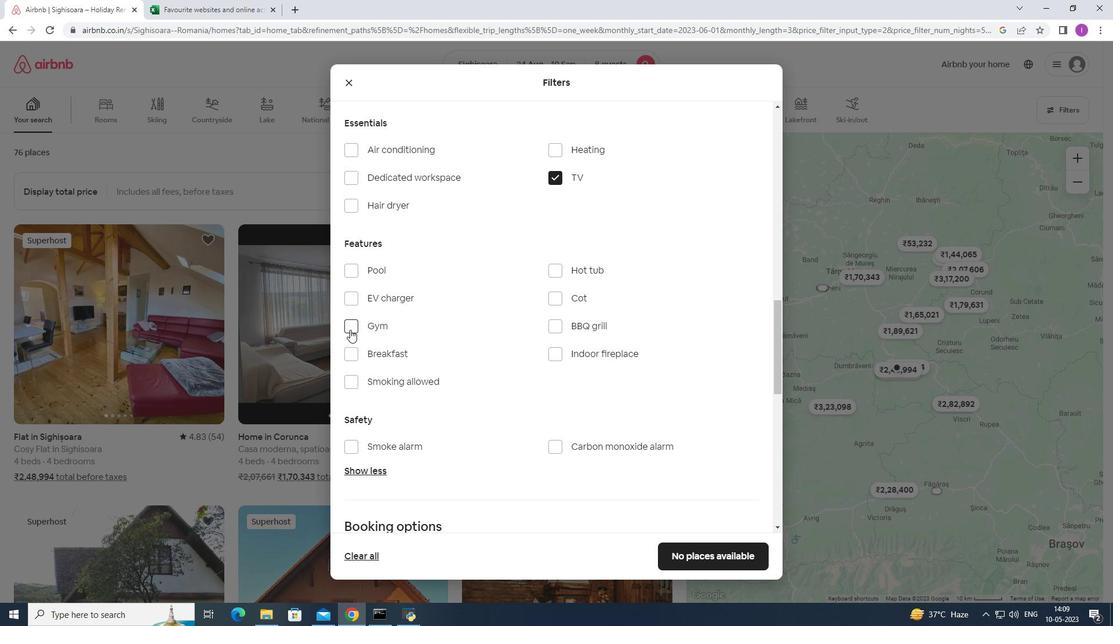 
Action: Mouse pressed left at (350, 327)
Screenshot: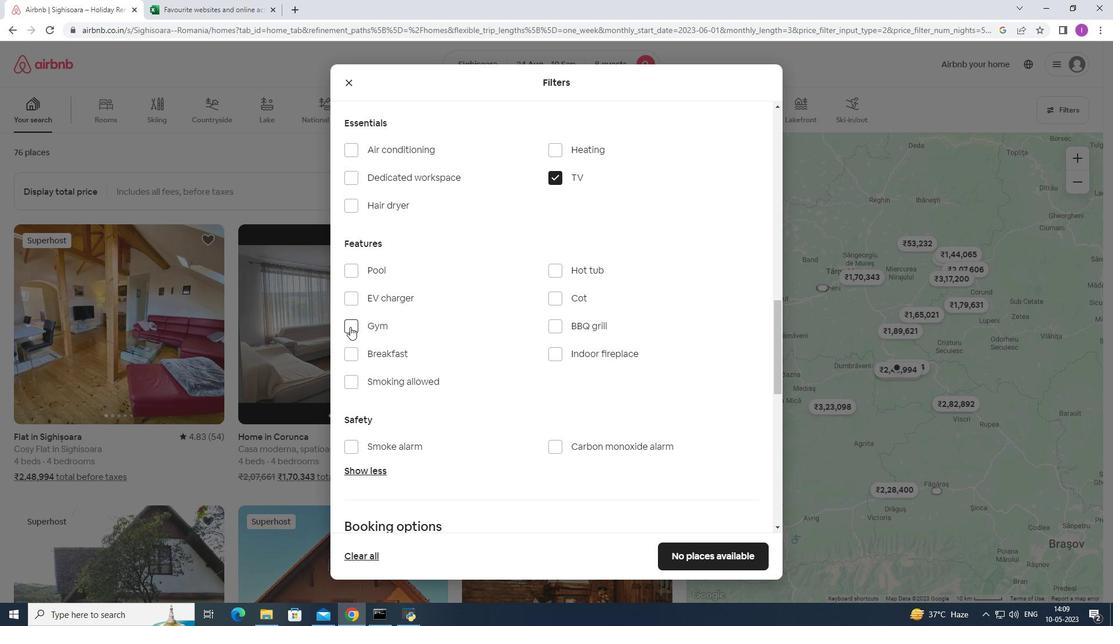 
Action: Mouse moved to (351, 352)
Screenshot: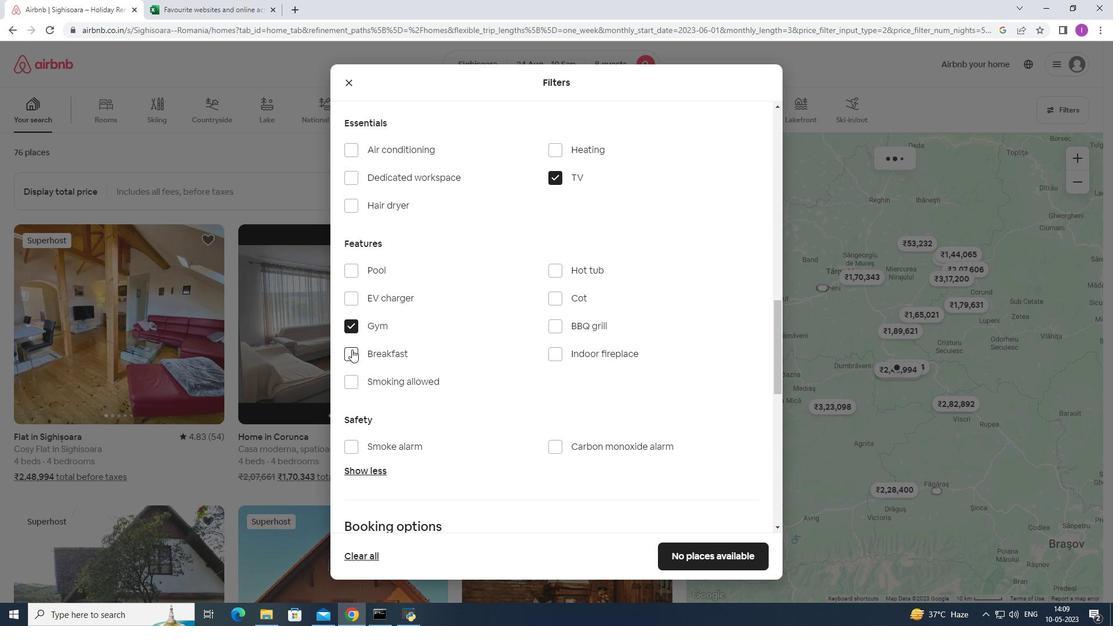 
Action: Mouse pressed left at (351, 352)
Screenshot: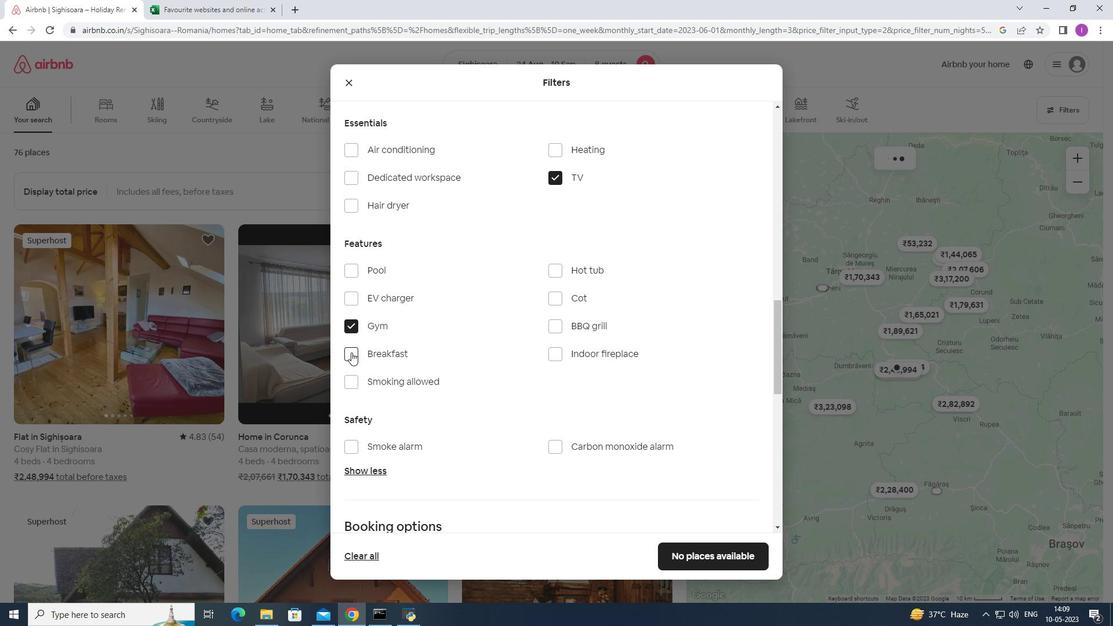 
Action: Mouse moved to (614, 443)
Screenshot: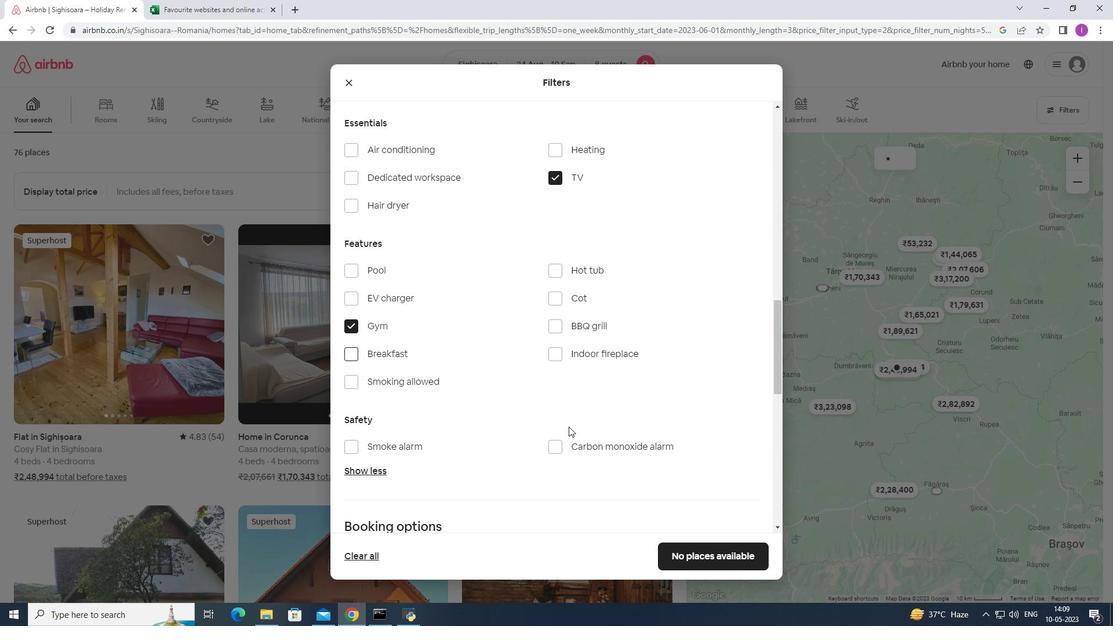 
Action: Mouse scrolled (614, 442) with delta (0, 0)
Screenshot: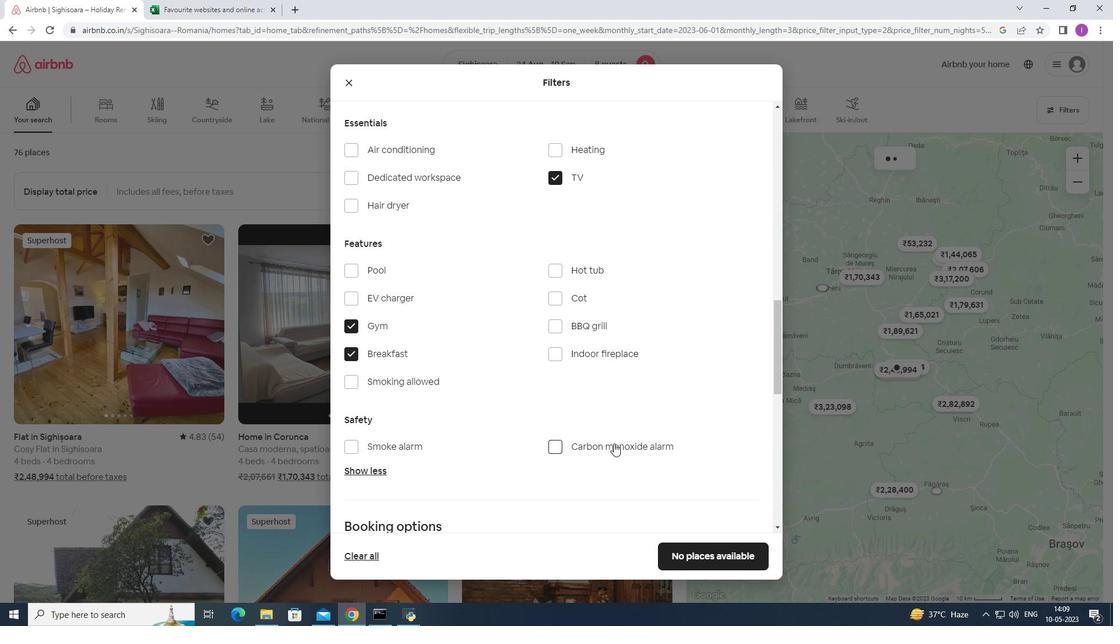 
Action: Mouse scrolled (614, 442) with delta (0, 0)
Screenshot: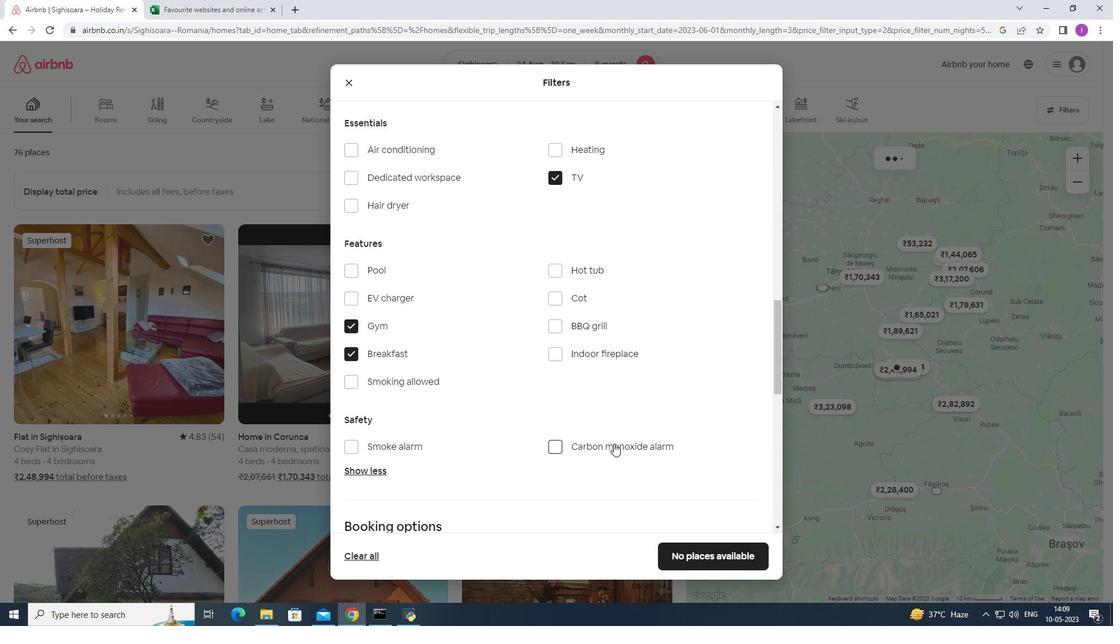 
Action: Mouse scrolled (614, 442) with delta (0, 0)
Screenshot: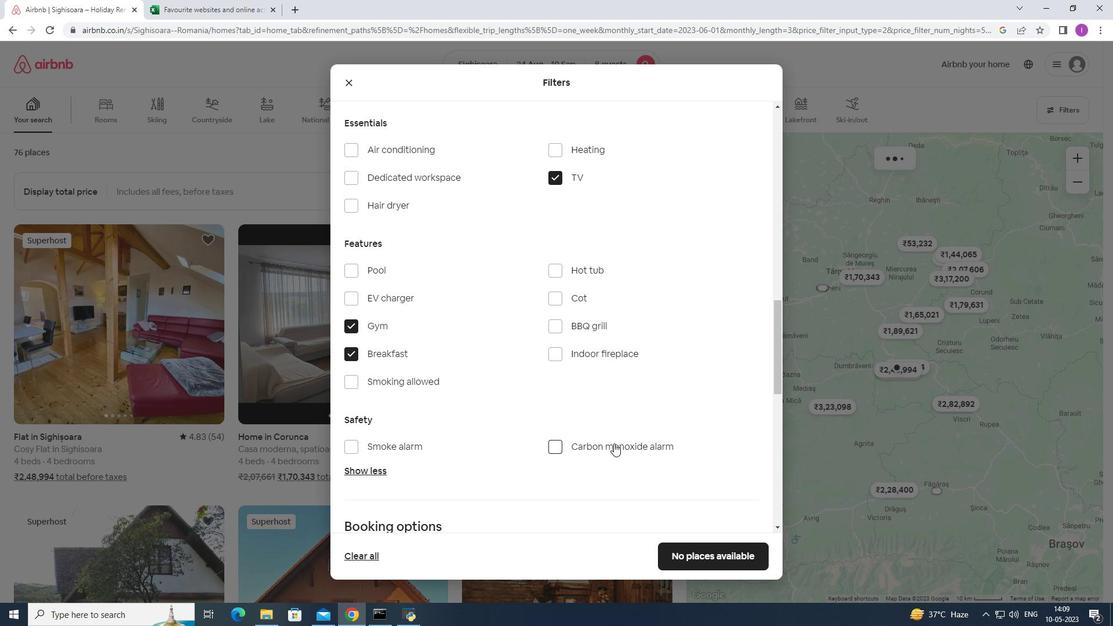 
Action: Mouse scrolled (614, 442) with delta (0, 0)
Screenshot: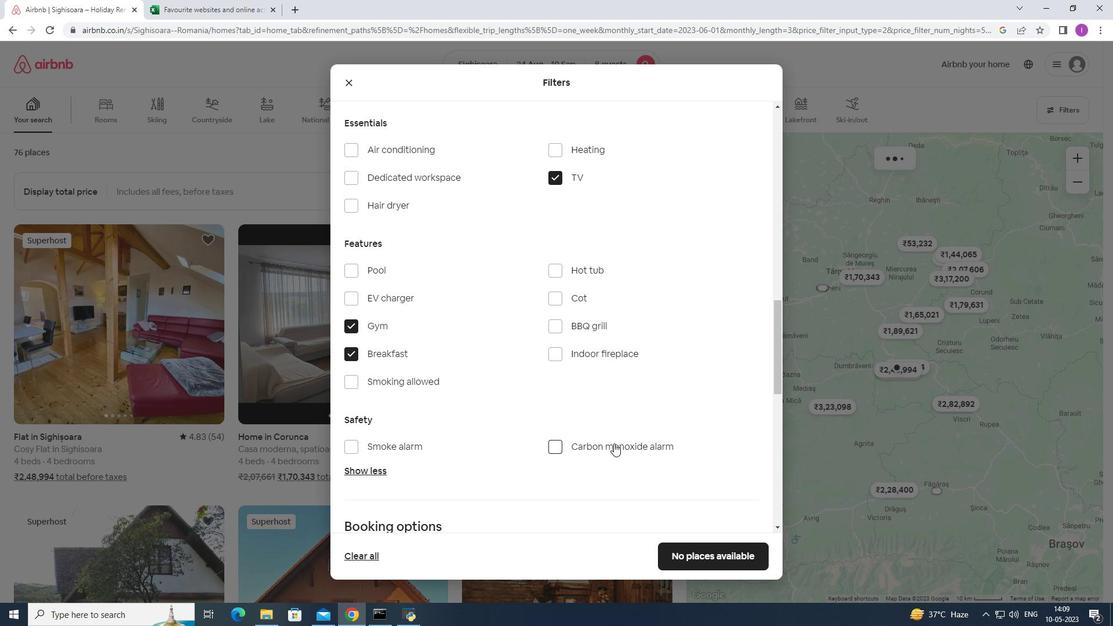 
Action: Mouse moved to (733, 382)
Screenshot: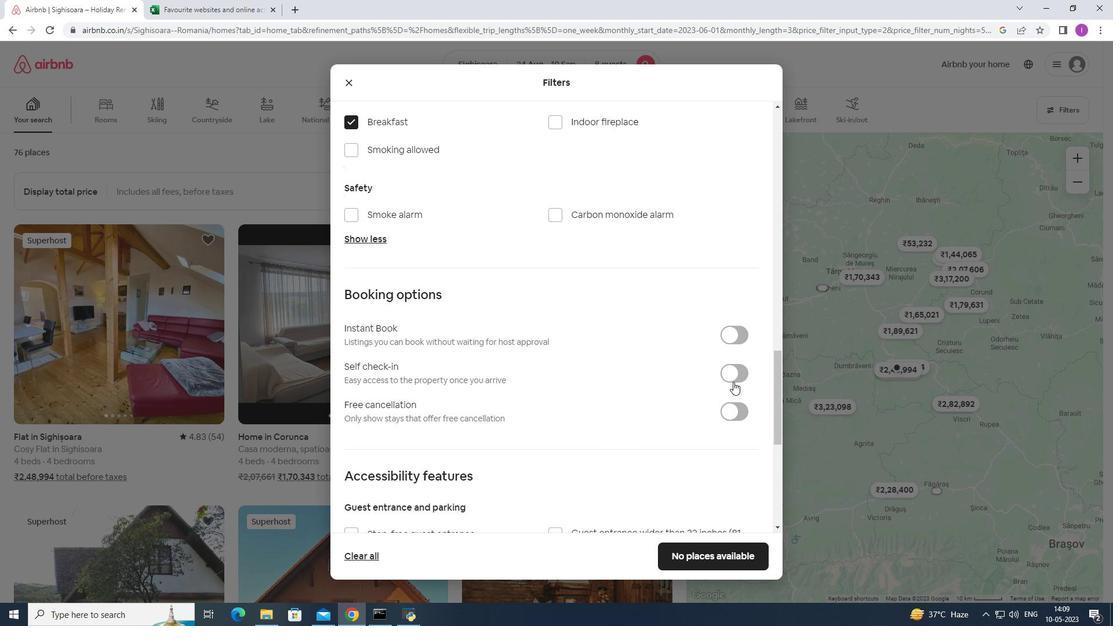 
Action: Mouse pressed left at (733, 382)
Screenshot: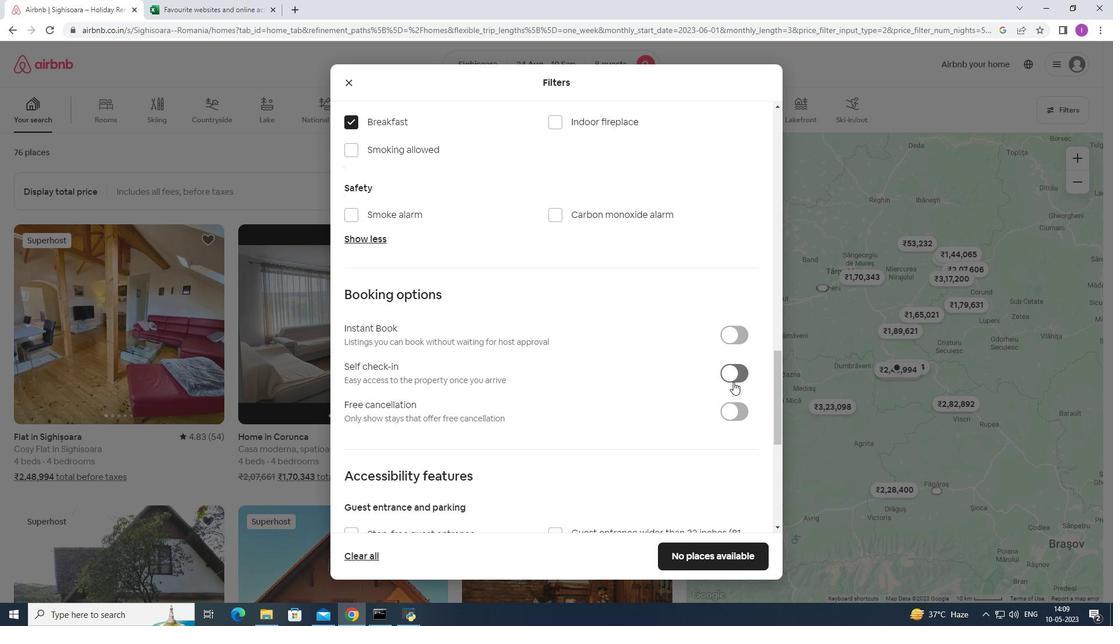 
Action: Mouse moved to (525, 428)
Screenshot: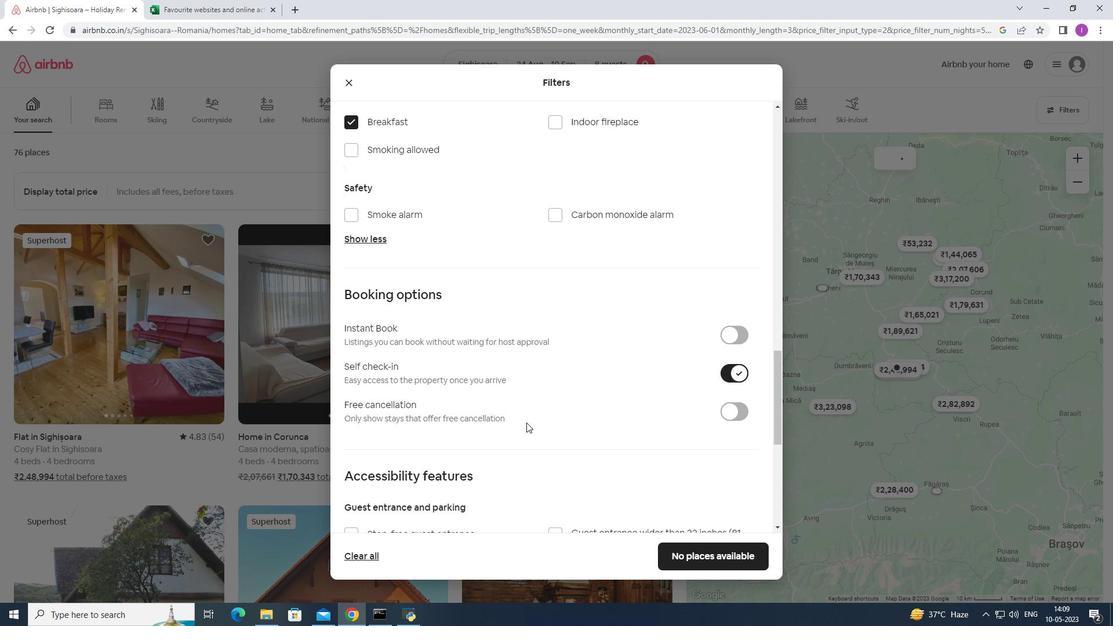 
Action: Mouse scrolled (525, 427) with delta (0, 0)
Screenshot: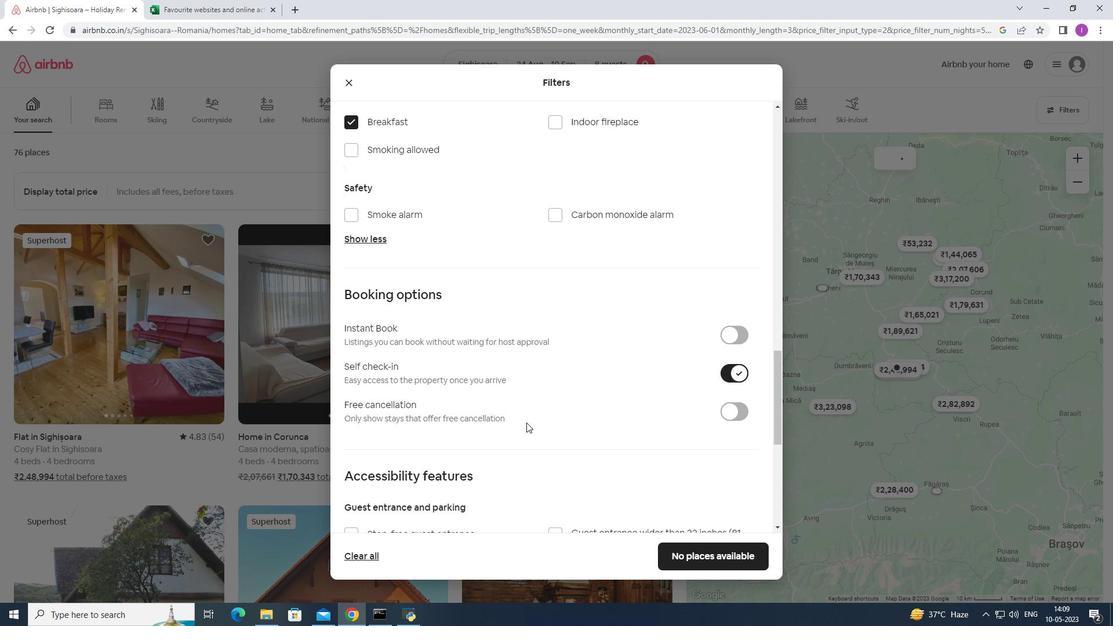 
Action: Mouse moved to (525, 430)
Screenshot: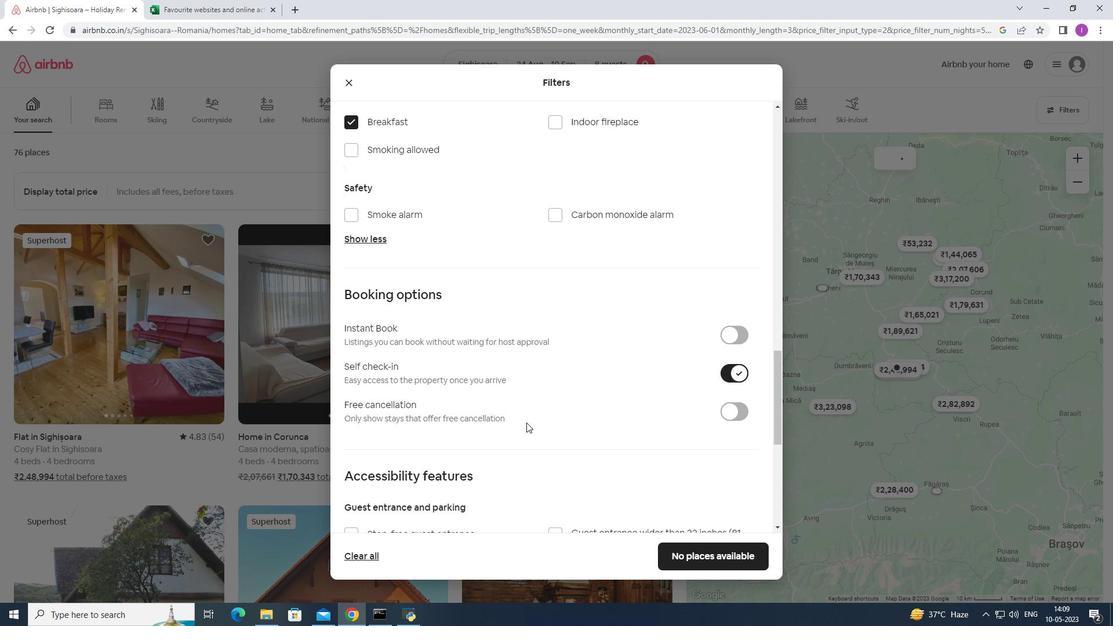 
Action: Mouse scrolled (525, 429) with delta (0, 0)
Screenshot: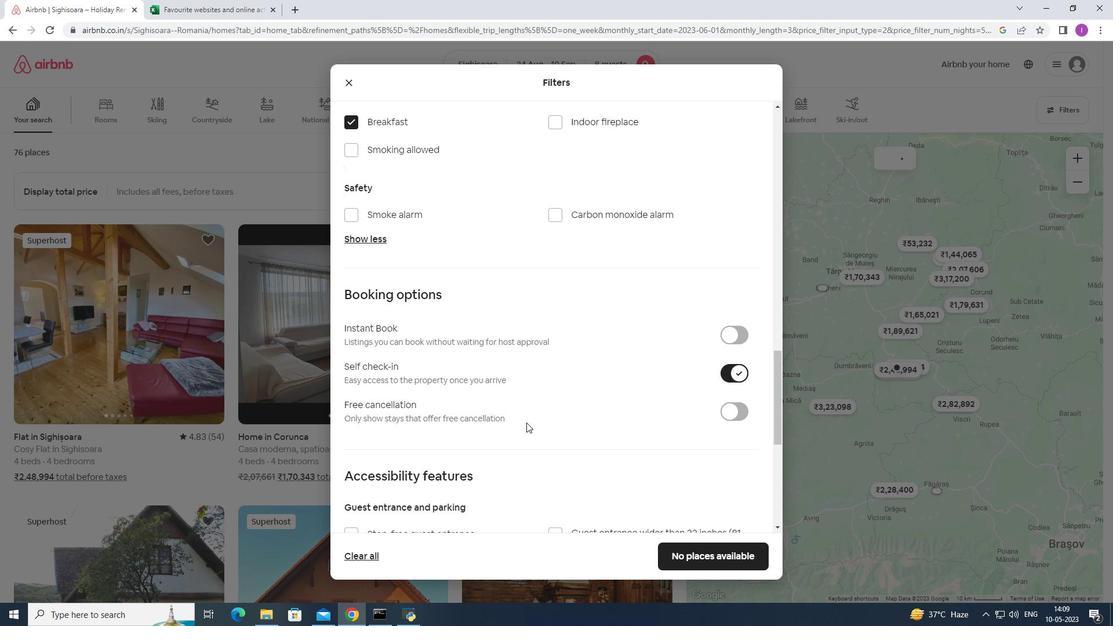 
Action: Mouse moved to (525, 430)
Screenshot: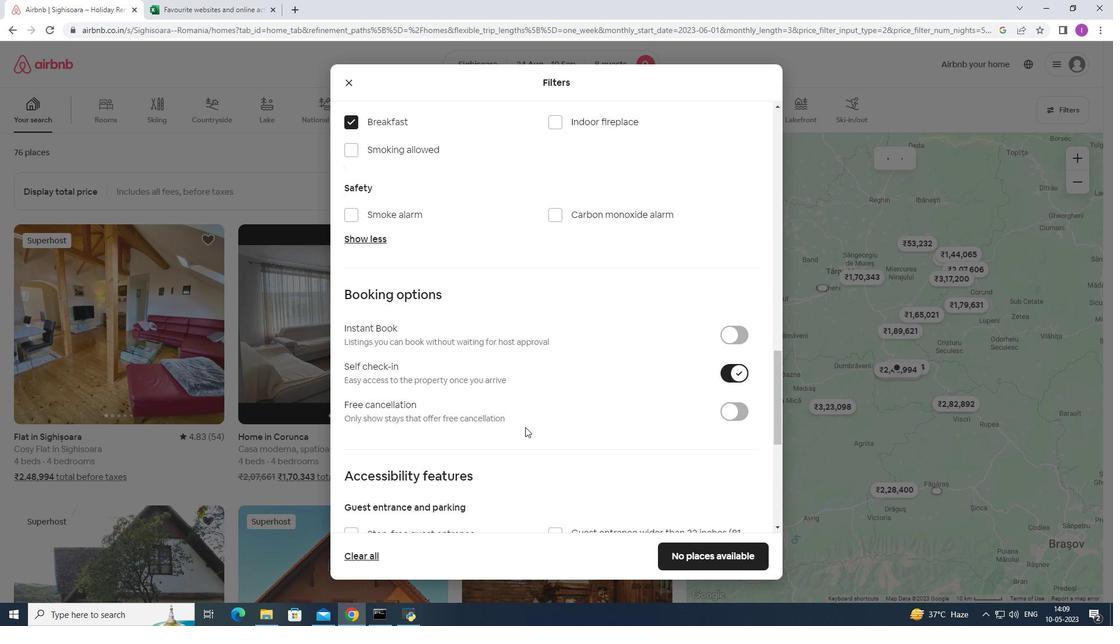 
Action: Mouse scrolled (525, 429) with delta (0, 0)
Screenshot: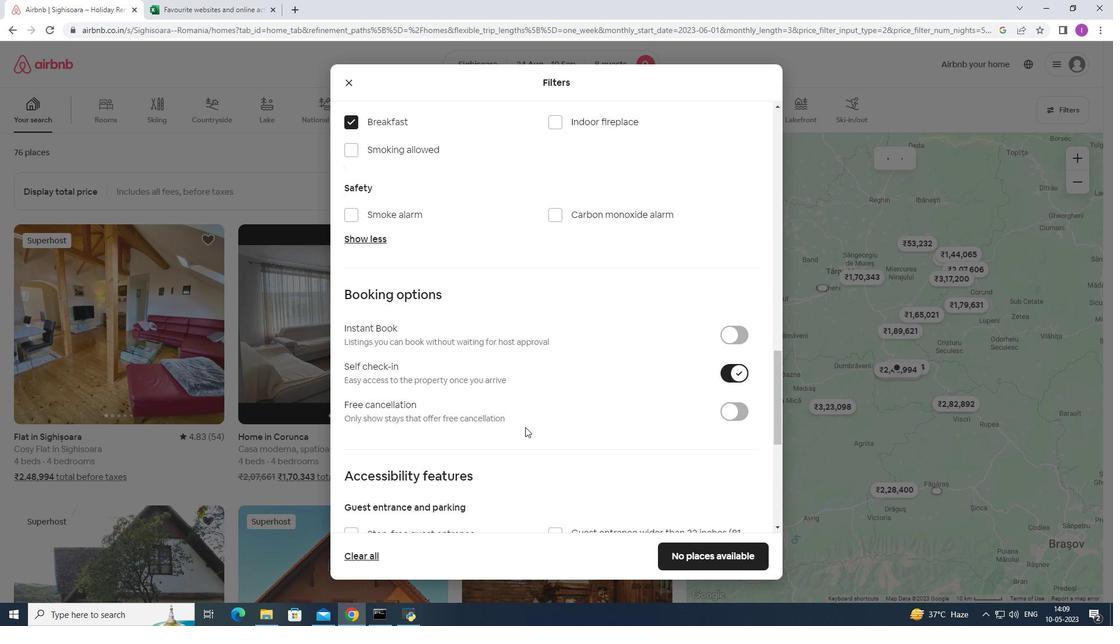 
Action: Mouse moved to (525, 431)
Screenshot: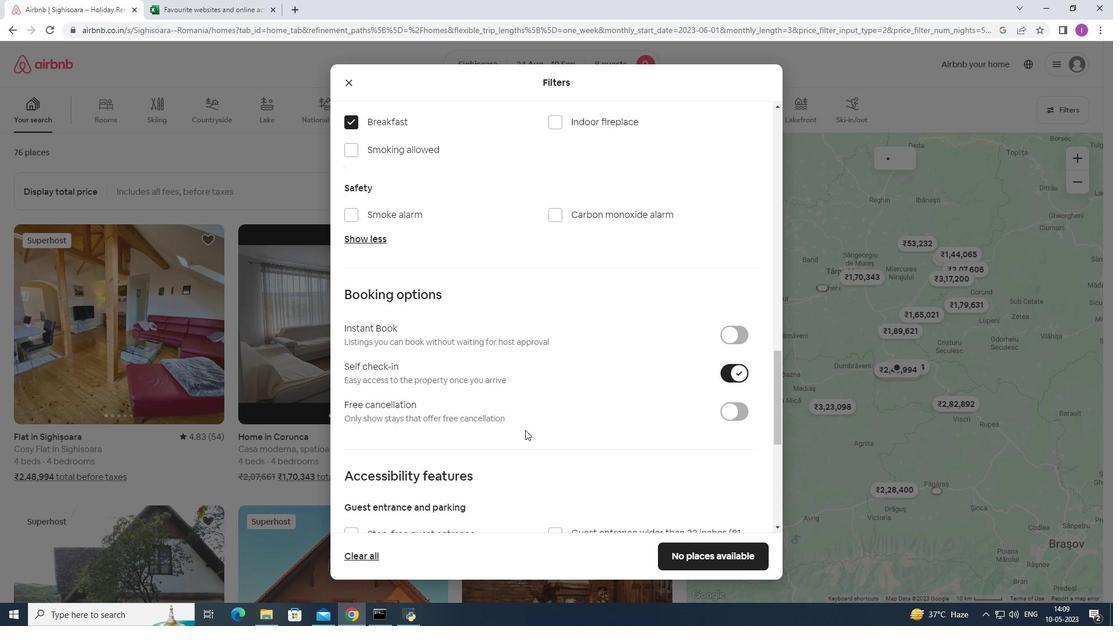 
Action: Mouse scrolled (525, 430) with delta (0, 0)
Screenshot: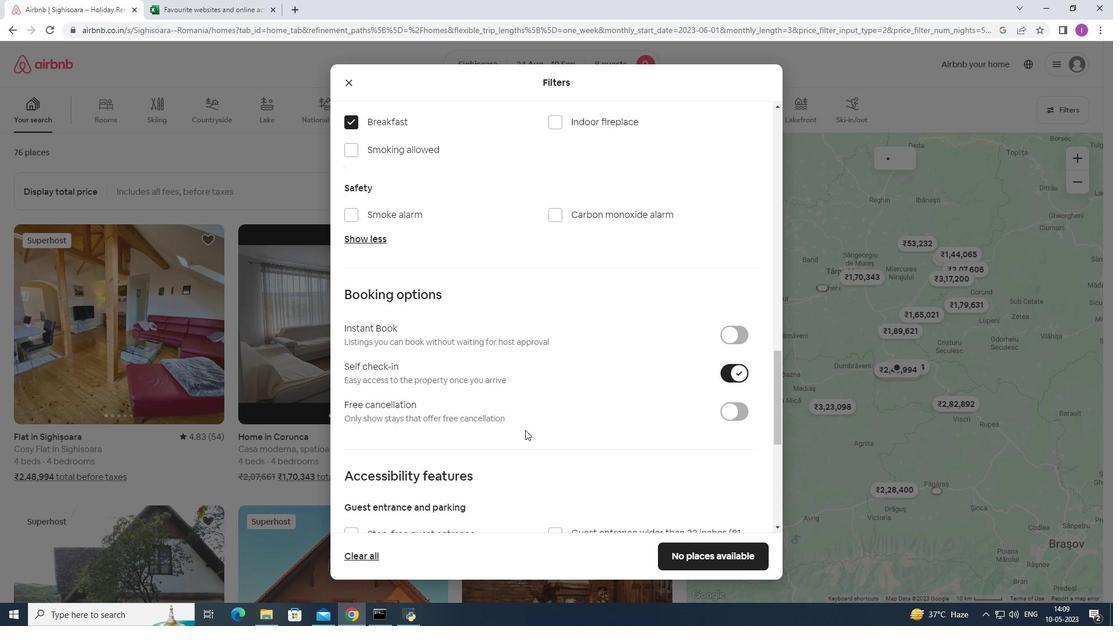 
Action: Mouse moved to (524, 431)
Screenshot: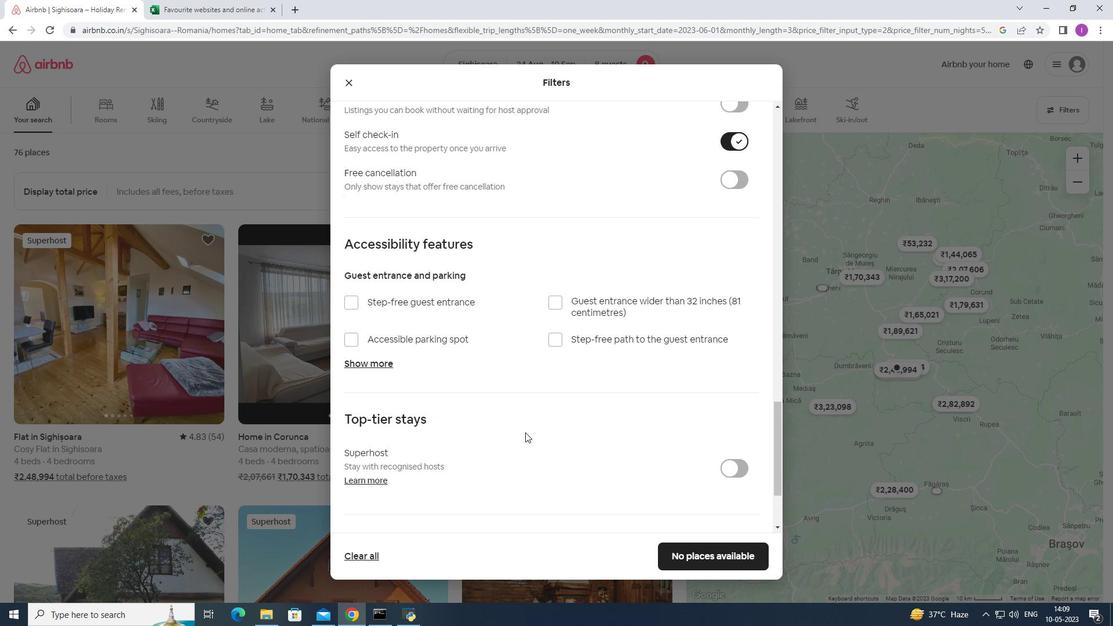 
Action: Mouse scrolled (524, 431) with delta (0, 0)
Screenshot: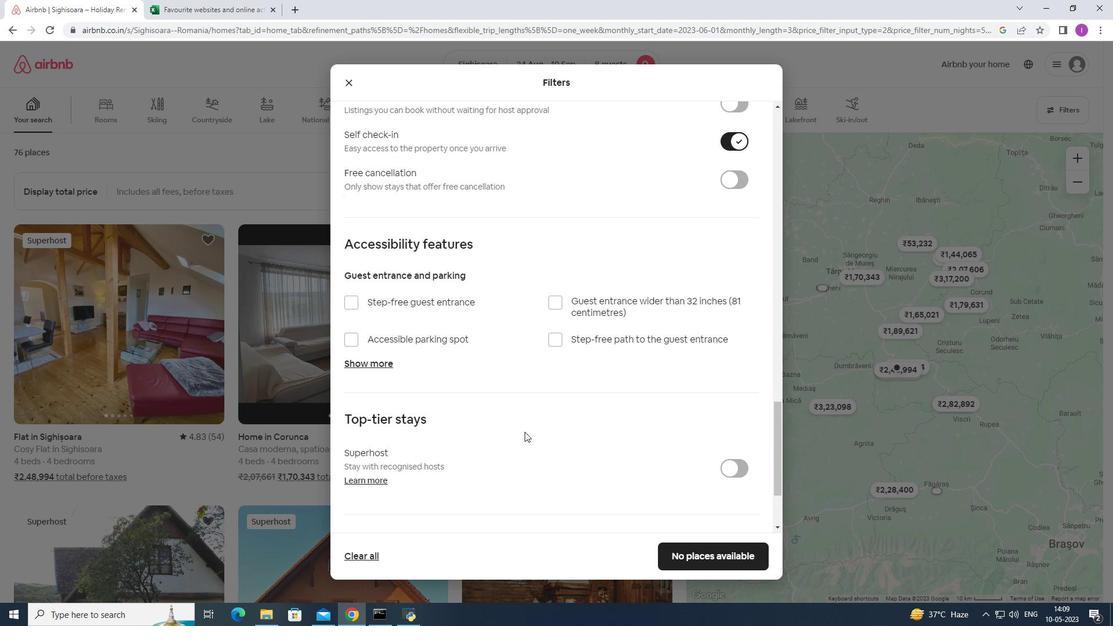 
Action: Mouse scrolled (524, 431) with delta (0, 0)
Screenshot: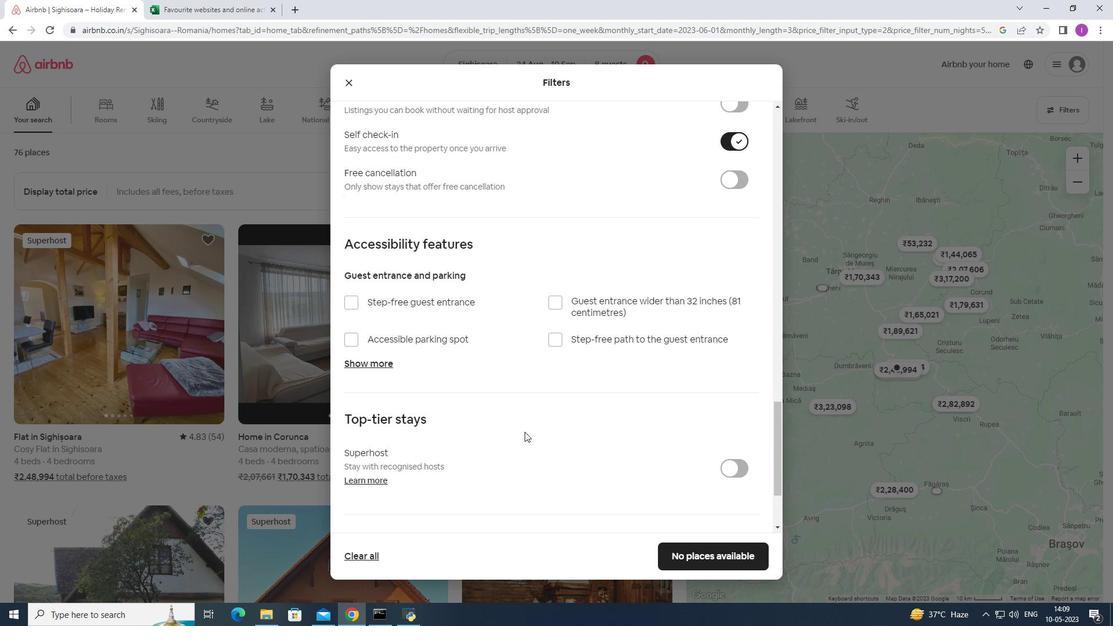
Action: Mouse scrolled (524, 431) with delta (0, 0)
Screenshot: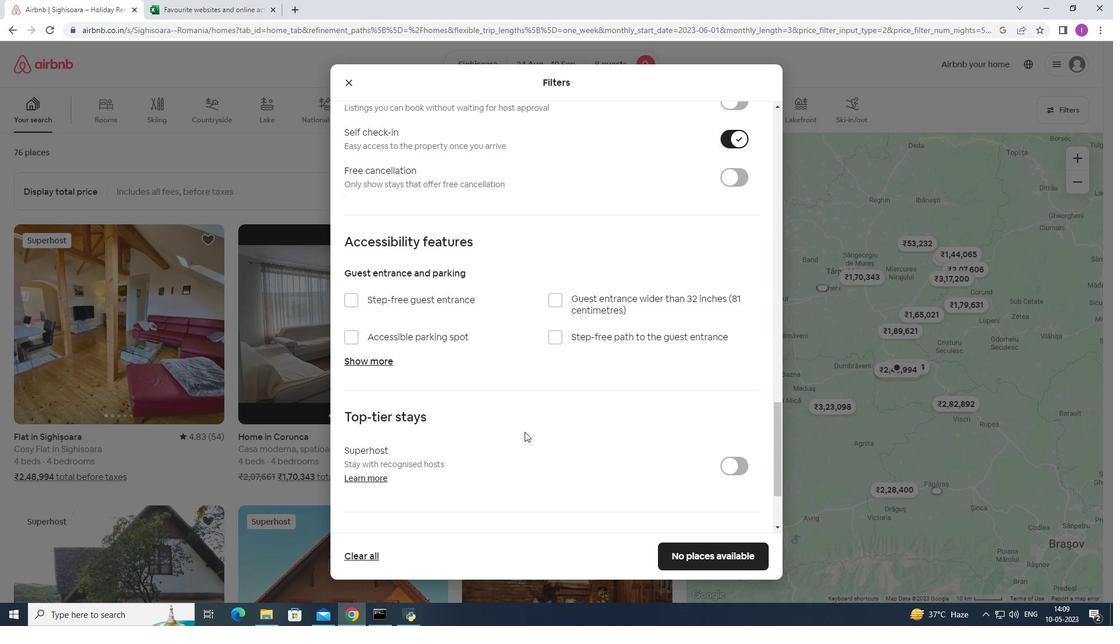 
Action: Mouse scrolled (524, 431) with delta (0, 0)
Screenshot: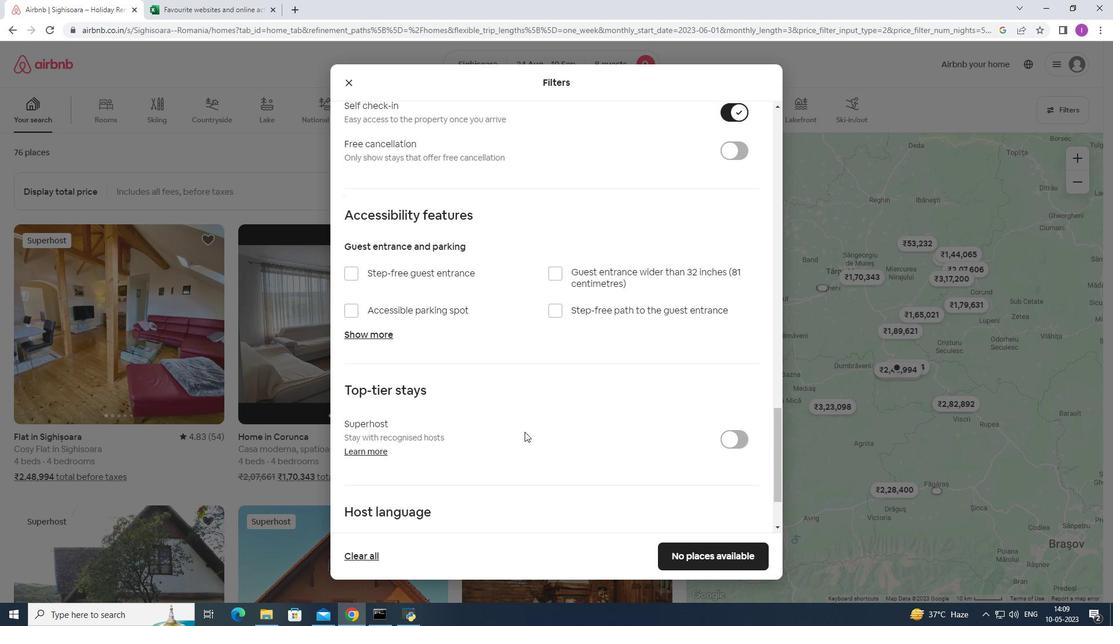 
Action: Mouse moved to (524, 426)
Screenshot: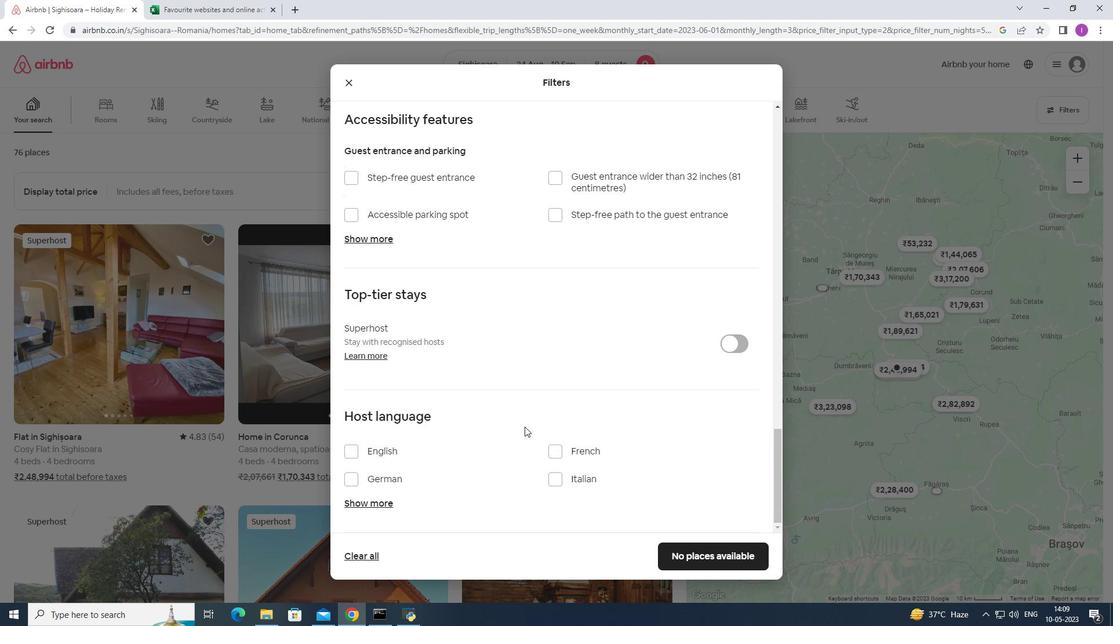 
Action: Mouse scrolled (524, 425) with delta (0, 0)
Screenshot: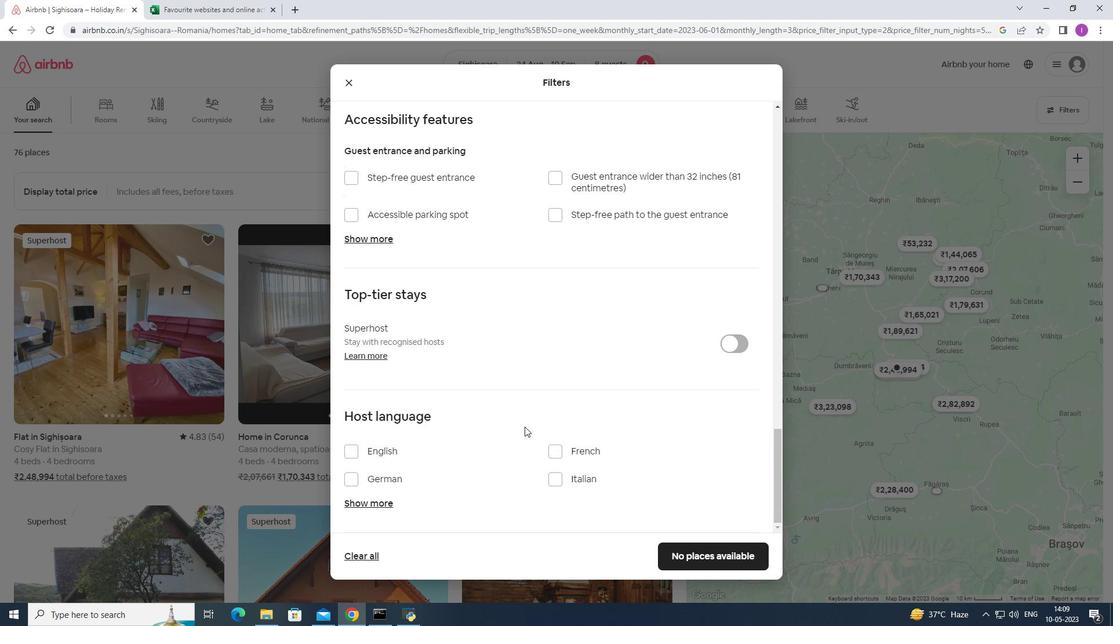 
Action: Mouse scrolled (524, 425) with delta (0, 0)
Screenshot: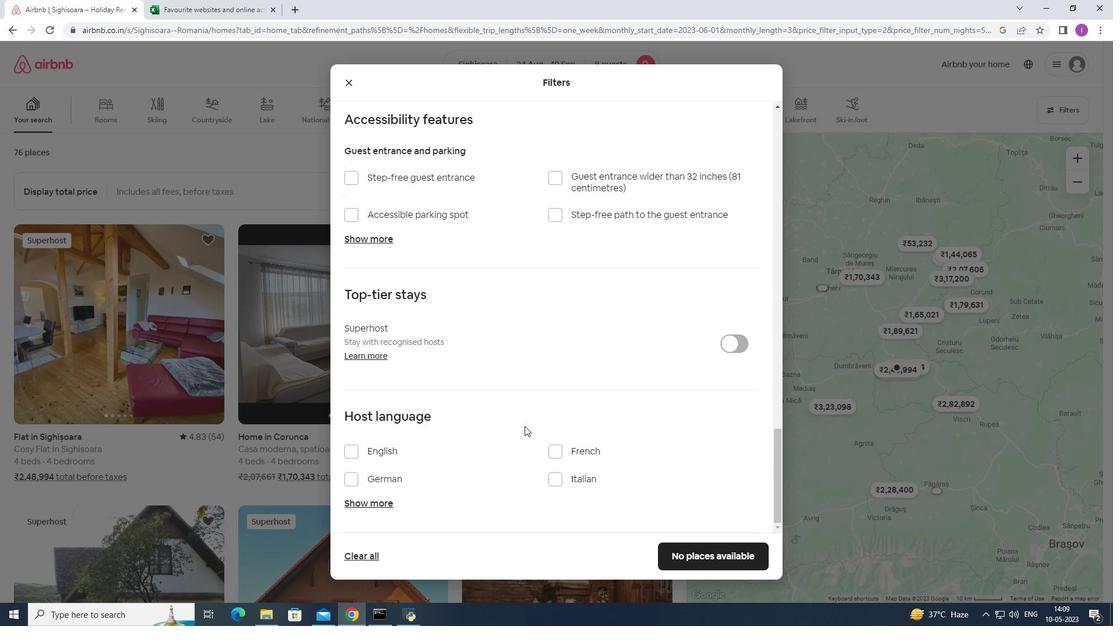
Action: Mouse scrolled (524, 425) with delta (0, 0)
Screenshot: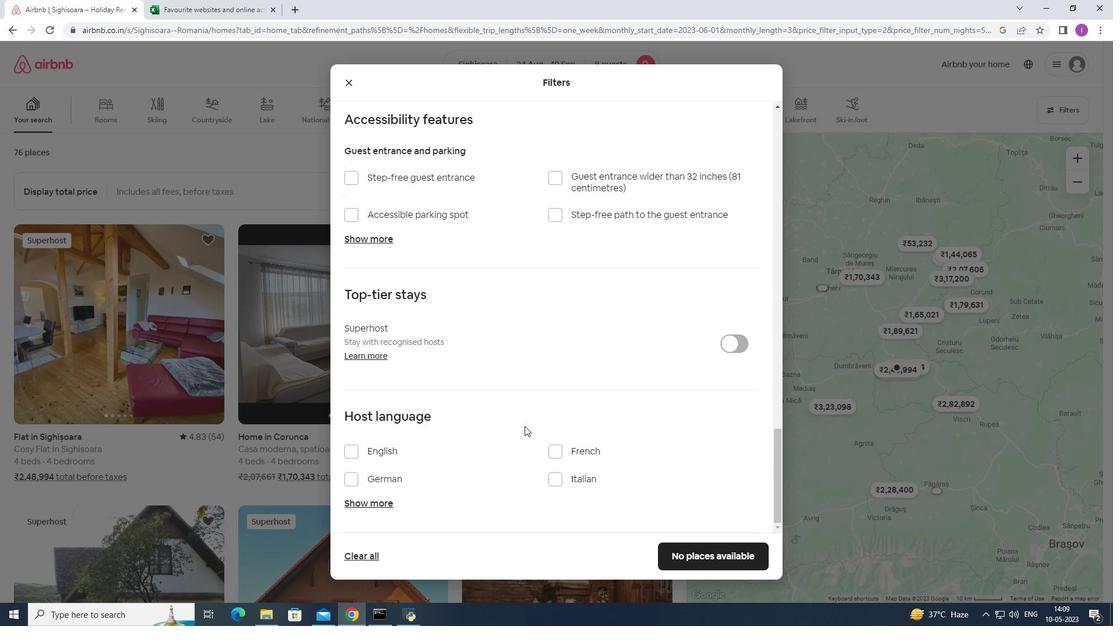 
Action: Mouse scrolled (524, 425) with delta (0, 0)
Screenshot: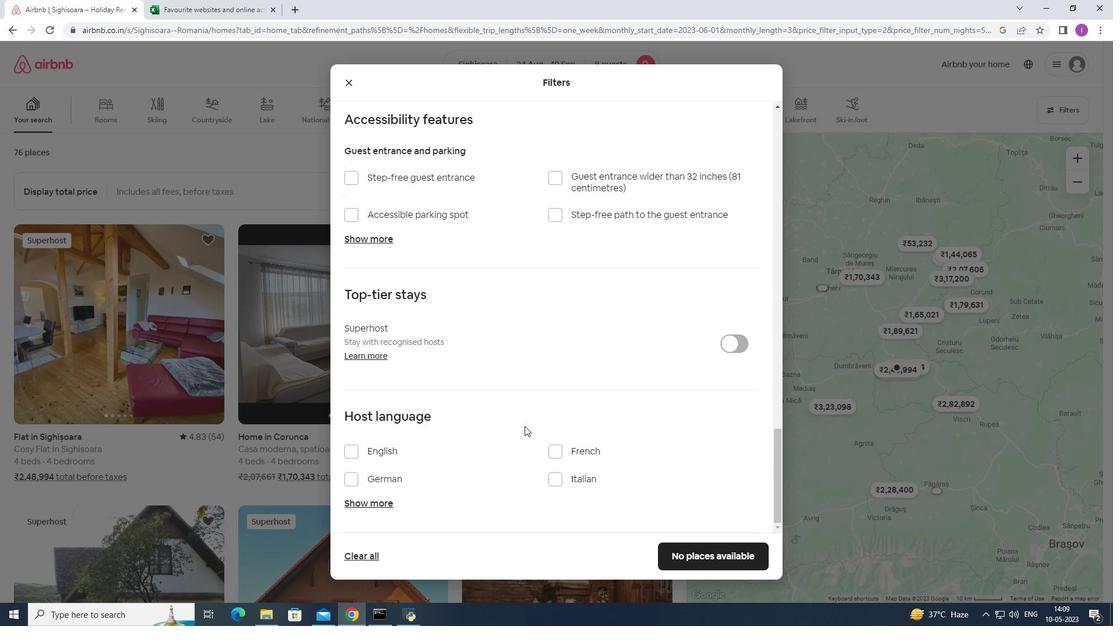 
Action: Mouse moved to (349, 448)
Screenshot: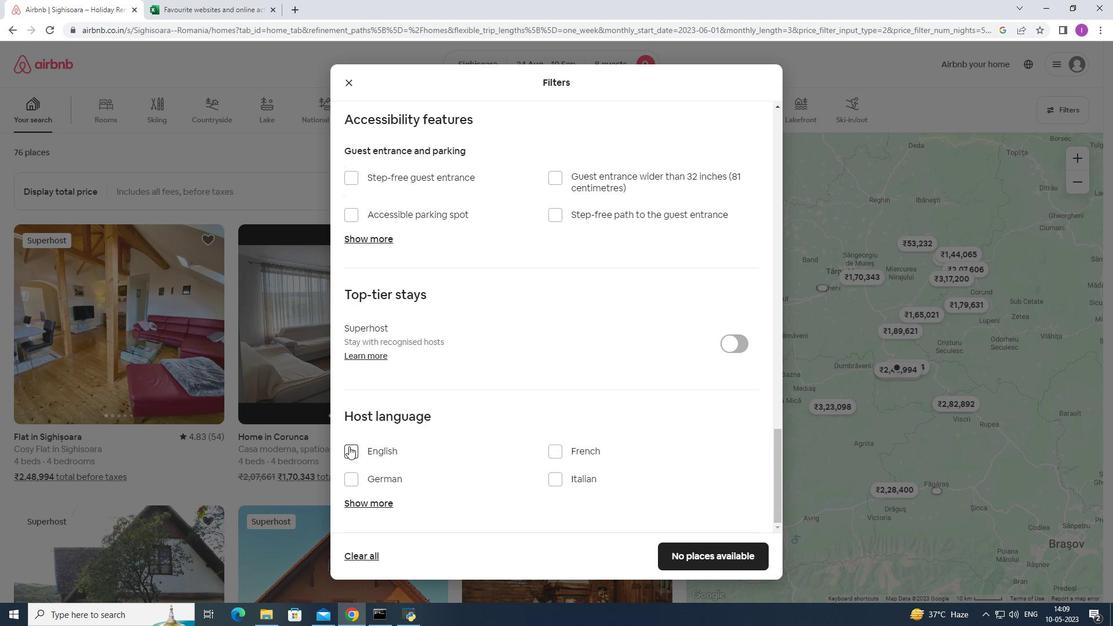 
Action: Mouse pressed left at (349, 448)
Screenshot: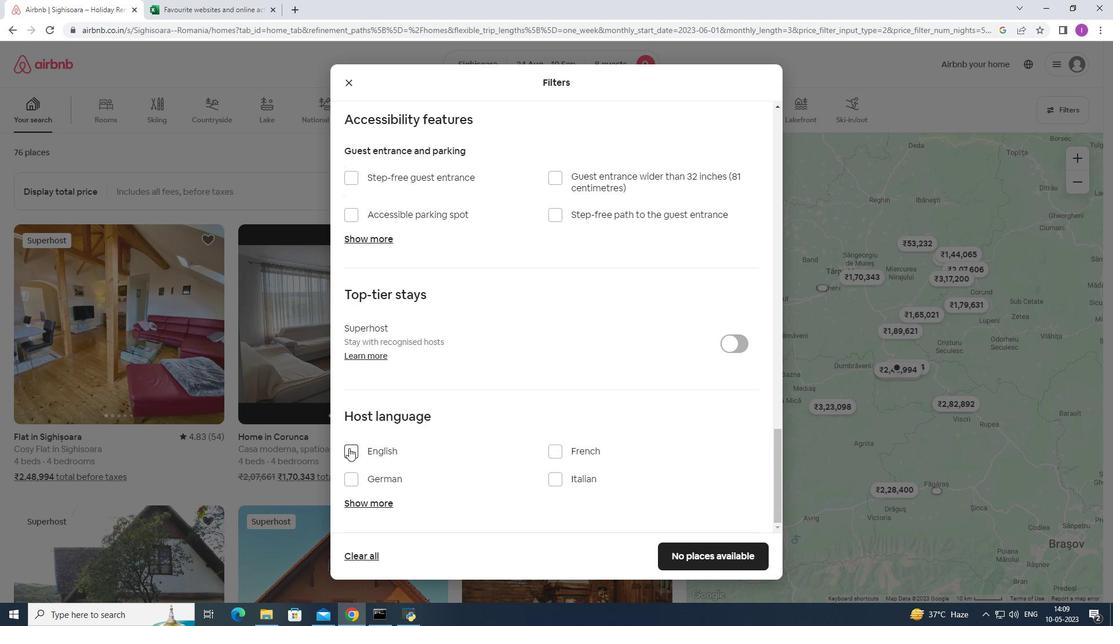 
Action: Mouse moved to (683, 560)
Screenshot: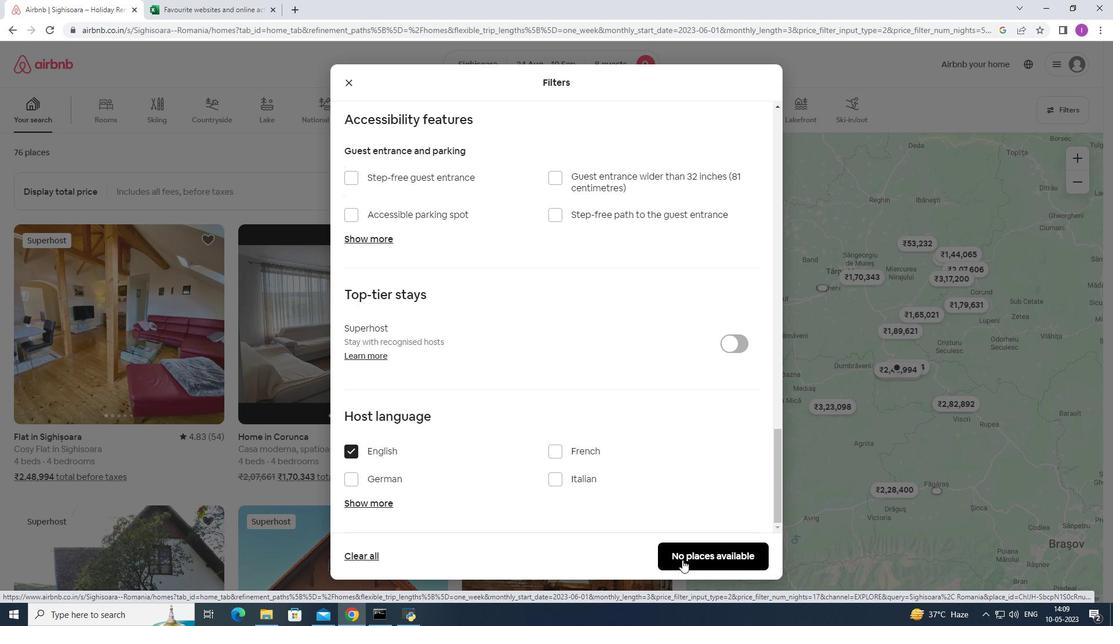 
Action: Mouse pressed left at (683, 560)
Screenshot: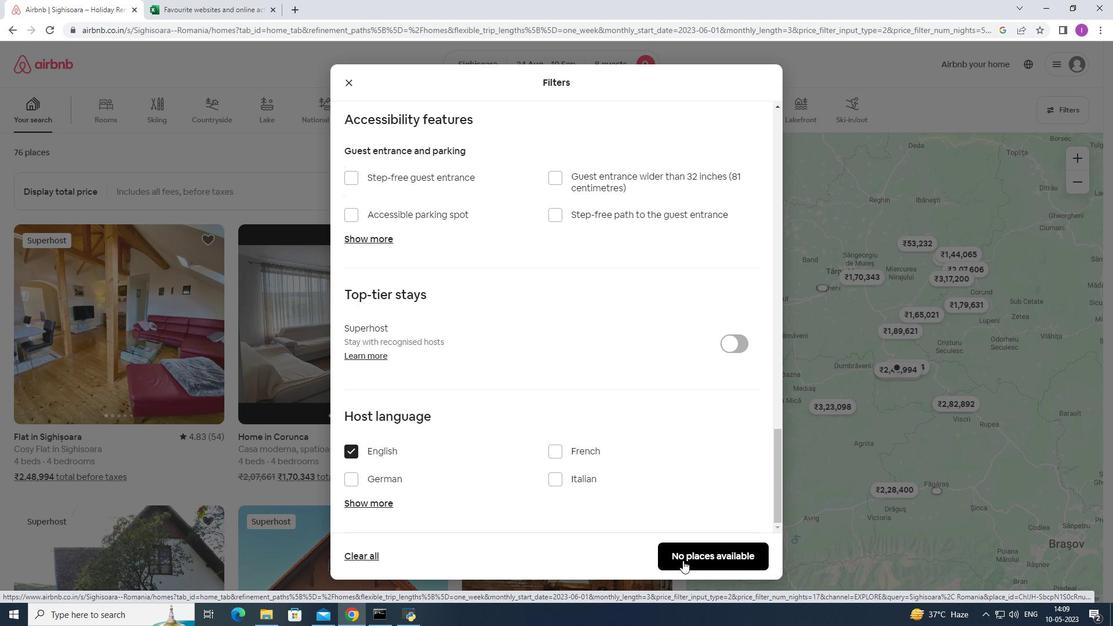 
Action: Mouse moved to (677, 554)
Screenshot: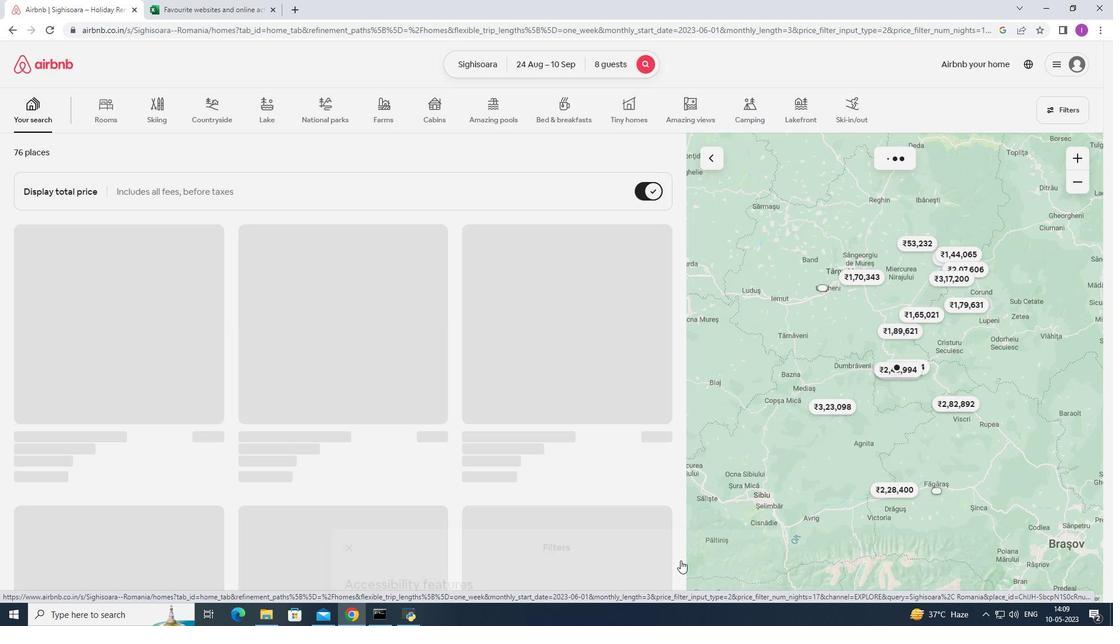 
